 Task: Find connections with filter location Mūlki with filter topic #Homeofficewith filter profile language French with filter current company H.G. Infra Engineering Limited with filter school Sathyabama Institute of Science & Technology, Chennai with filter industry Engines and Power Transmission Equipment Manufacturing with filter service category Translation with filter keywords title Director of Storytelling
Action: Mouse moved to (692, 78)
Screenshot: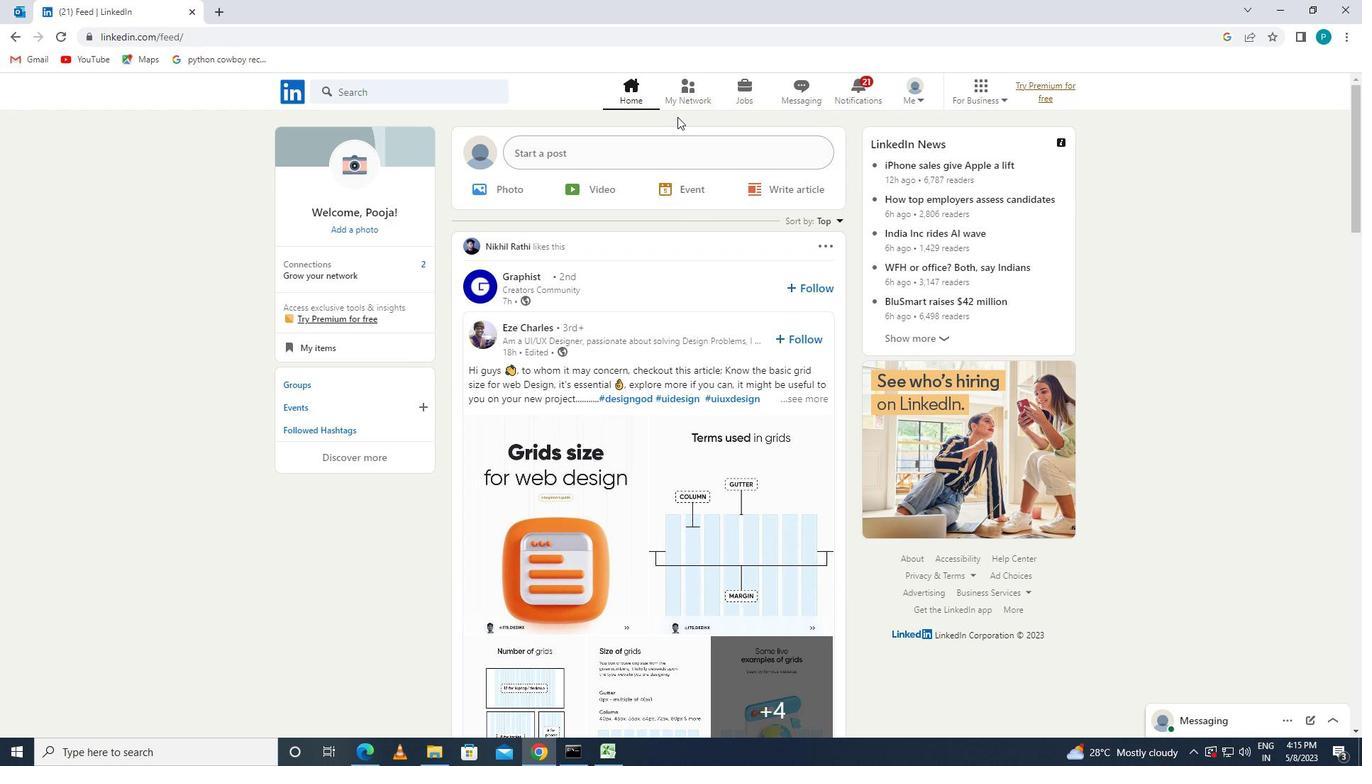 
Action: Mouse pressed left at (692, 78)
Screenshot: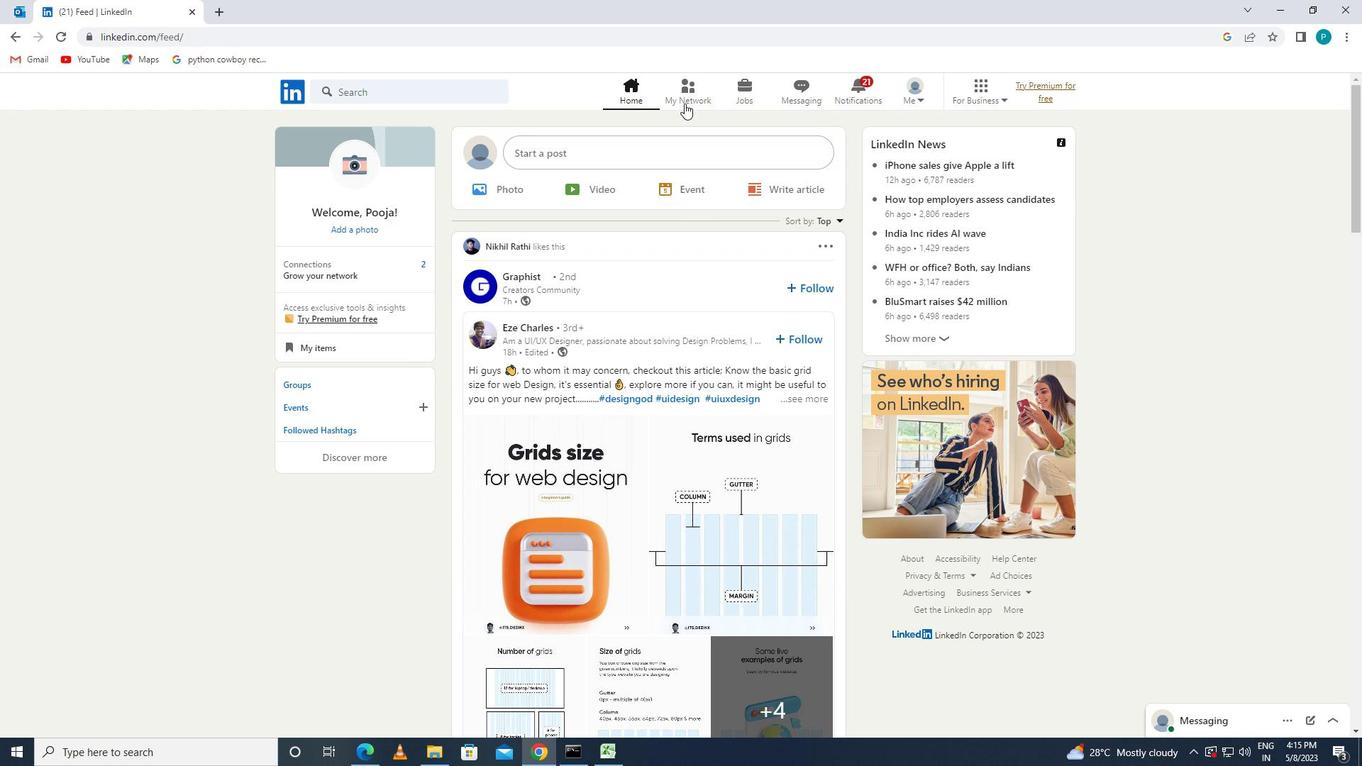 
Action: Mouse moved to (360, 161)
Screenshot: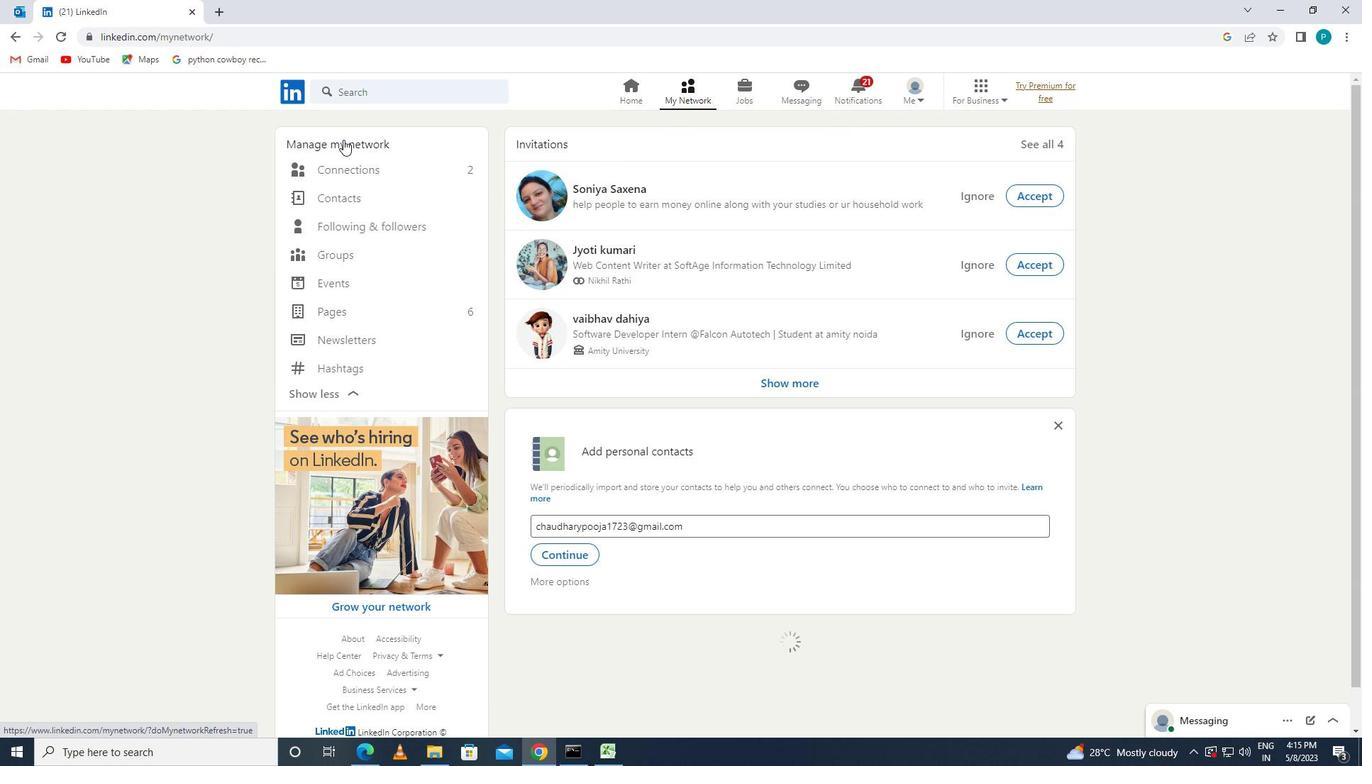 
Action: Mouse pressed left at (360, 161)
Screenshot: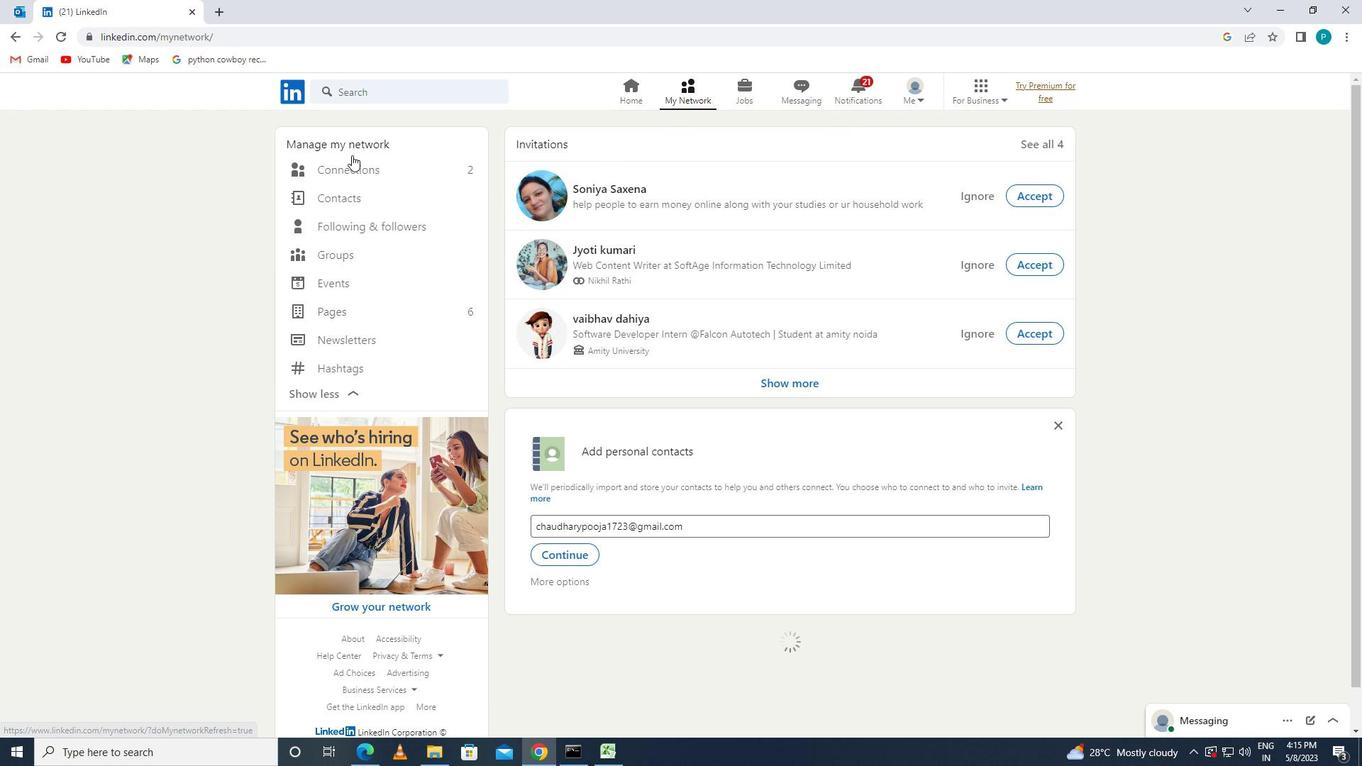 
Action: Mouse moved to (781, 168)
Screenshot: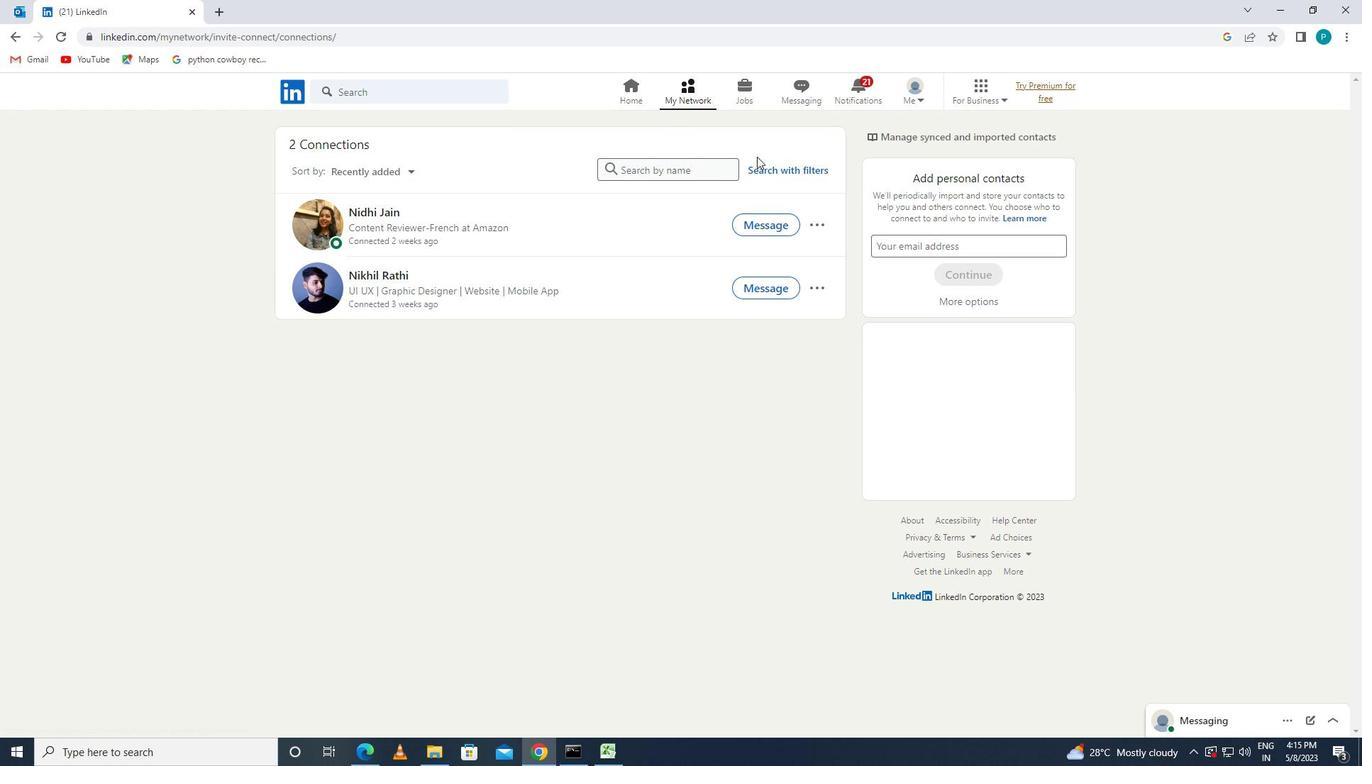
Action: Mouse pressed left at (781, 168)
Screenshot: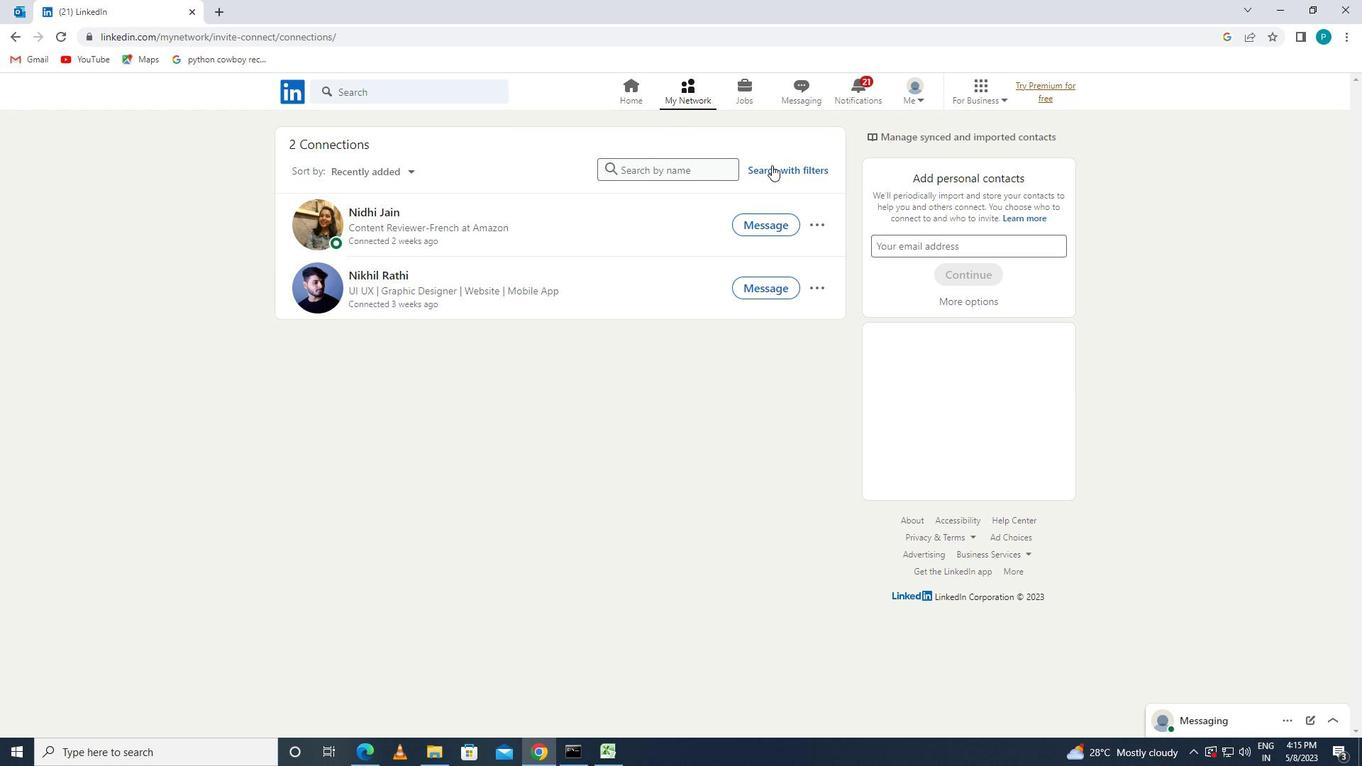 
Action: Mouse moved to (727, 129)
Screenshot: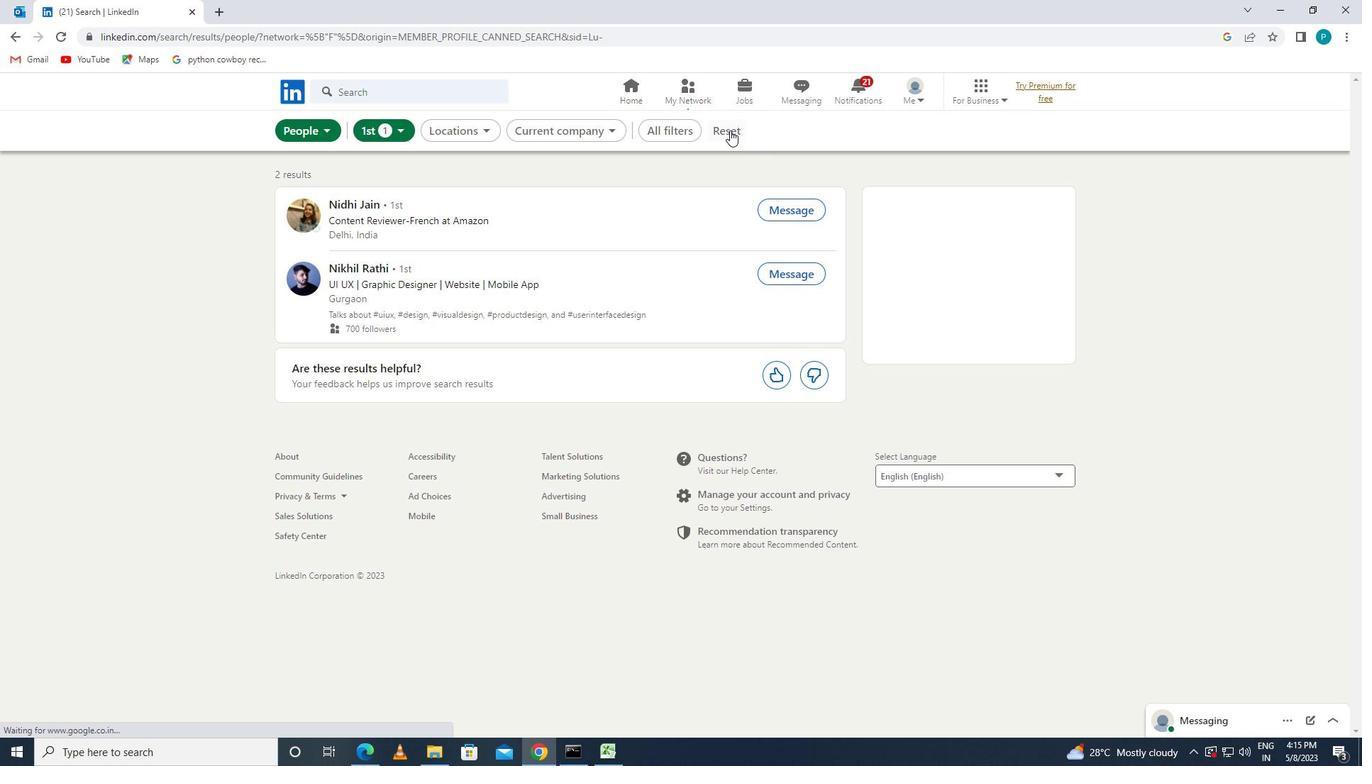
Action: Mouse pressed left at (727, 129)
Screenshot: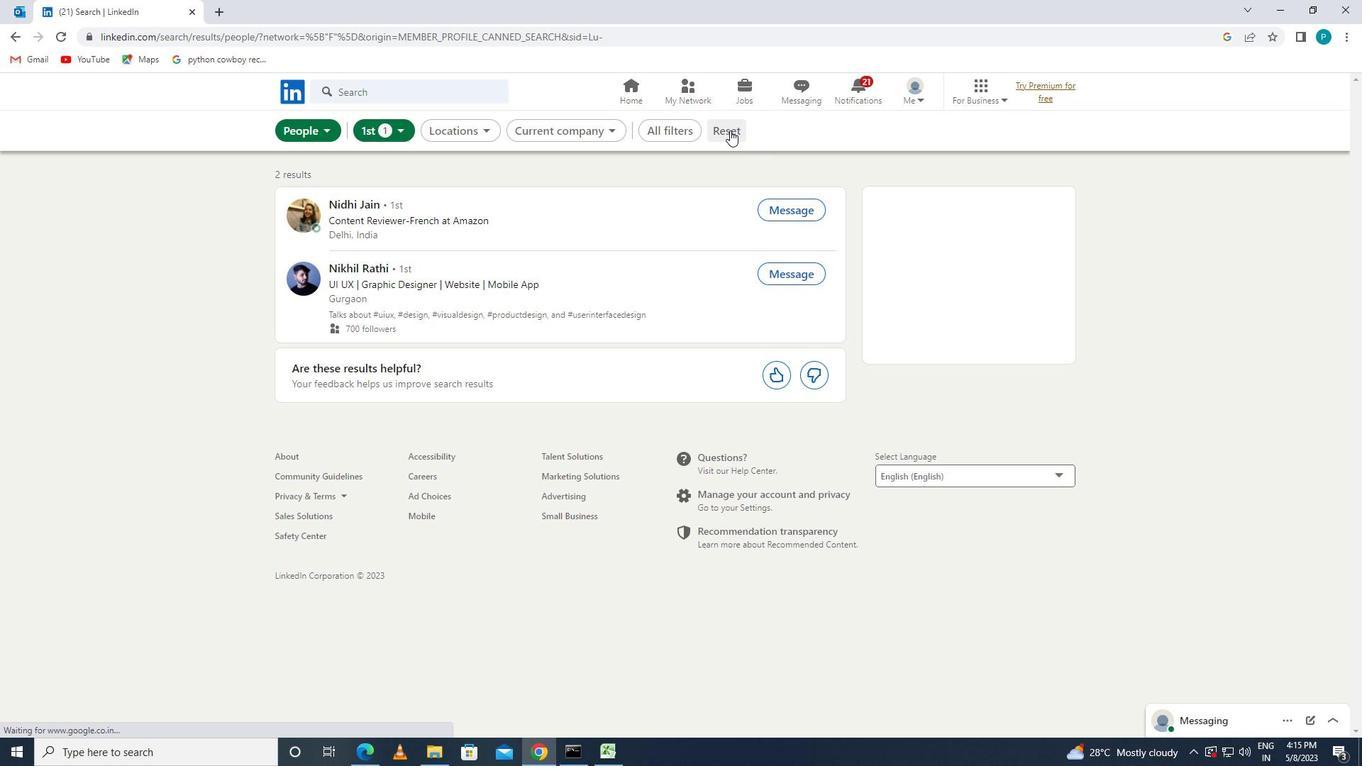 
Action: Mouse moved to (709, 122)
Screenshot: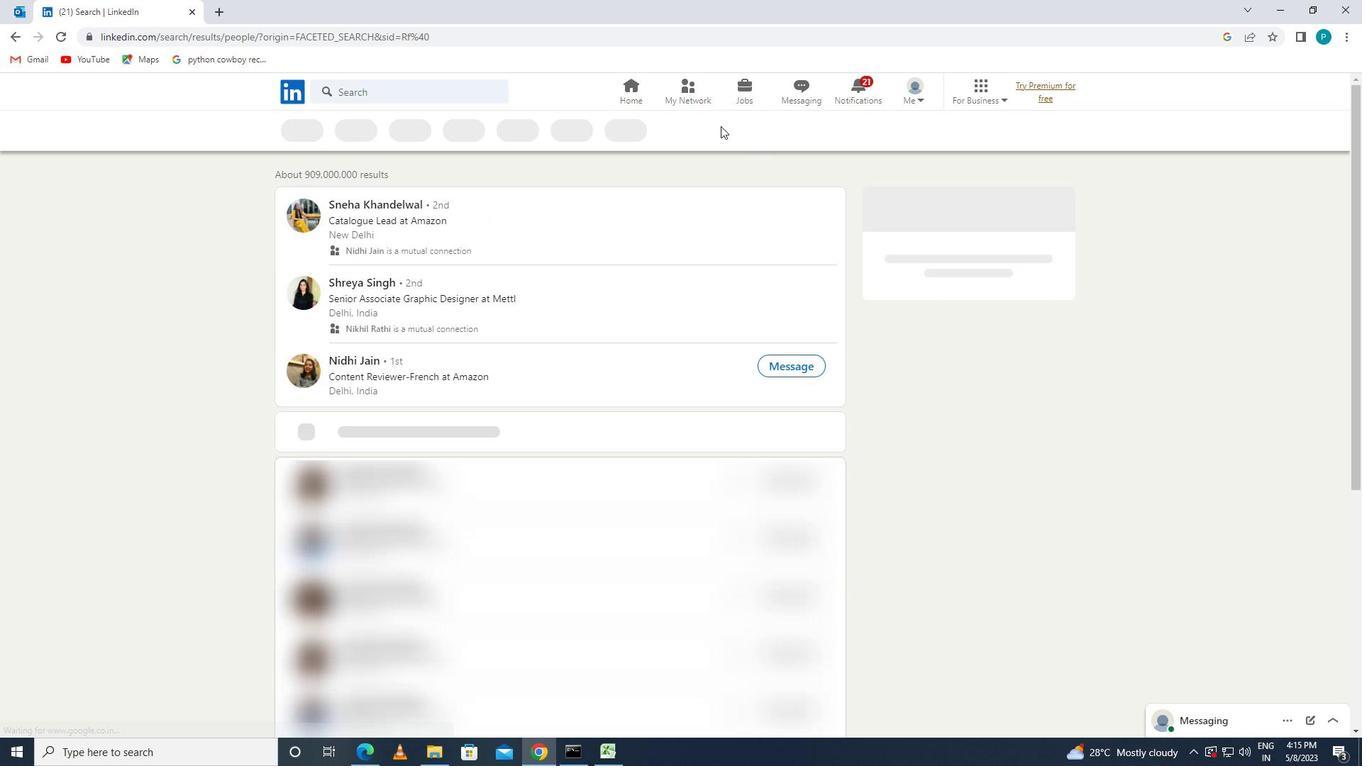 
Action: Mouse pressed left at (709, 122)
Screenshot: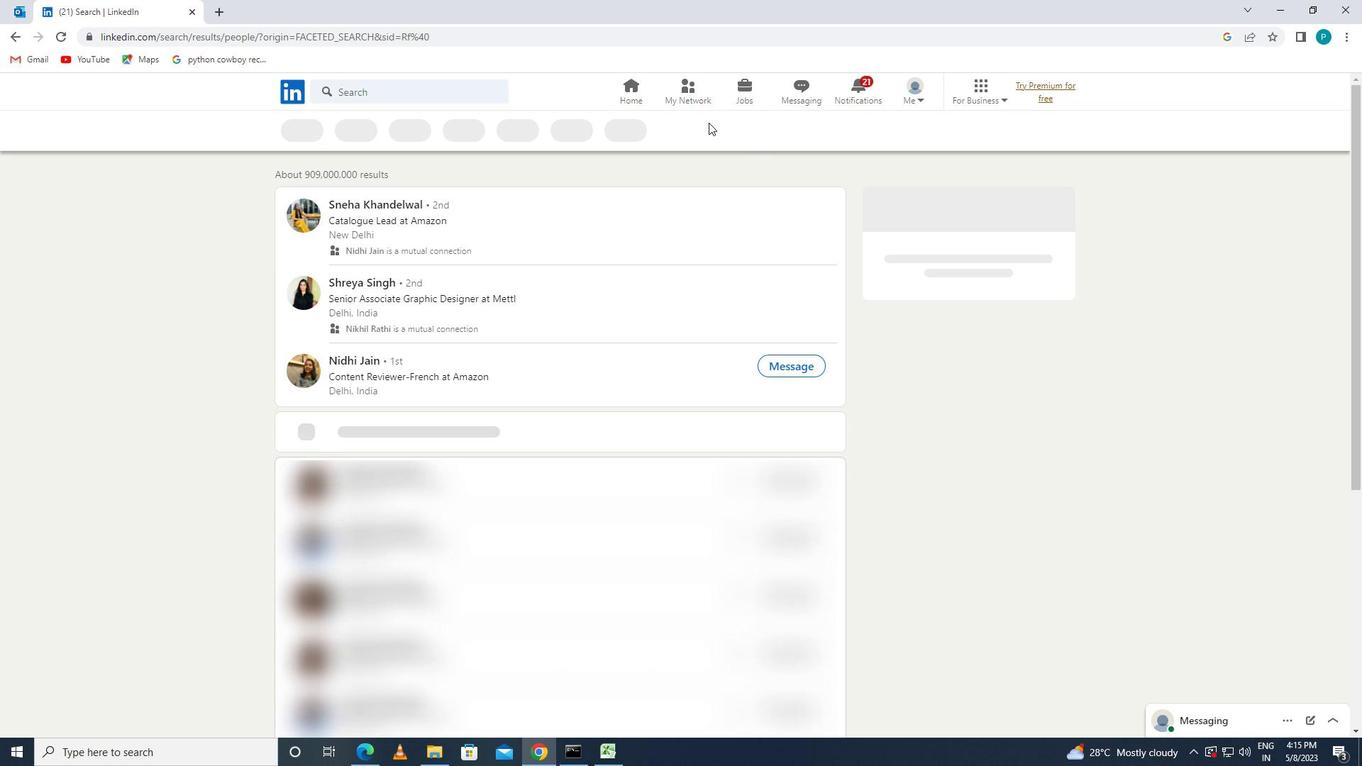 
Action: Mouse pressed left at (709, 122)
Screenshot: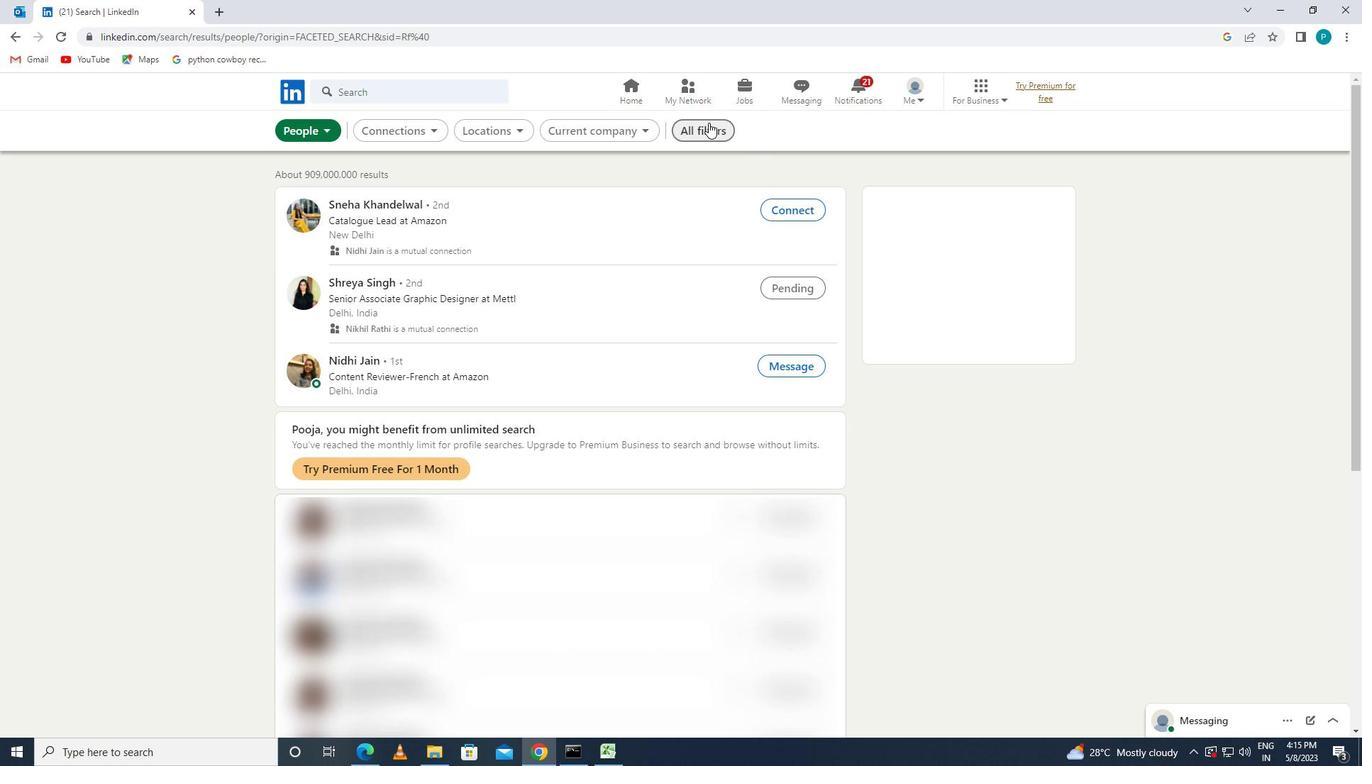 
Action: Mouse moved to (1221, 449)
Screenshot: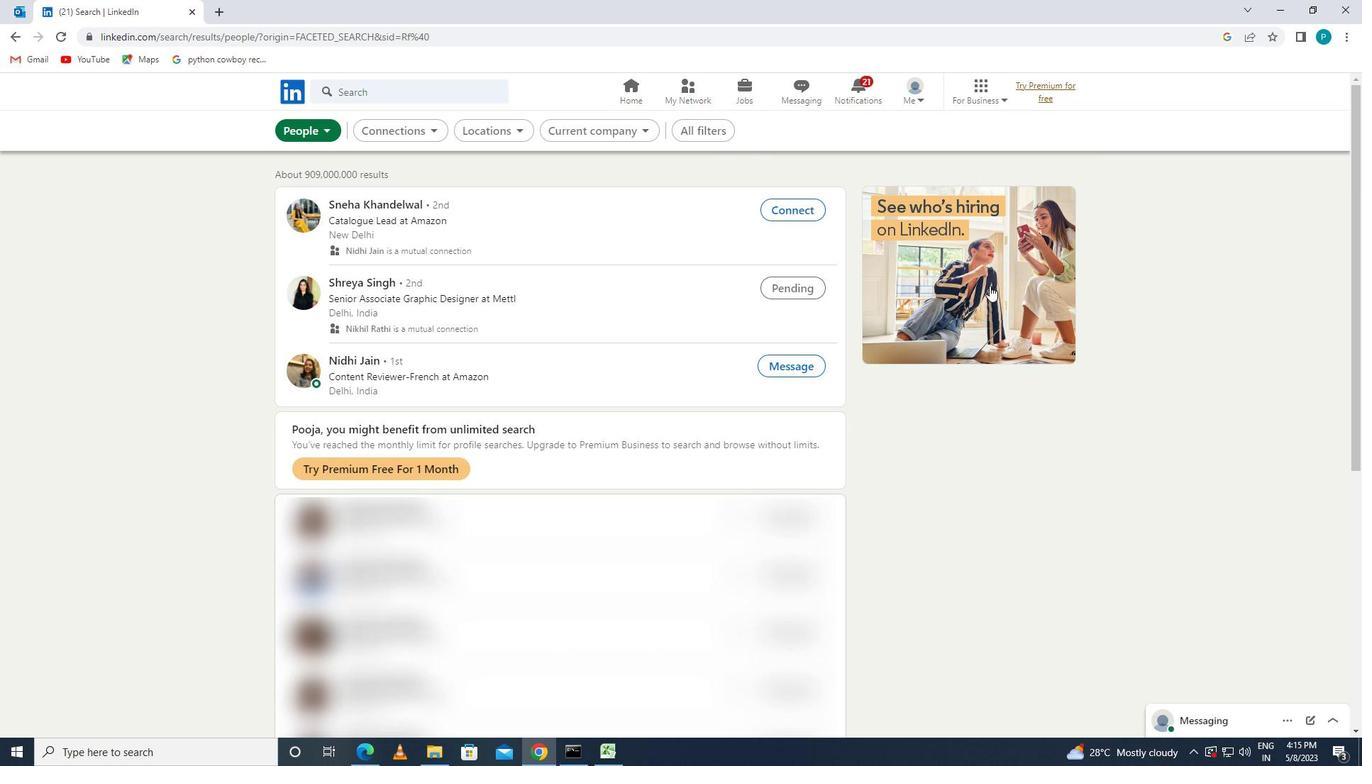 
Action: Mouse scrolled (1221, 449) with delta (0, 0)
Screenshot: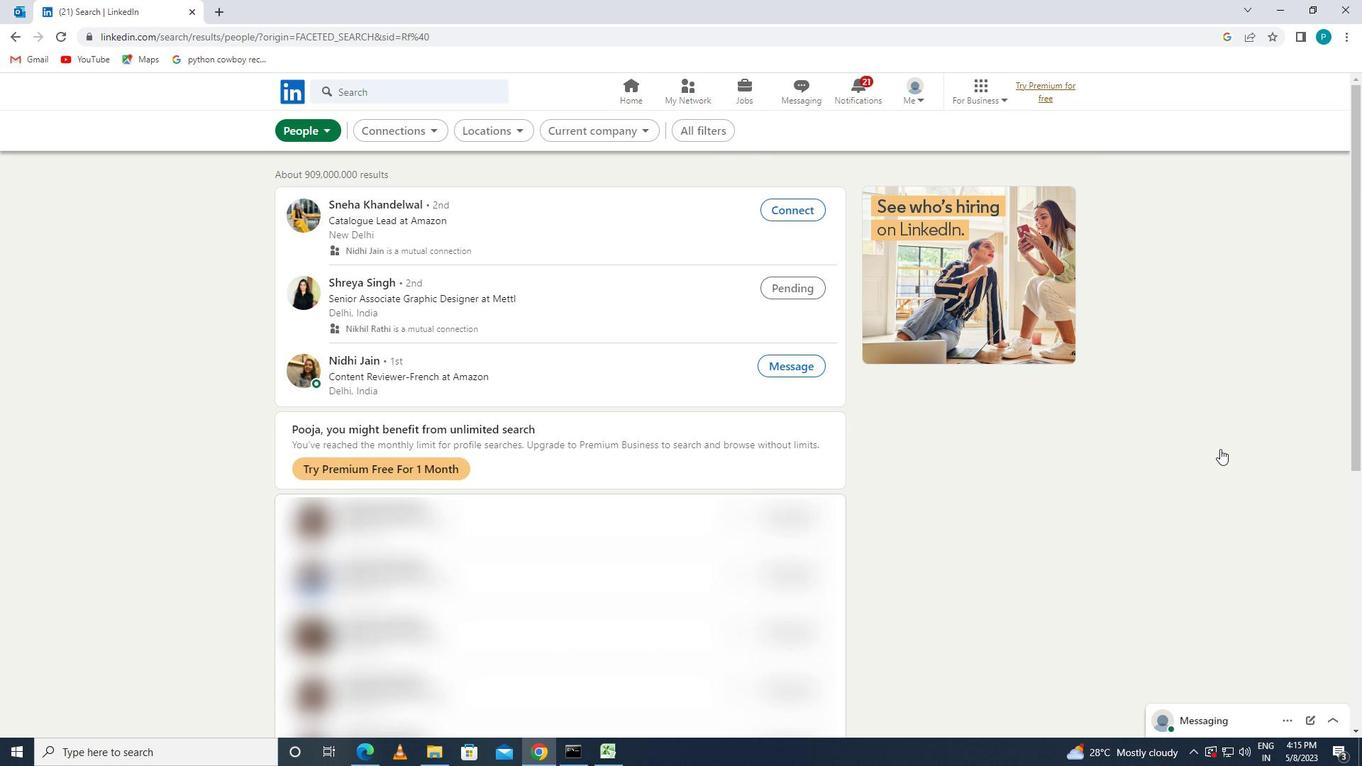 
Action: Mouse moved to (704, 134)
Screenshot: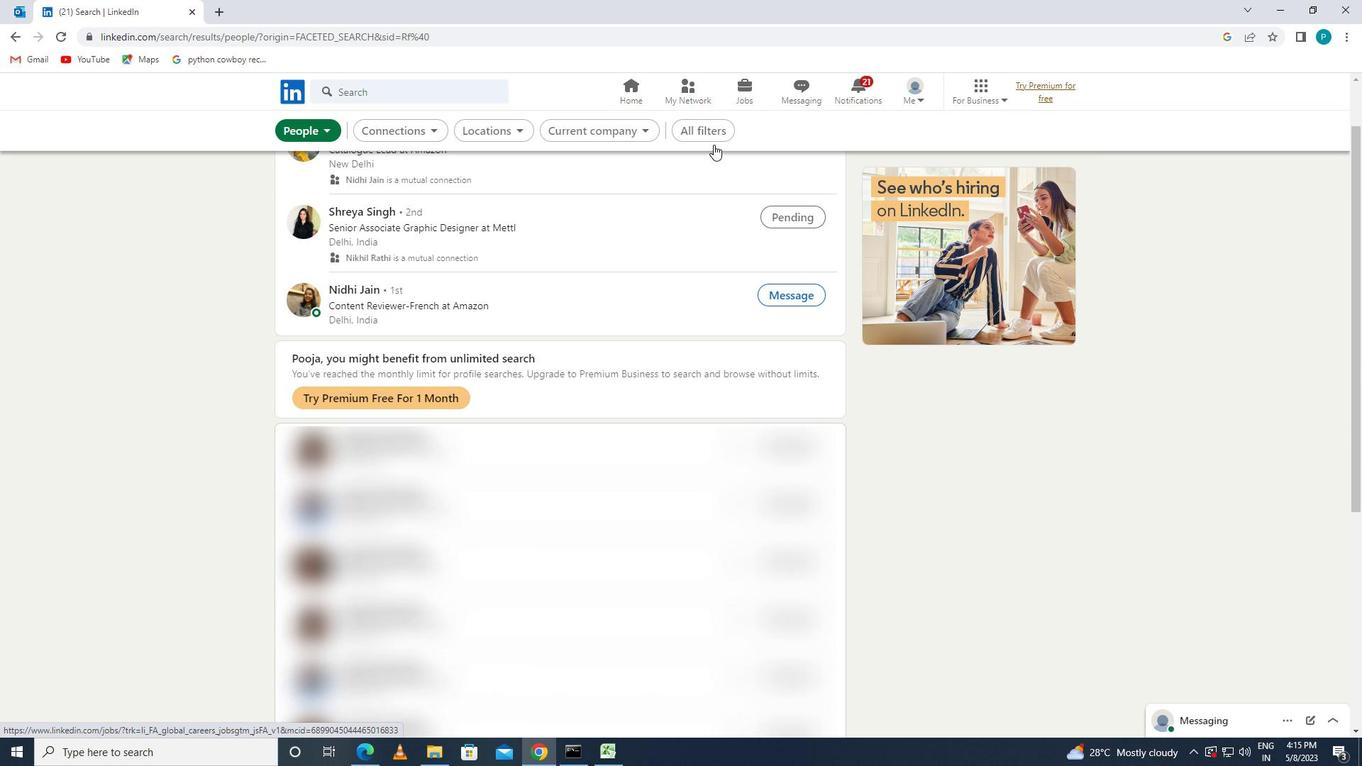 
Action: Mouse pressed left at (704, 134)
Screenshot: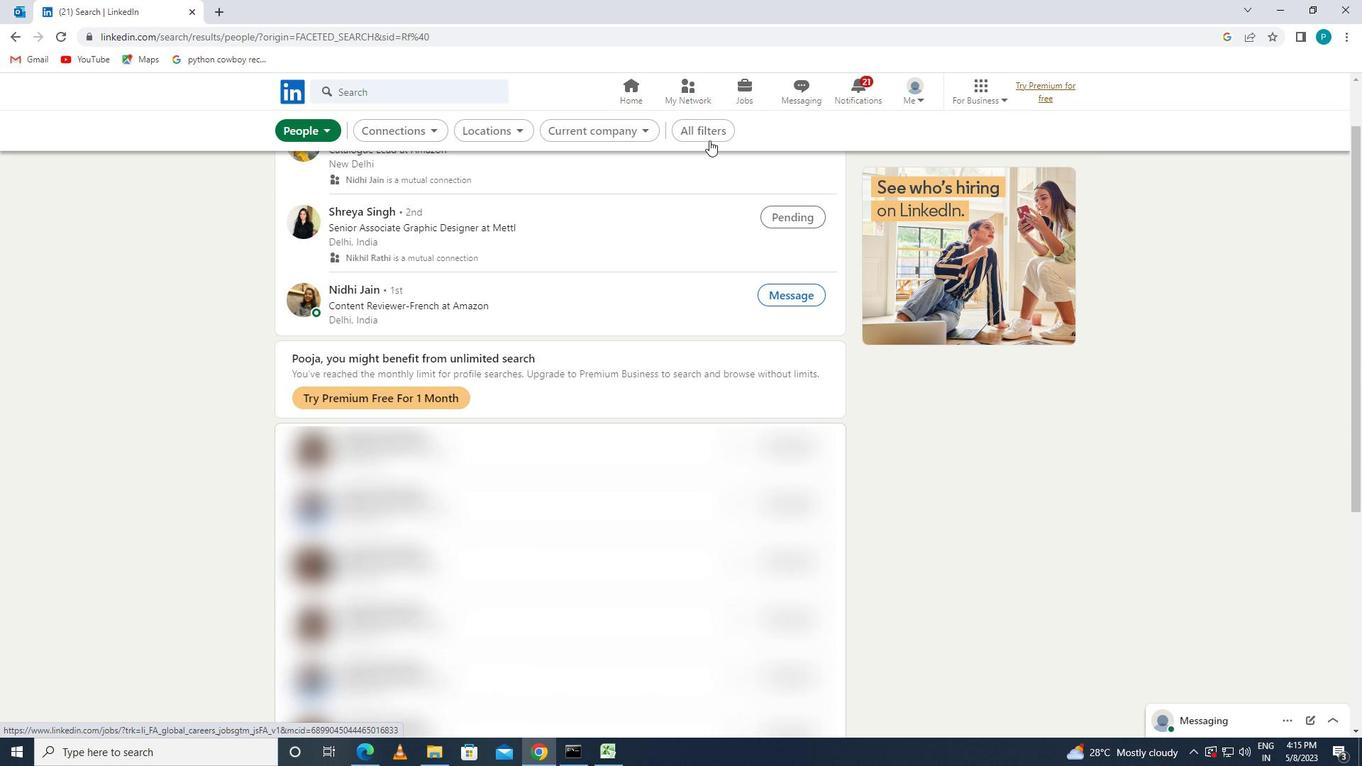
Action: Mouse moved to (1341, 456)
Screenshot: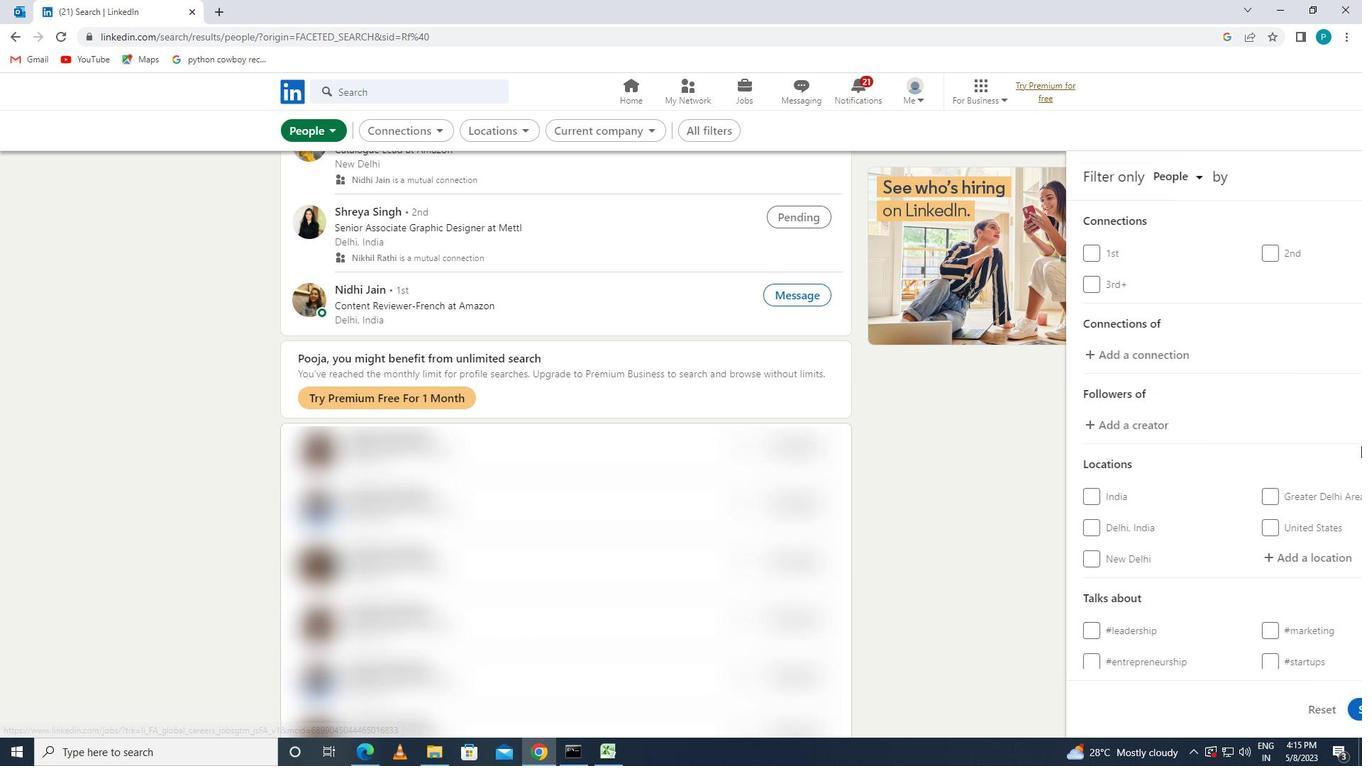 
Action: Mouse scrolled (1341, 455) with delta (0, 0)
Screenshot: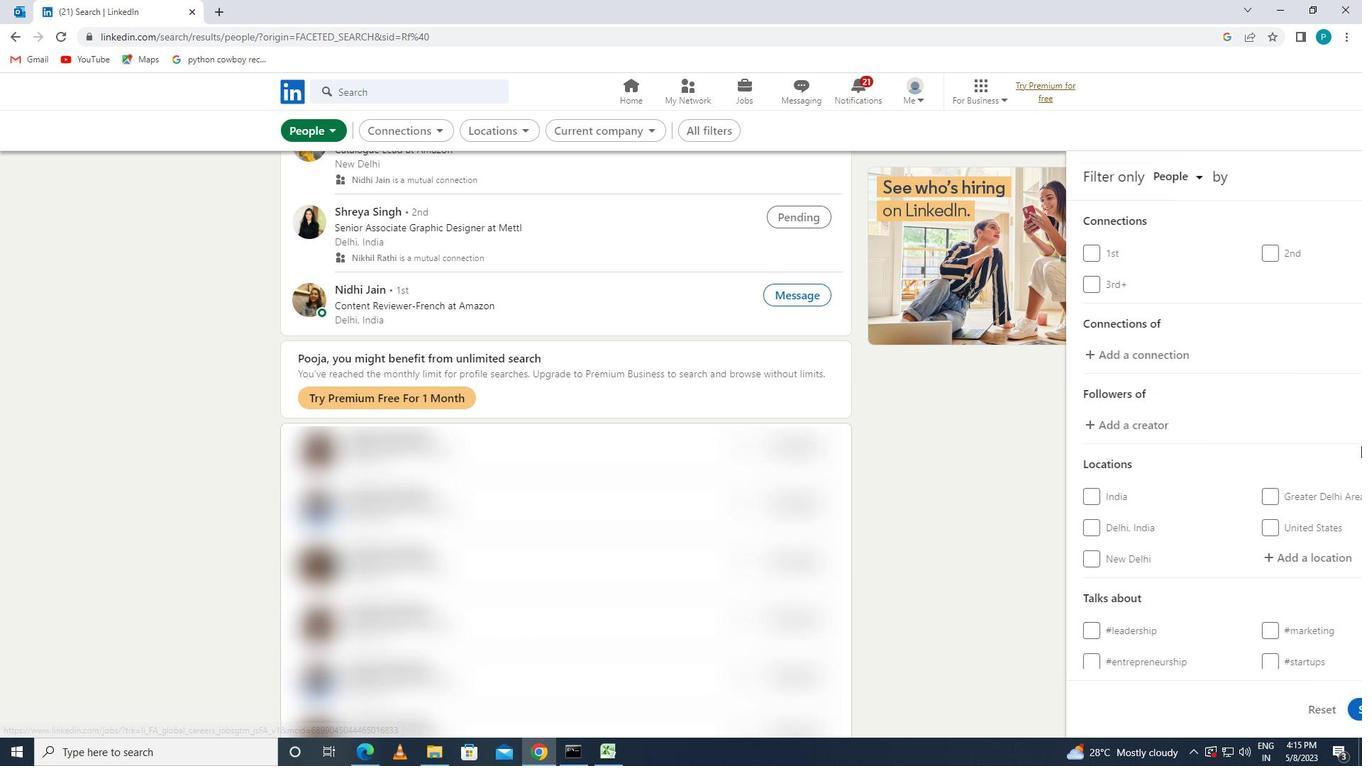 
Action: Mouse moved to (1338, 457)
Screenshot: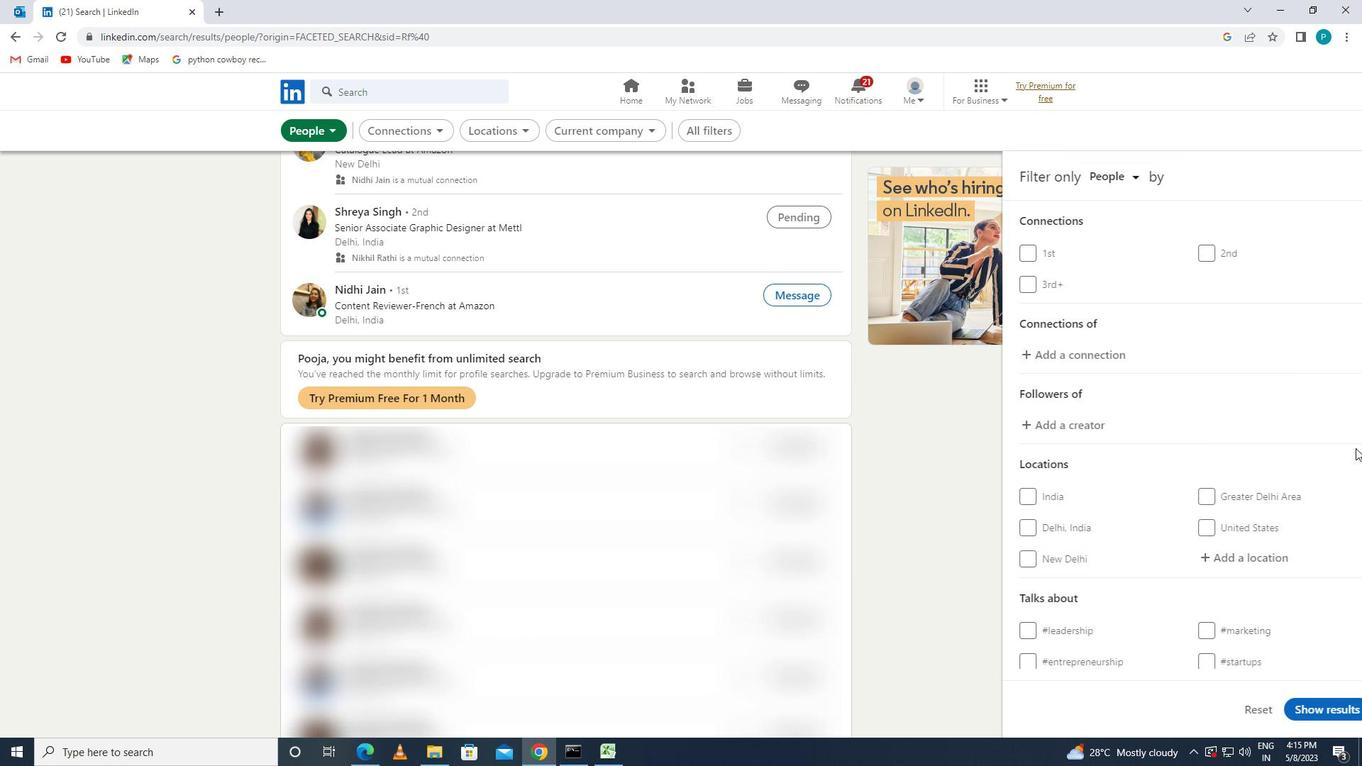
Action: Mouse scrolled (1338, 457) with delta (0, 0)
Screenshot: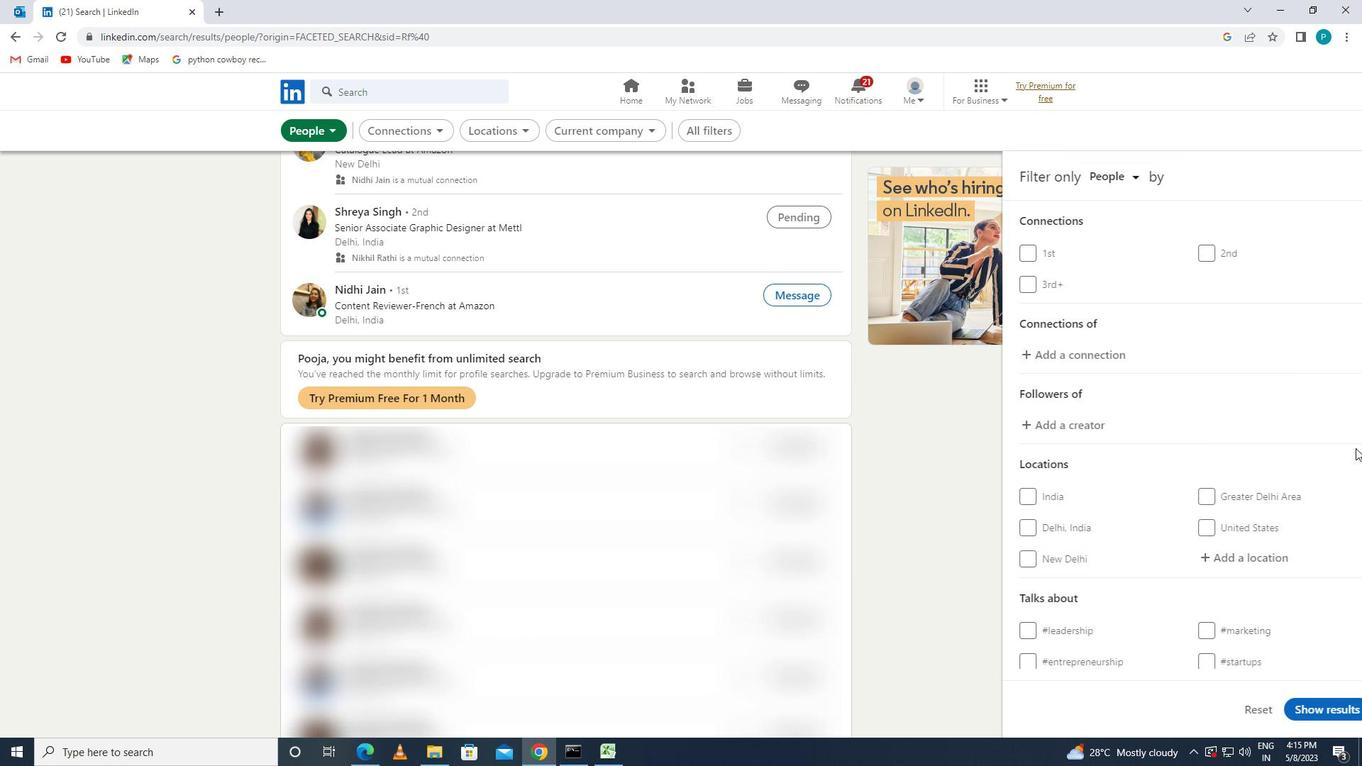 
Action: Mouse moved to (1244, 430)
Screenshot: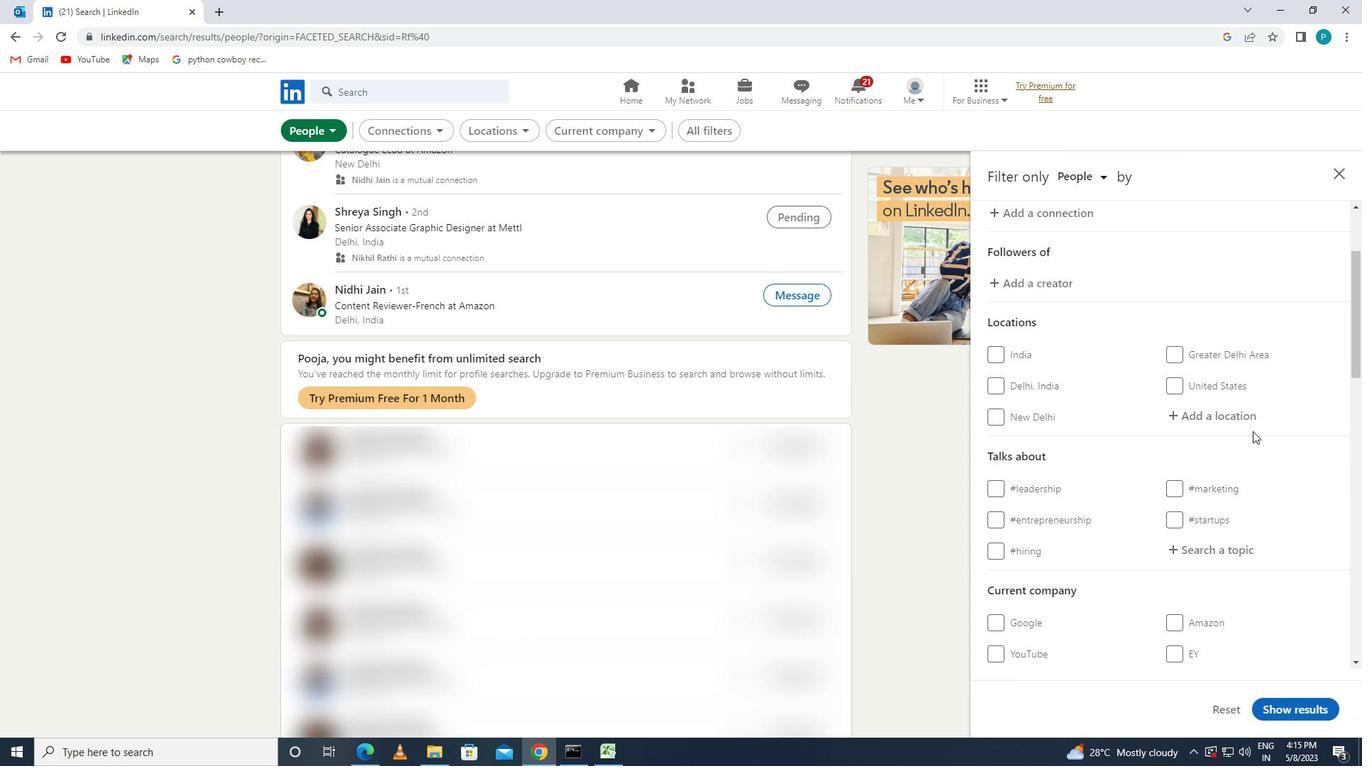 
Action: Mouse pressed left at (1244, 430)
Screenshot: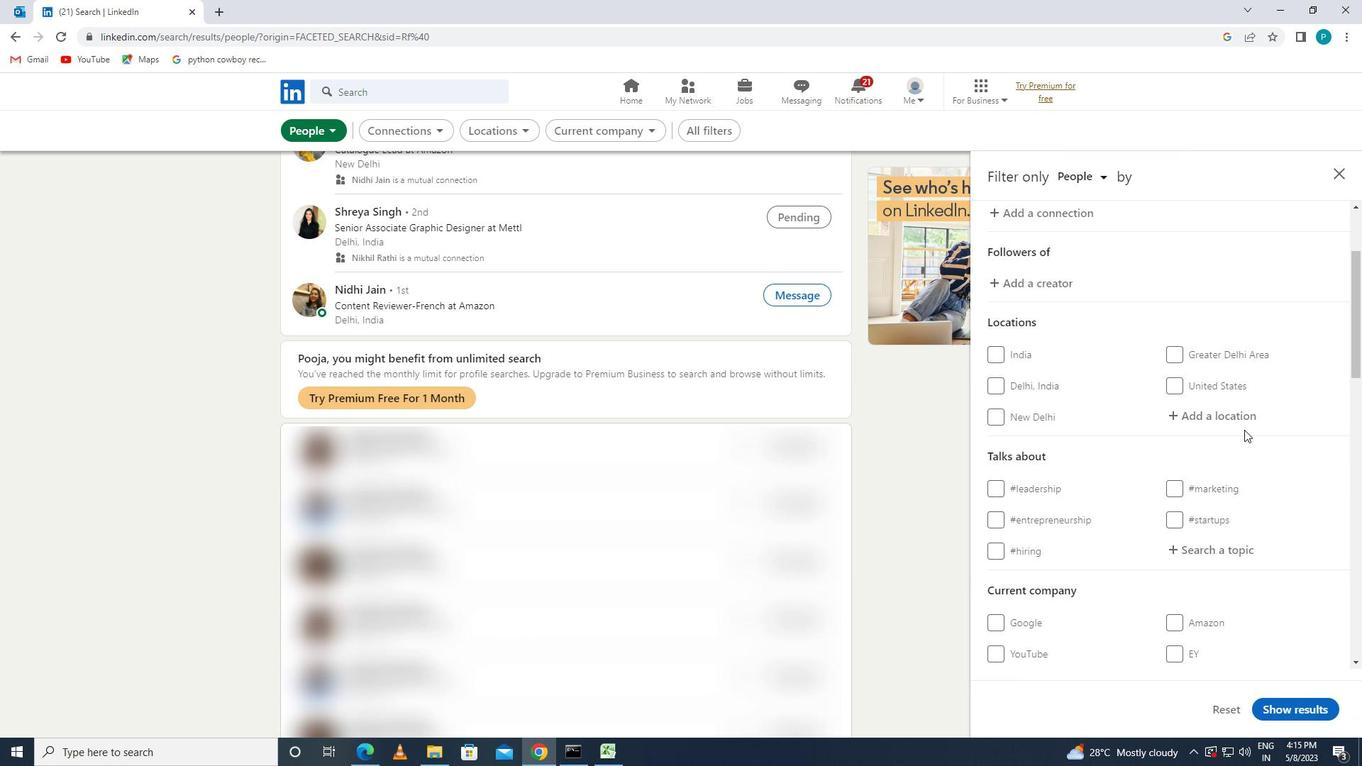 
Action: Mouse moved to (1227, 415)
Screenshot: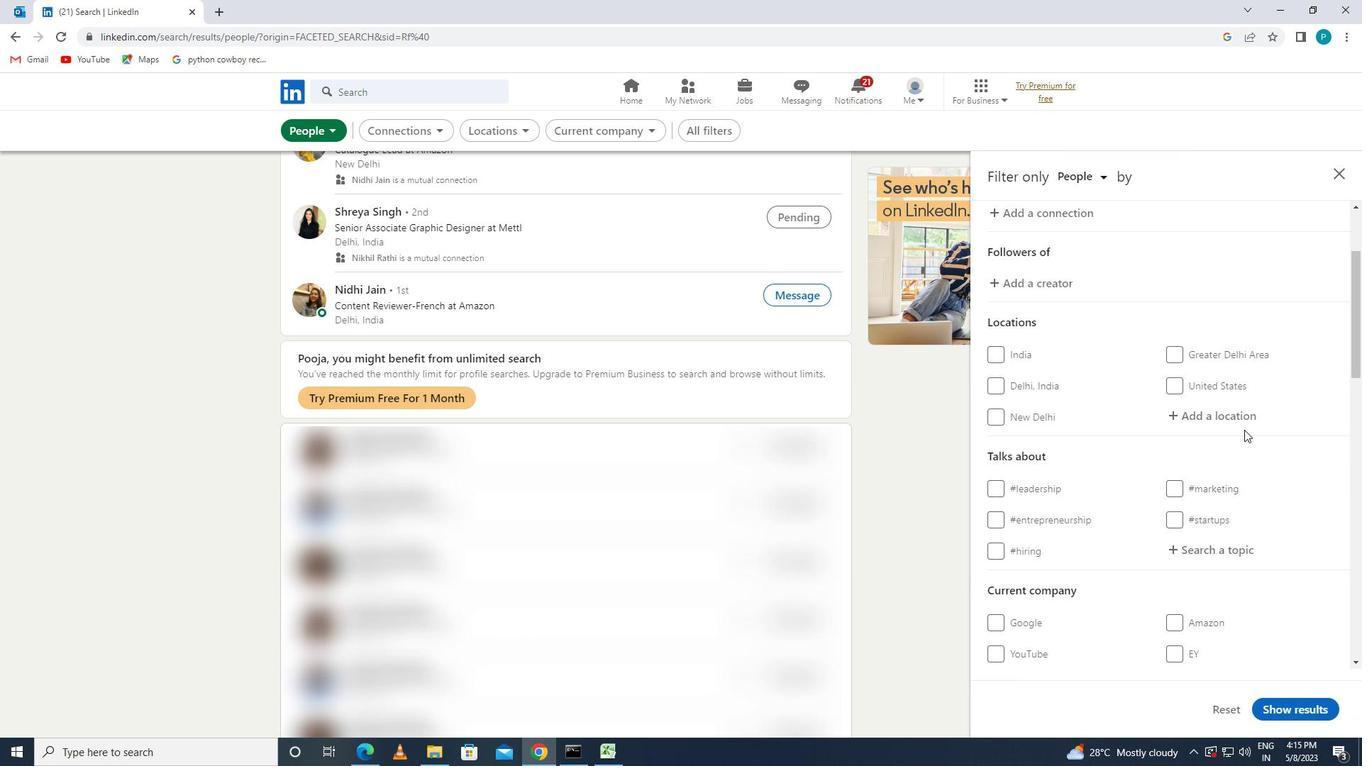 
Action: Mouse pressed left at (1227, 415)
Screenshot: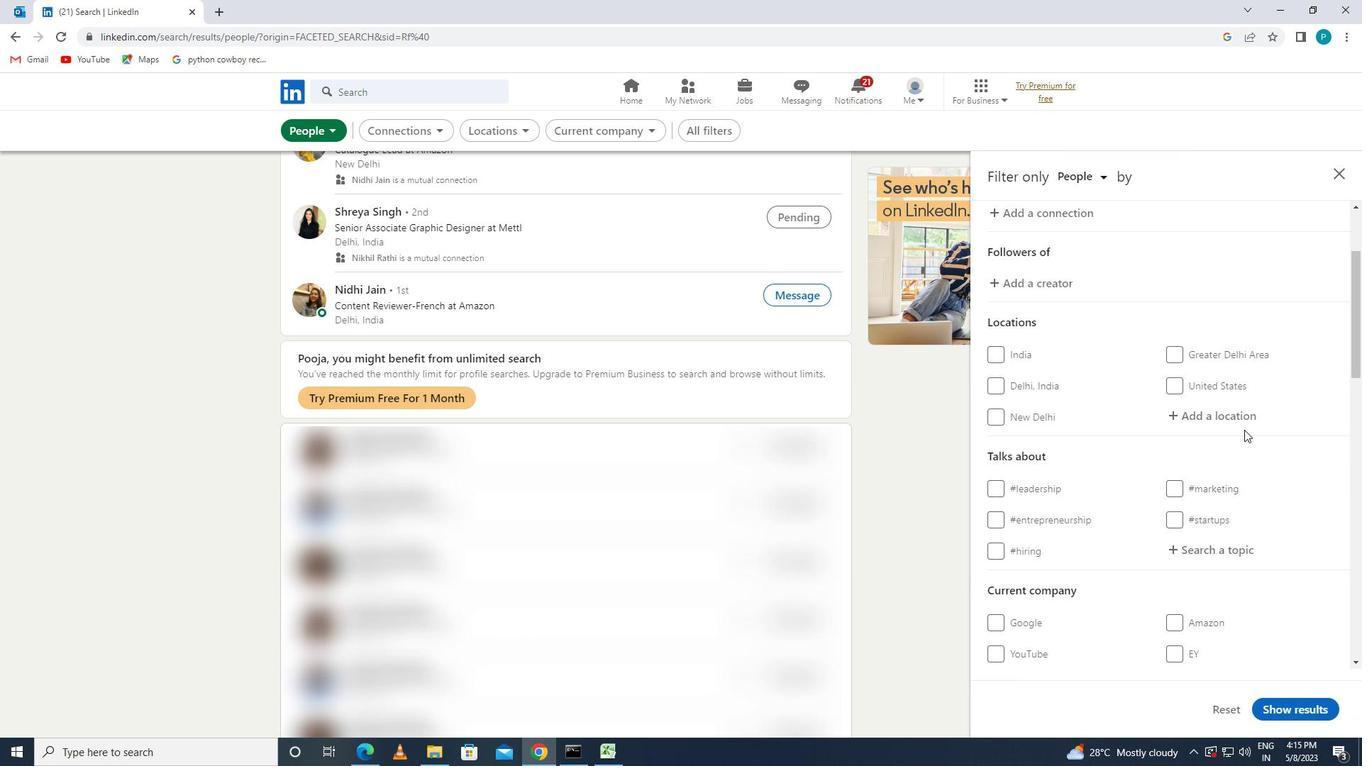 
Action: Mouse moved to (1225, 414)
Screenshot: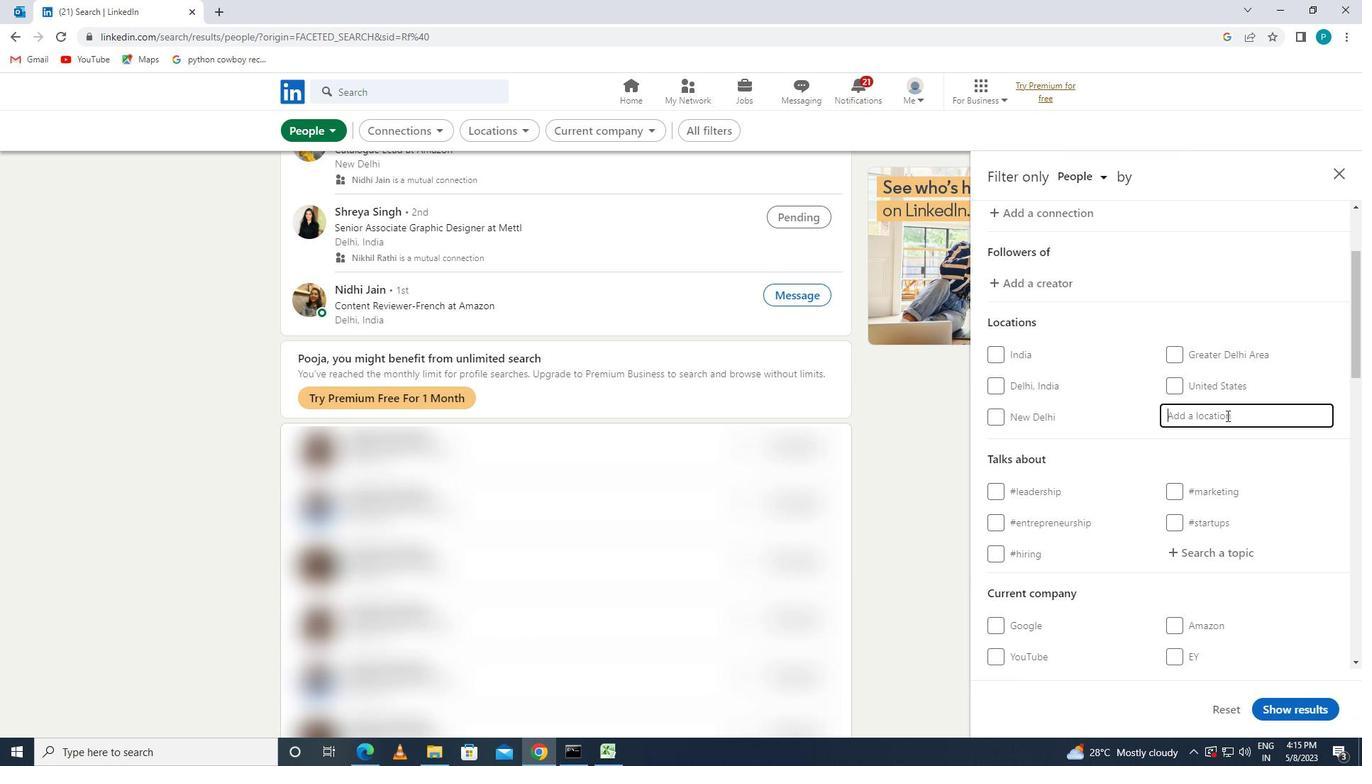 
Action: Key pressed <Key.caps_lock>m<Key.caps_lock>ulki
Screenshot: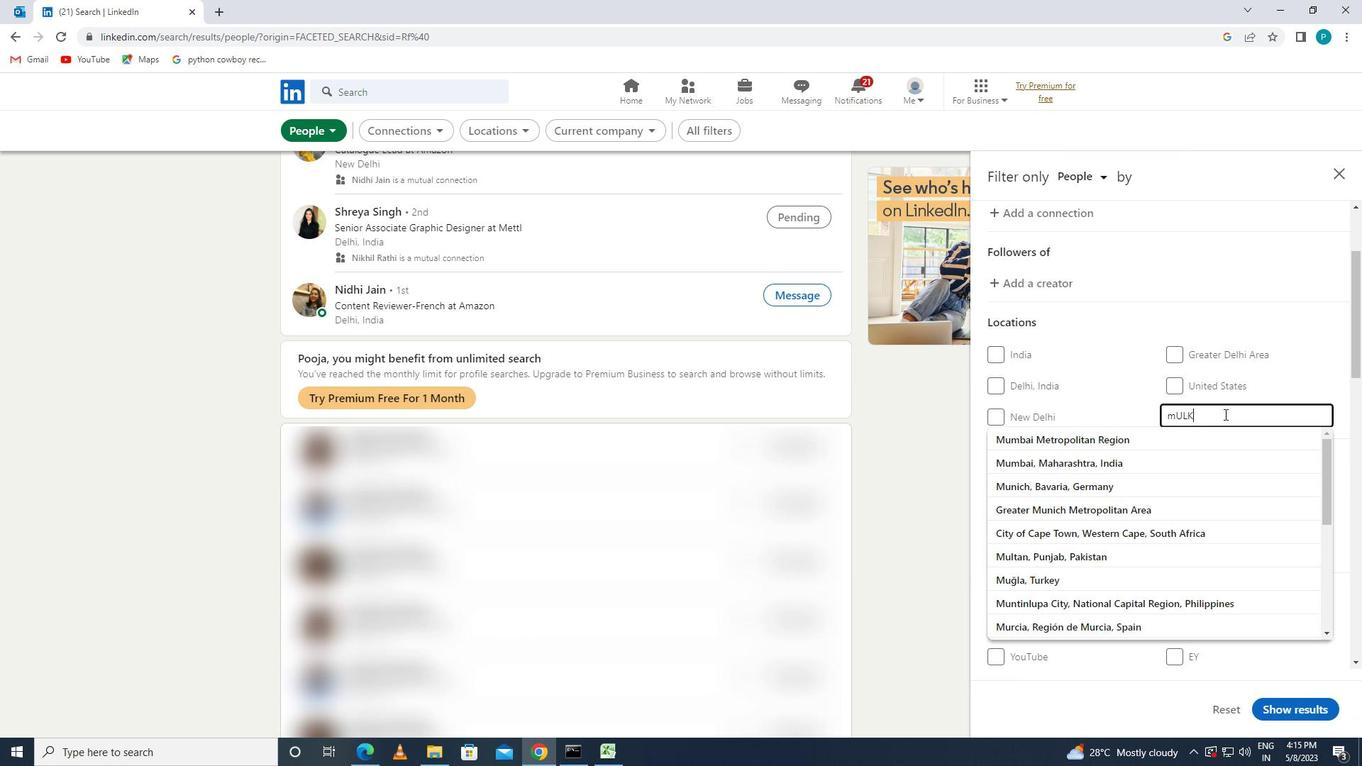 
Action: Mouse moved to (1202, 435)
Screenshot: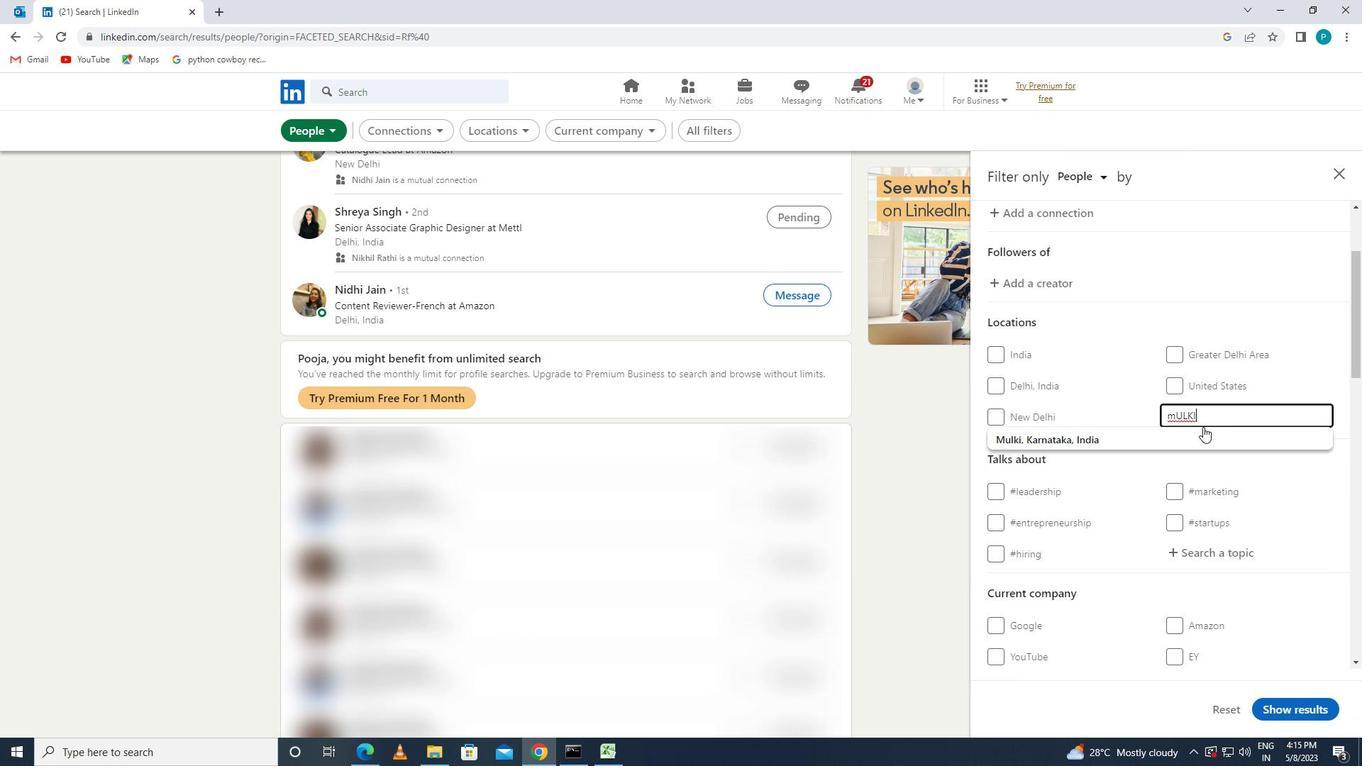 
Action: Mouse pressed left at (1202, 435)
Screenshot: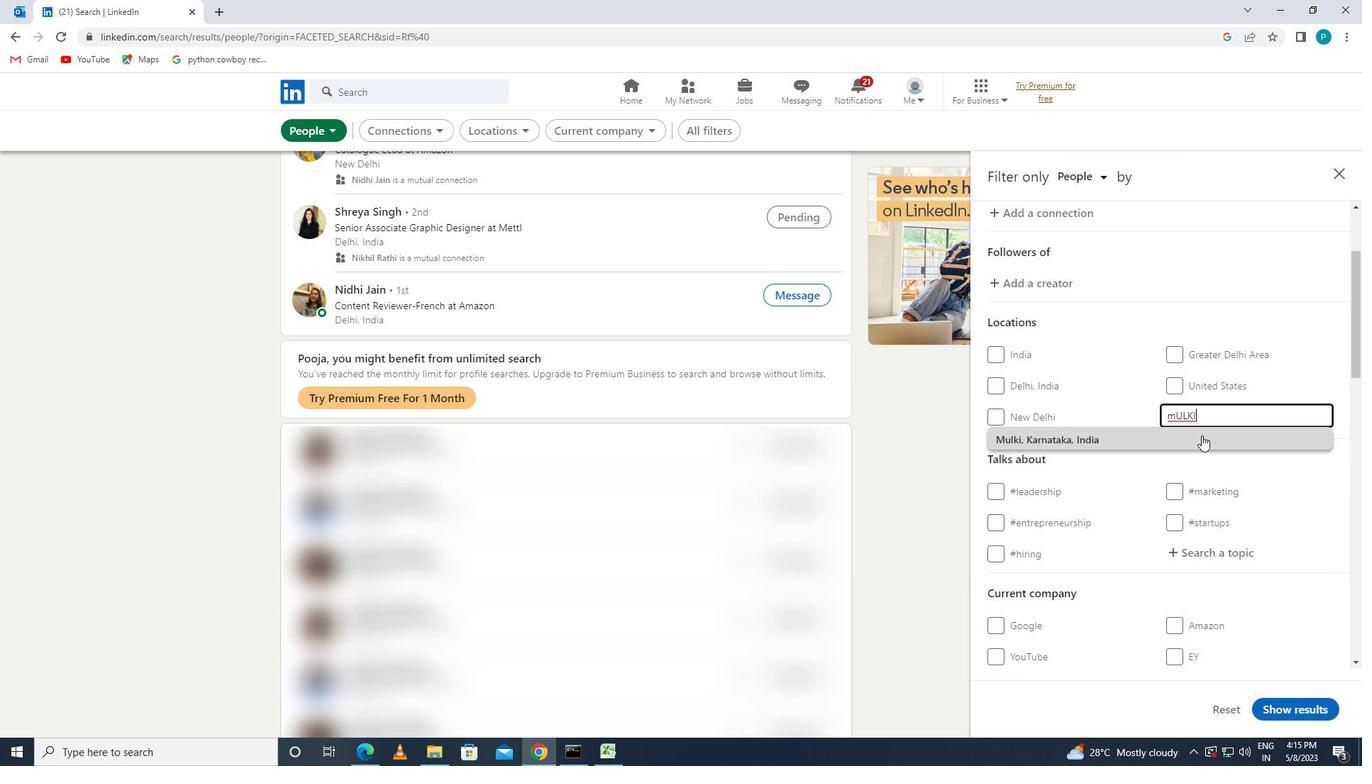 
Action: Mouse scrolled (1202, 435) with delta (0, 0)
Screenshot: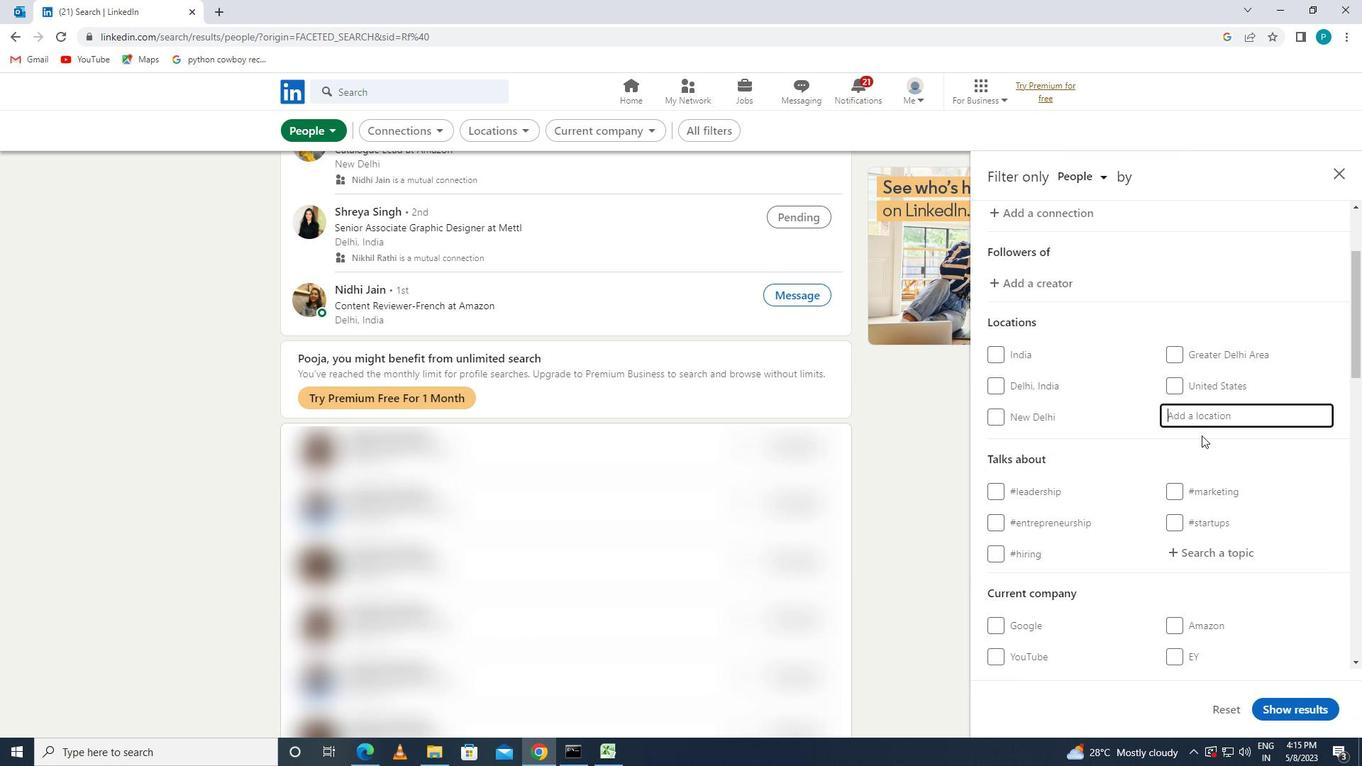 
Action: Mouse scrolled (1202, 435) with delta (0, 0)
Screenshot: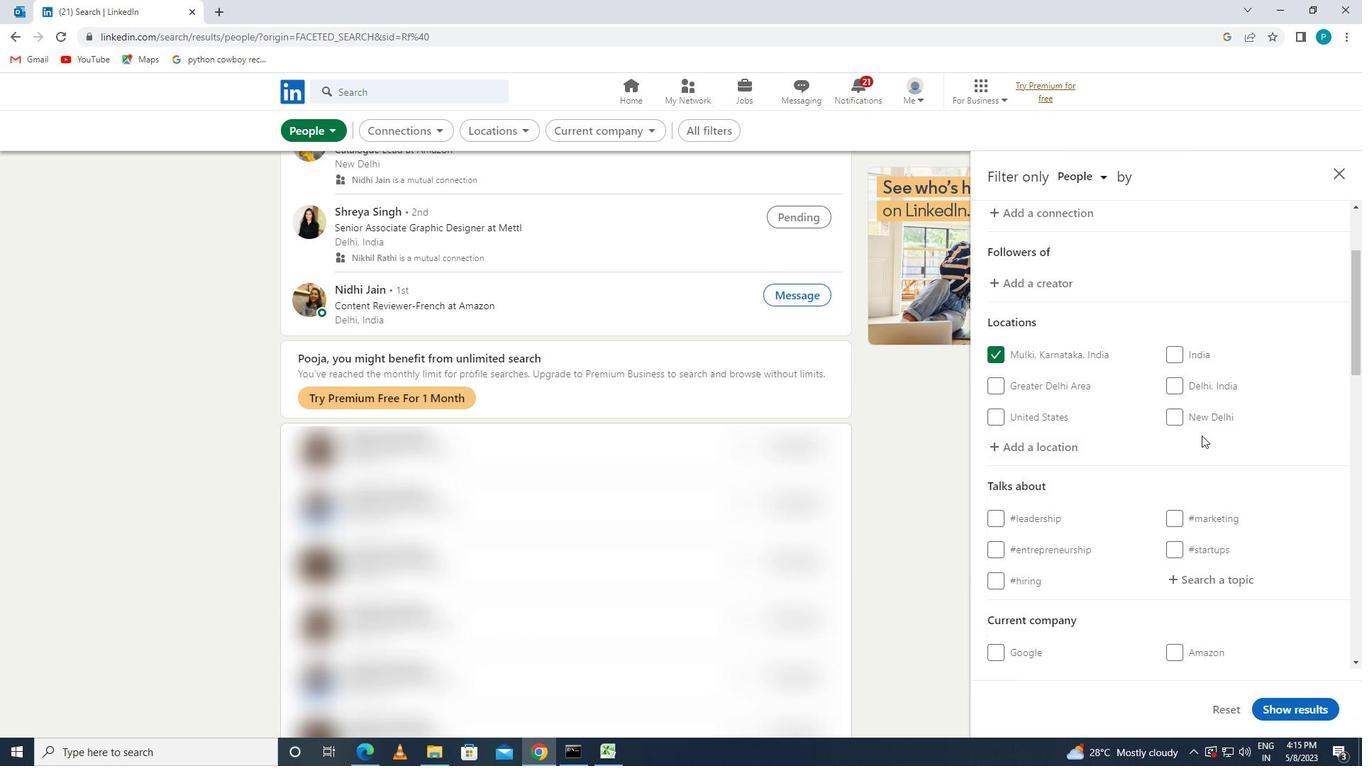 
Action: Mouse scrolled (1202, 435) with delta (0, 0)
Screenshot: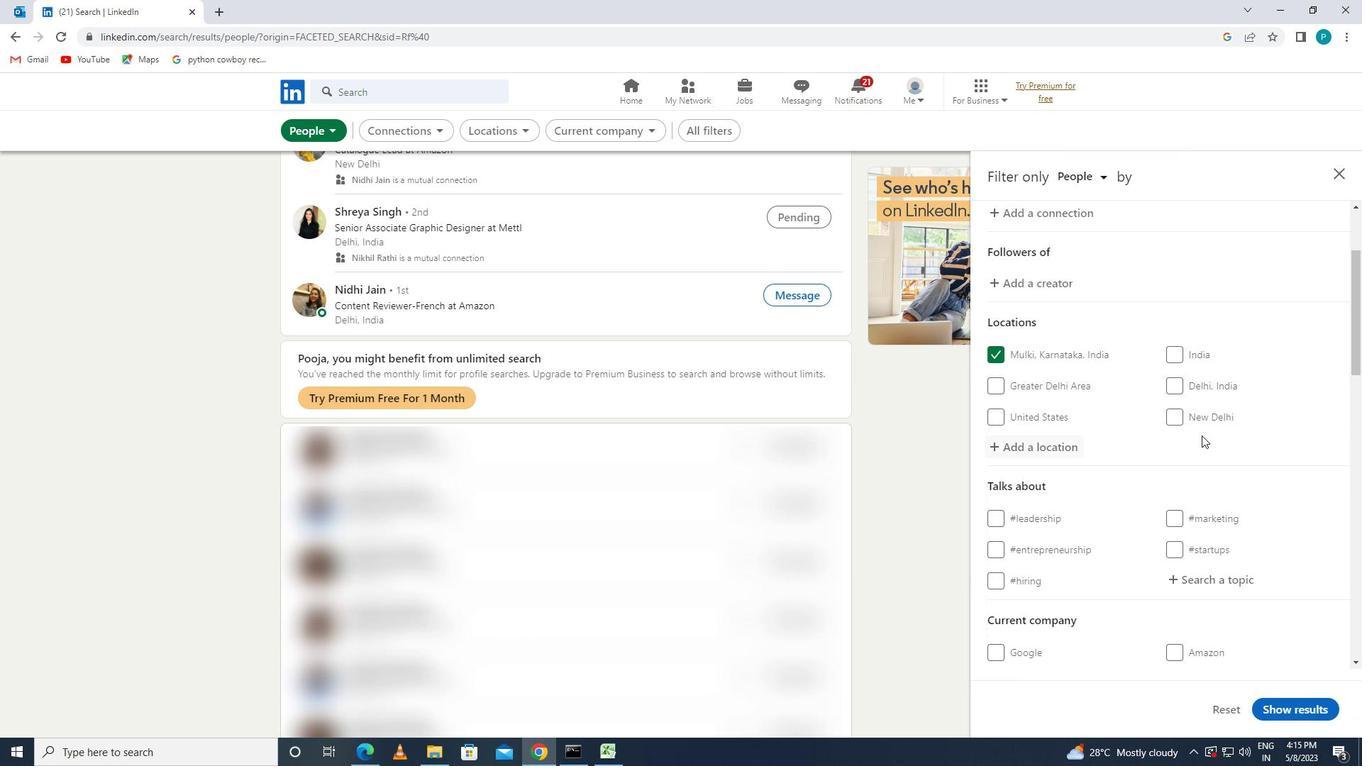 
Action: Mouse moved to (1181, 368)
Screenshot: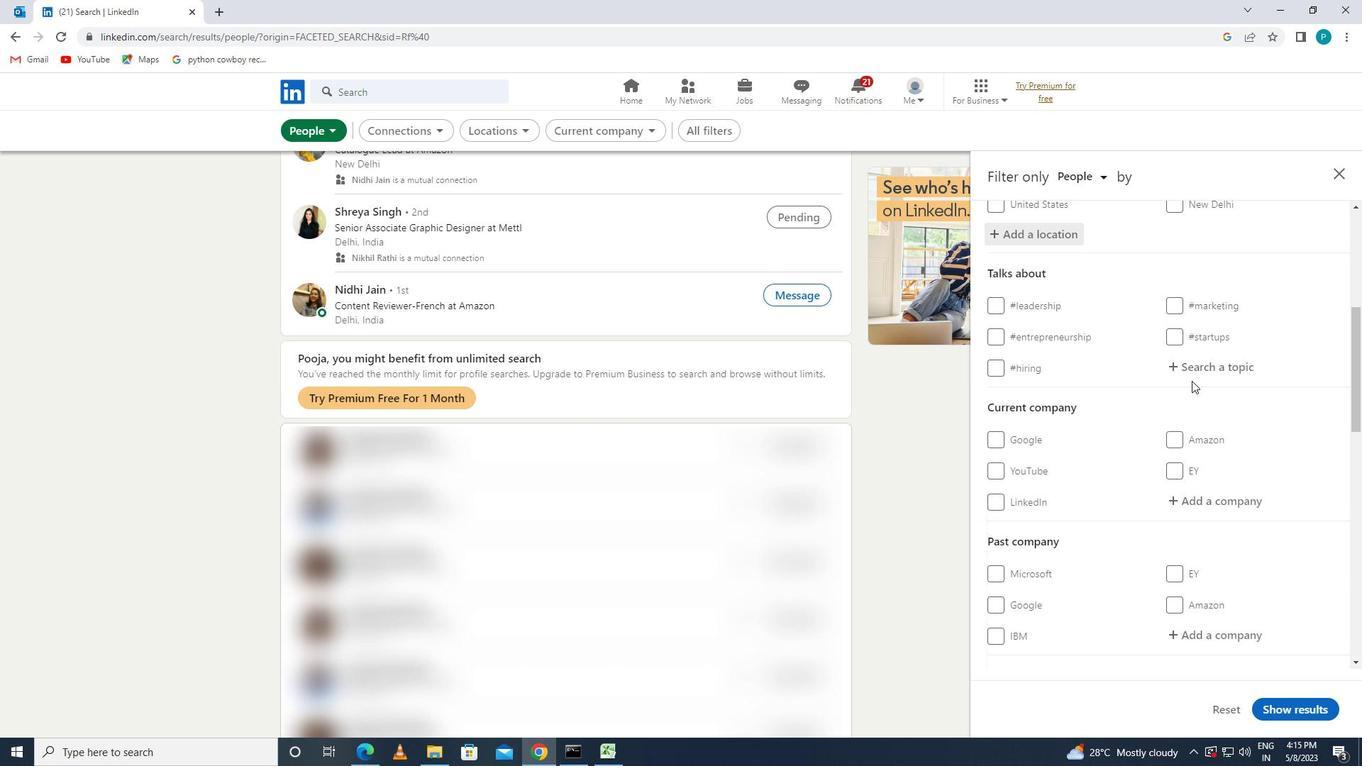 
Action: Mouse pressed left at (1181, 368)
Screenshot: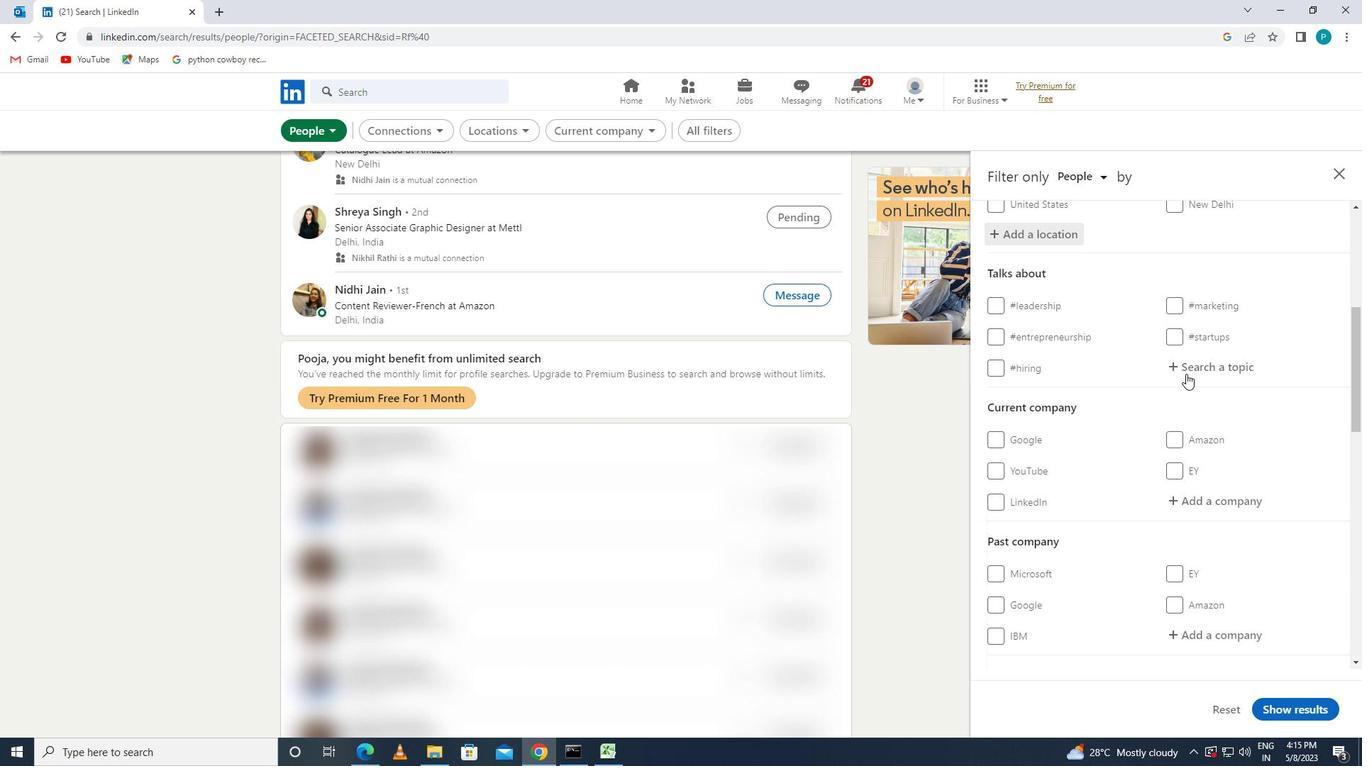 
Action: Key pressed <Key.shift><Key.shift><Key.shift>@<Key.backspace><Key.shift>#<Key.caps_lock>H<Key.caps_lock>OMEOFFICE<Key.backspace><Key.backspace><Key.backspace><Key.backspace><Key.backspace><Key.backspace><Key.backspace><Key.backspace><Key.backspace><Key.backspace>H<Key.caps_lock>OMEOFFICE
Screenshot: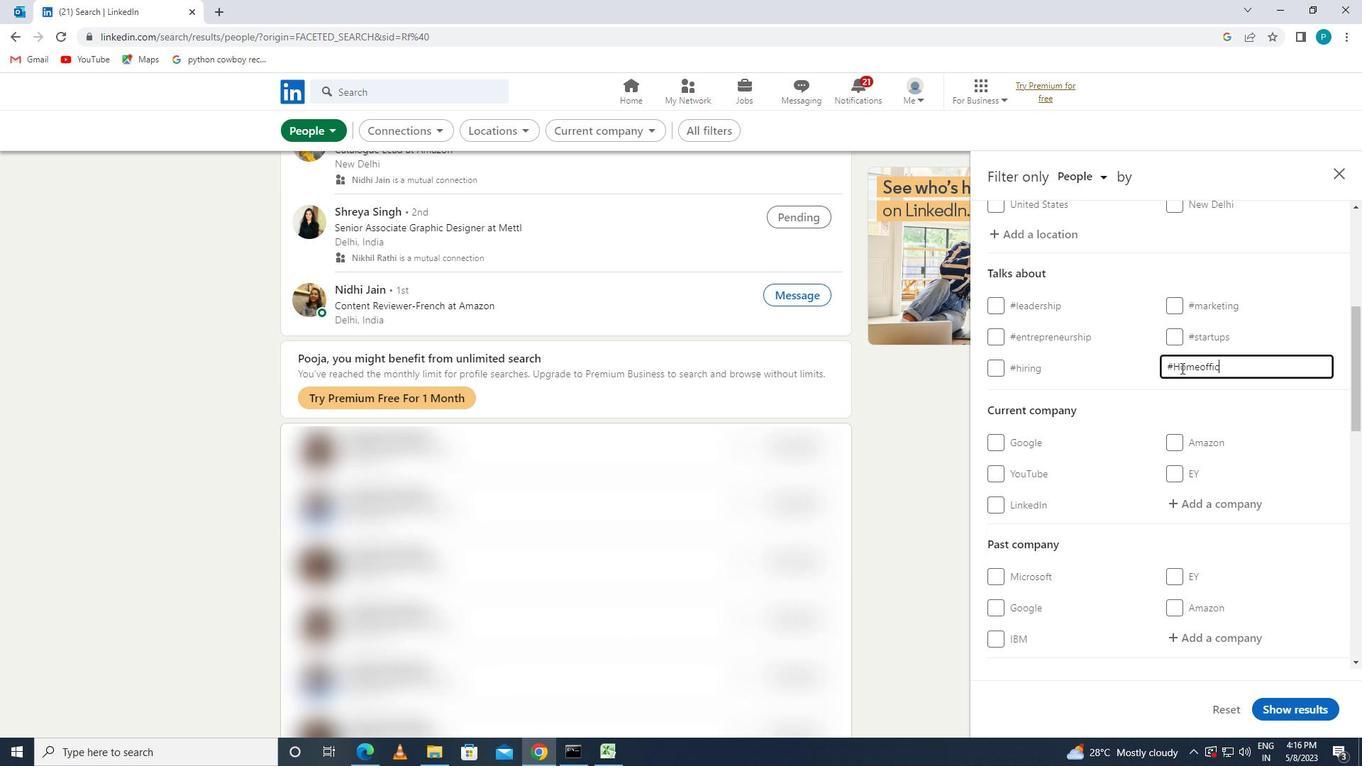 
Action: Mouse moved to (1181, 454)
Screenshot: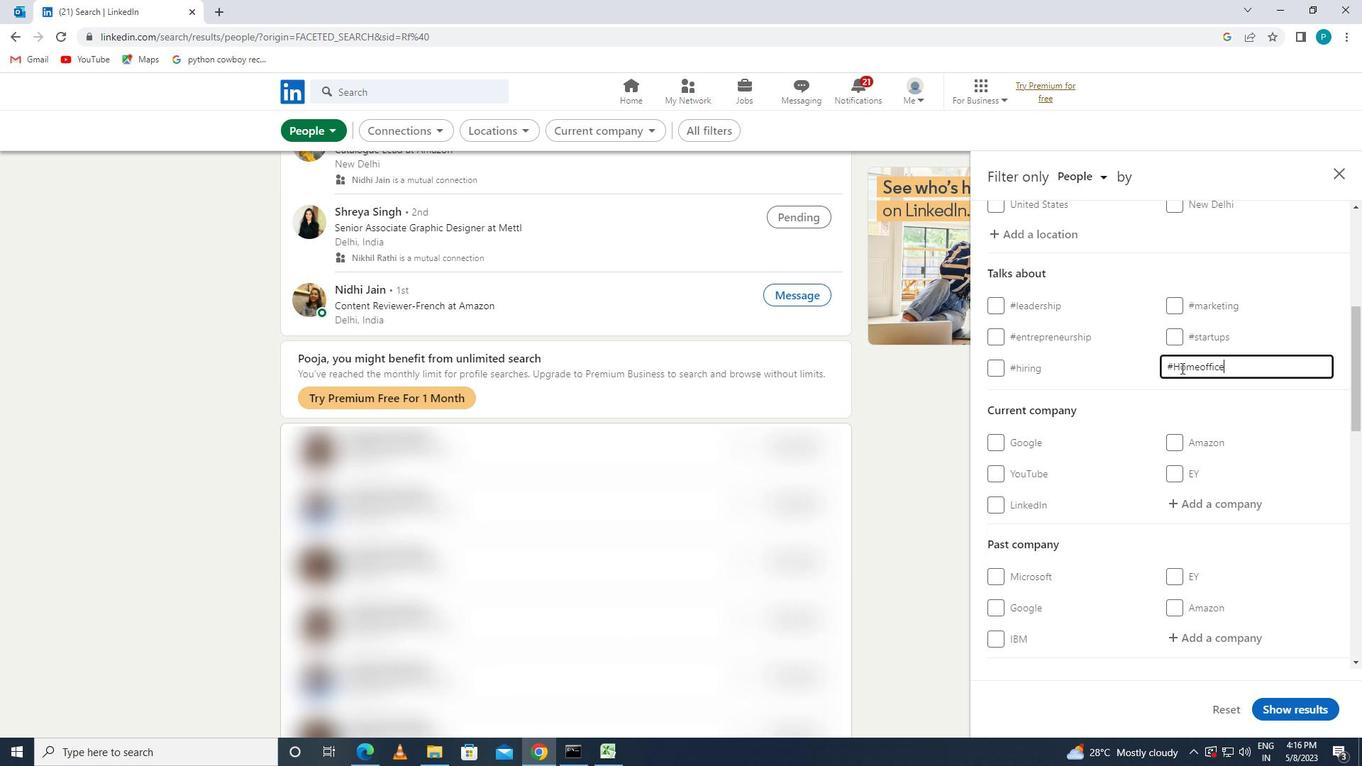 
Action: Mouse scrolled (1181, 454) with delta (0, 0)
Screenshot: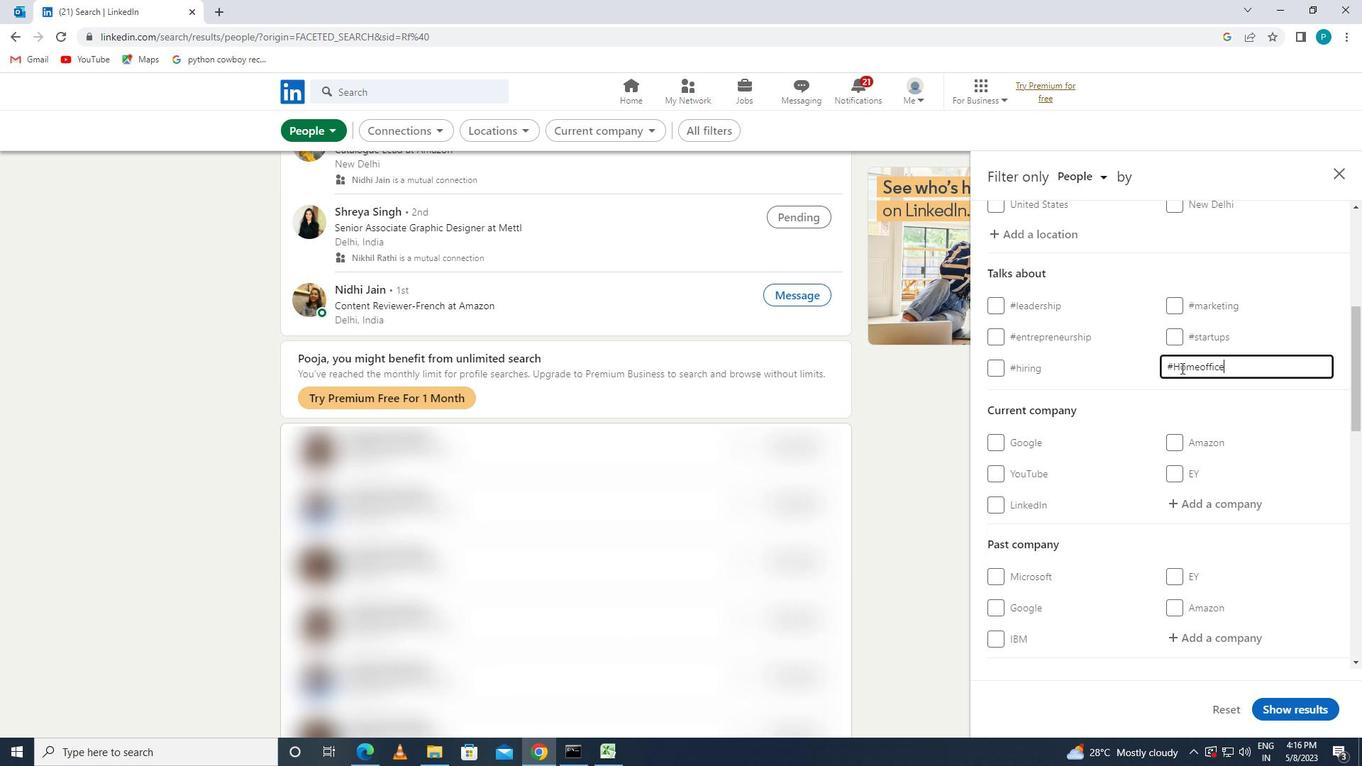 
Action: Mouse moved to (1178, 473)
Screenshot: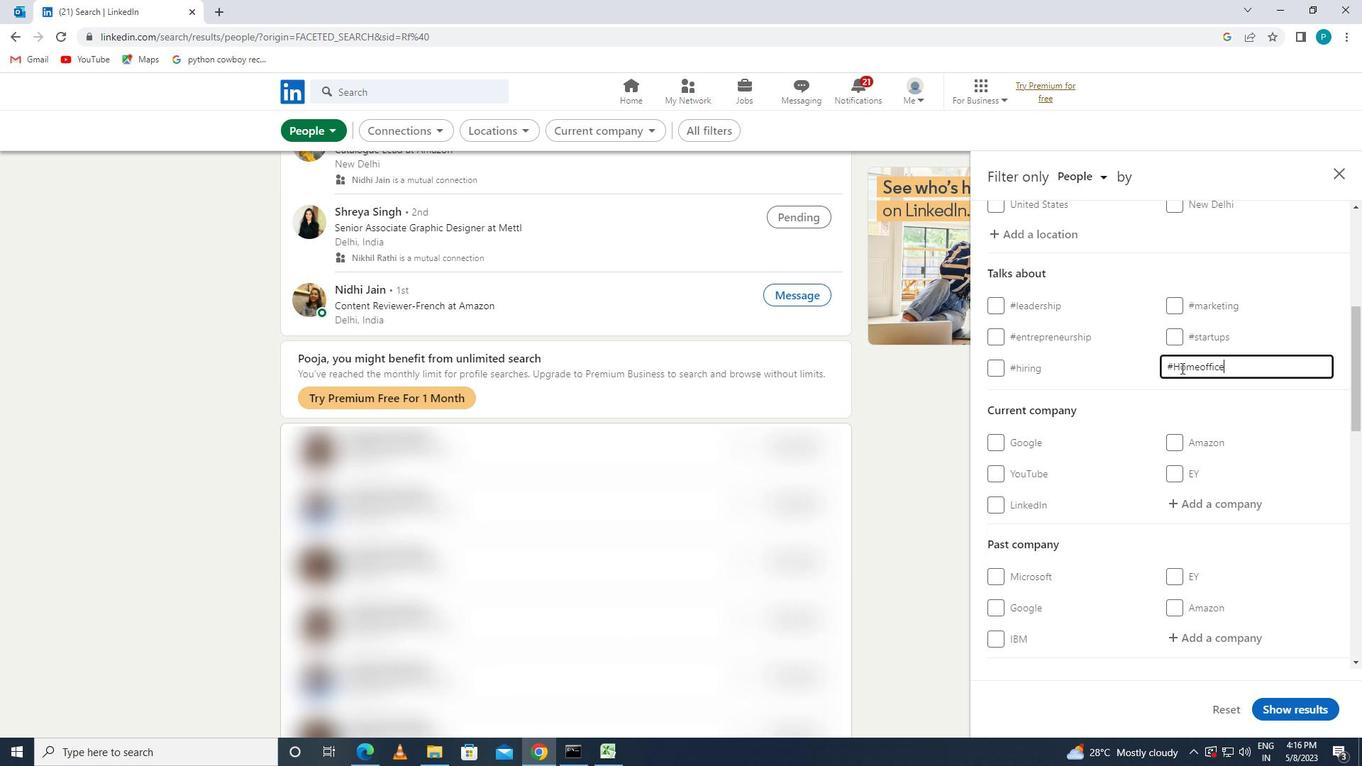 
Action: Mouse scrolled (1178, 472) with delta (0, 0)
Screenshot: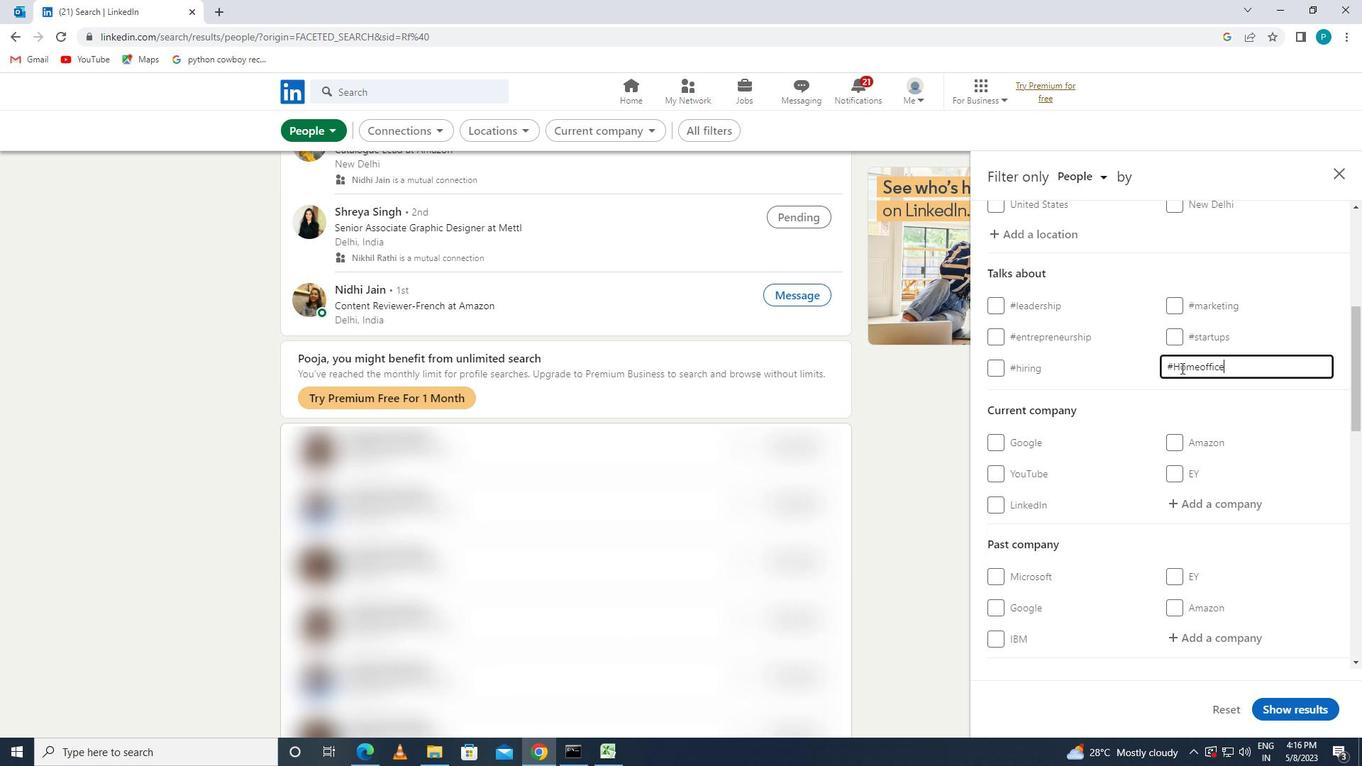 
Action: Mouse moved to (1171, 484)
Screenshot: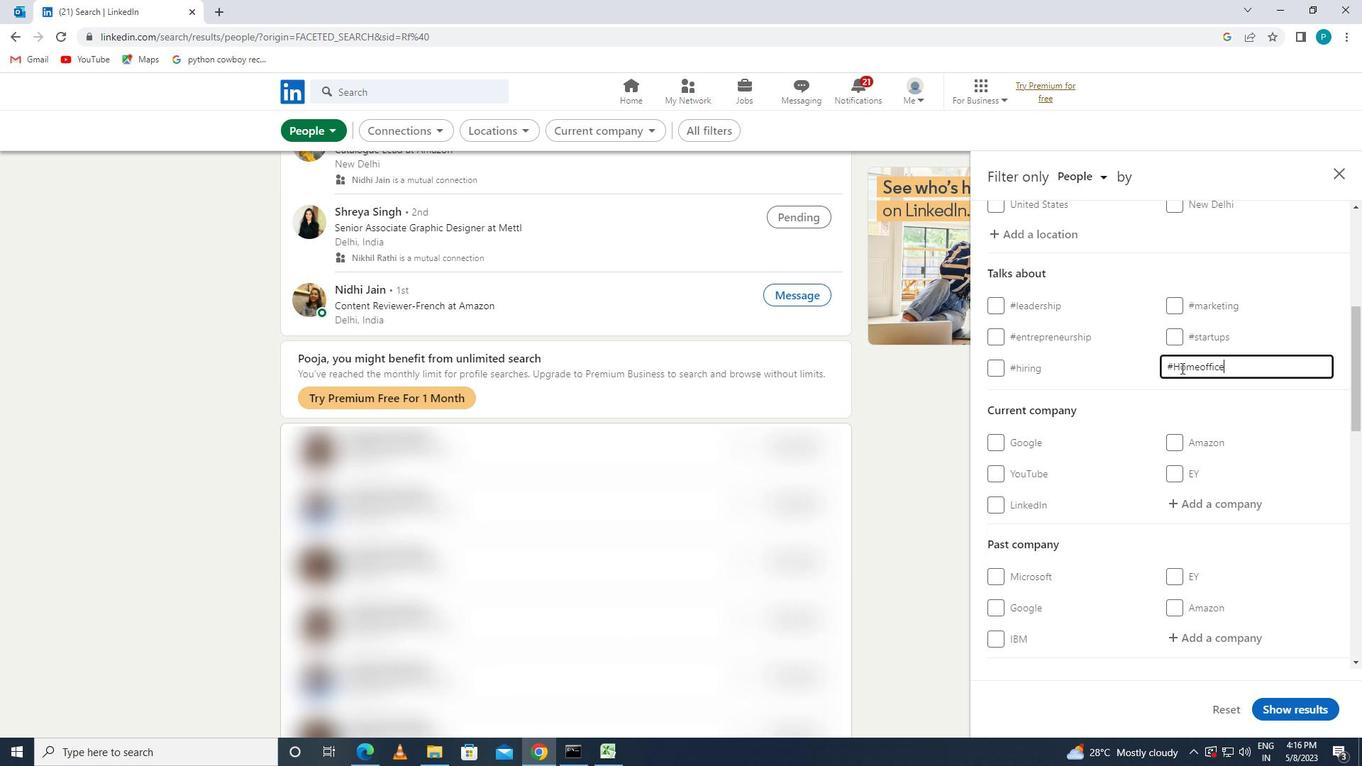 
Action: Mouse scrolled (1171, 484) with delta (0, 0)
Screenshot: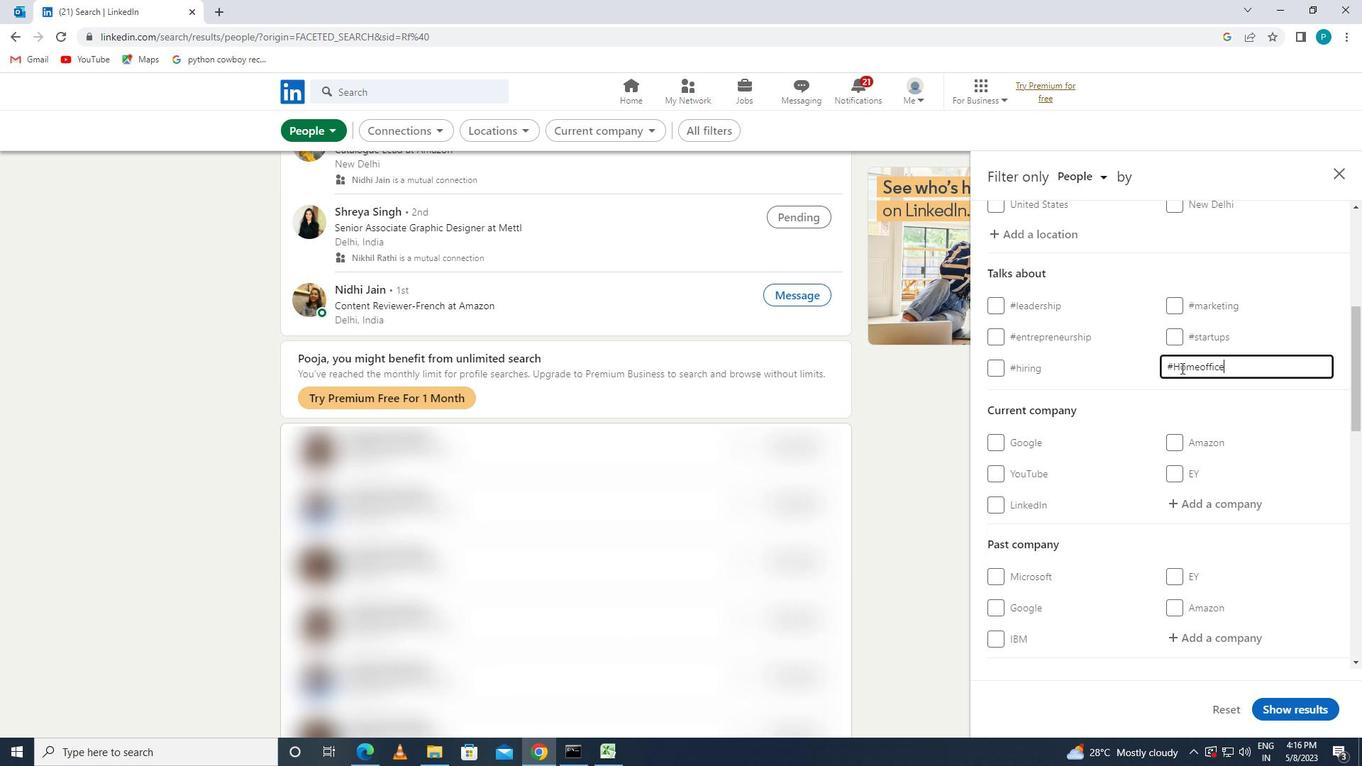 
Action: Mouse moved to (1166, 491)
Screenshot: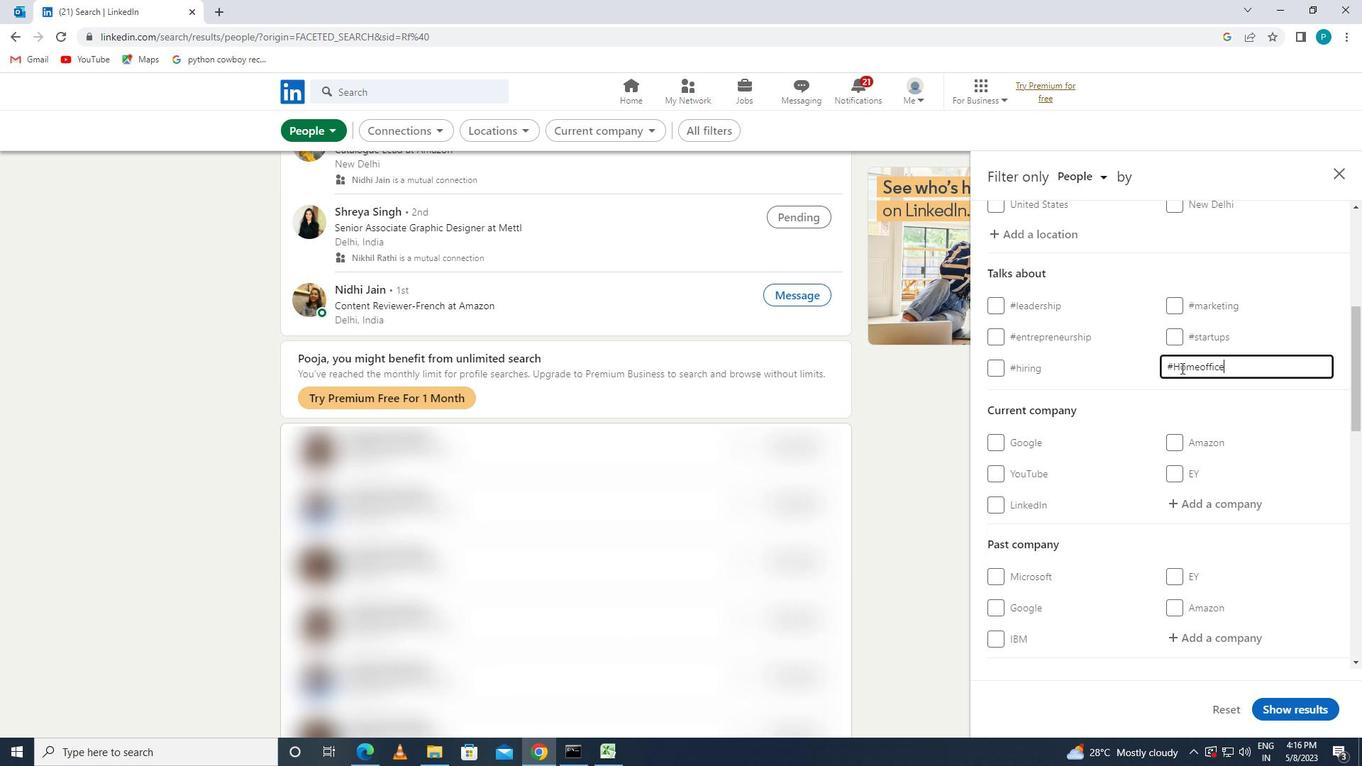 
Action: Mouse scrolled (1166, 490) with delta (0, 0)
Screenshot: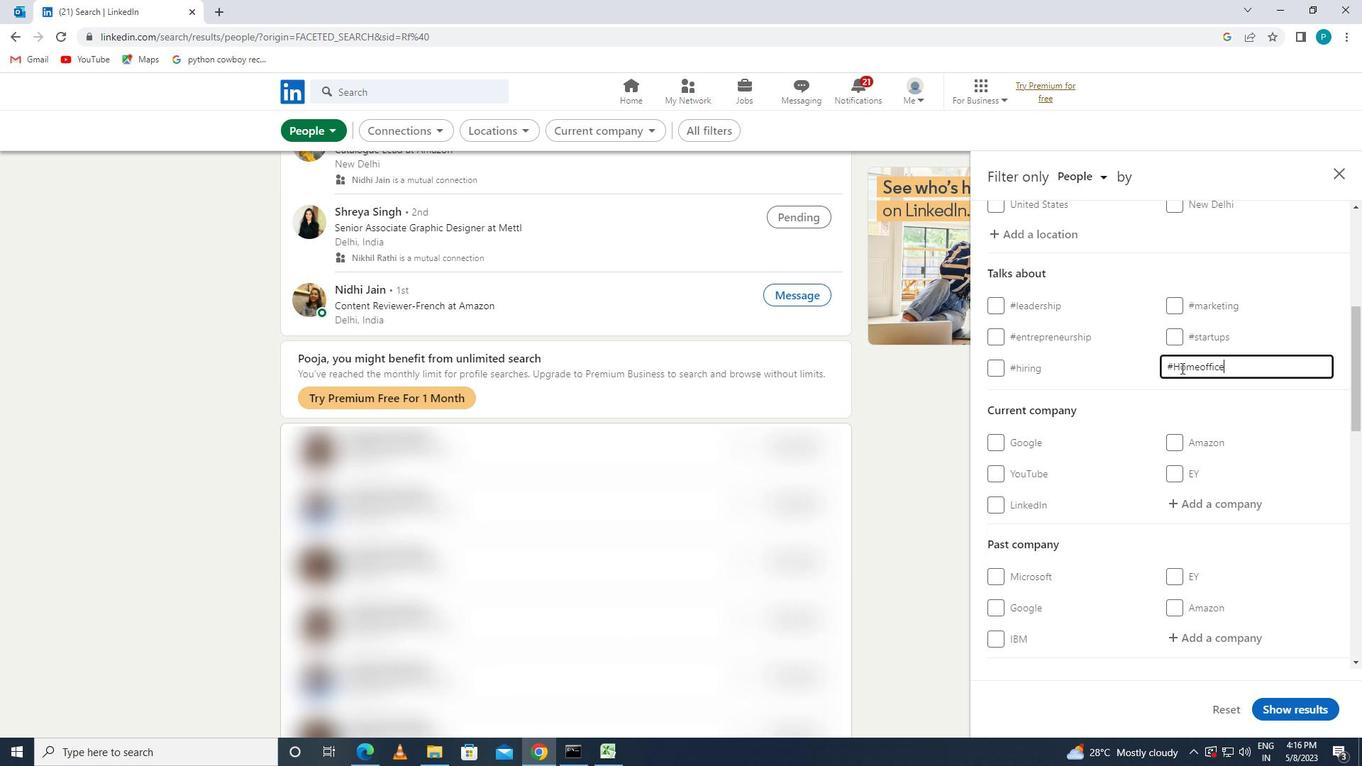 
Action: Mouse moved to (1124, 505)
Screenshot: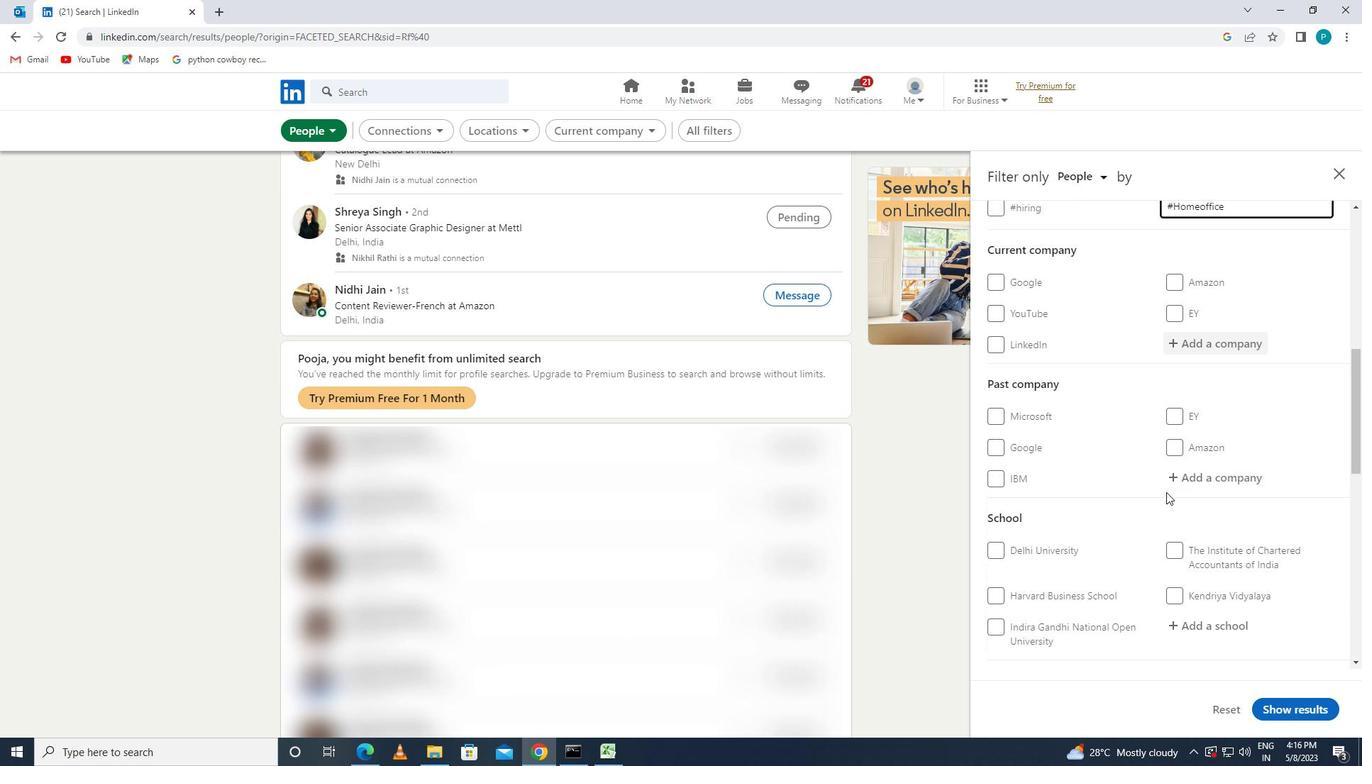 
Action: Mouse scrolled (1124, 504) with delta (0, 0)
Screenshot: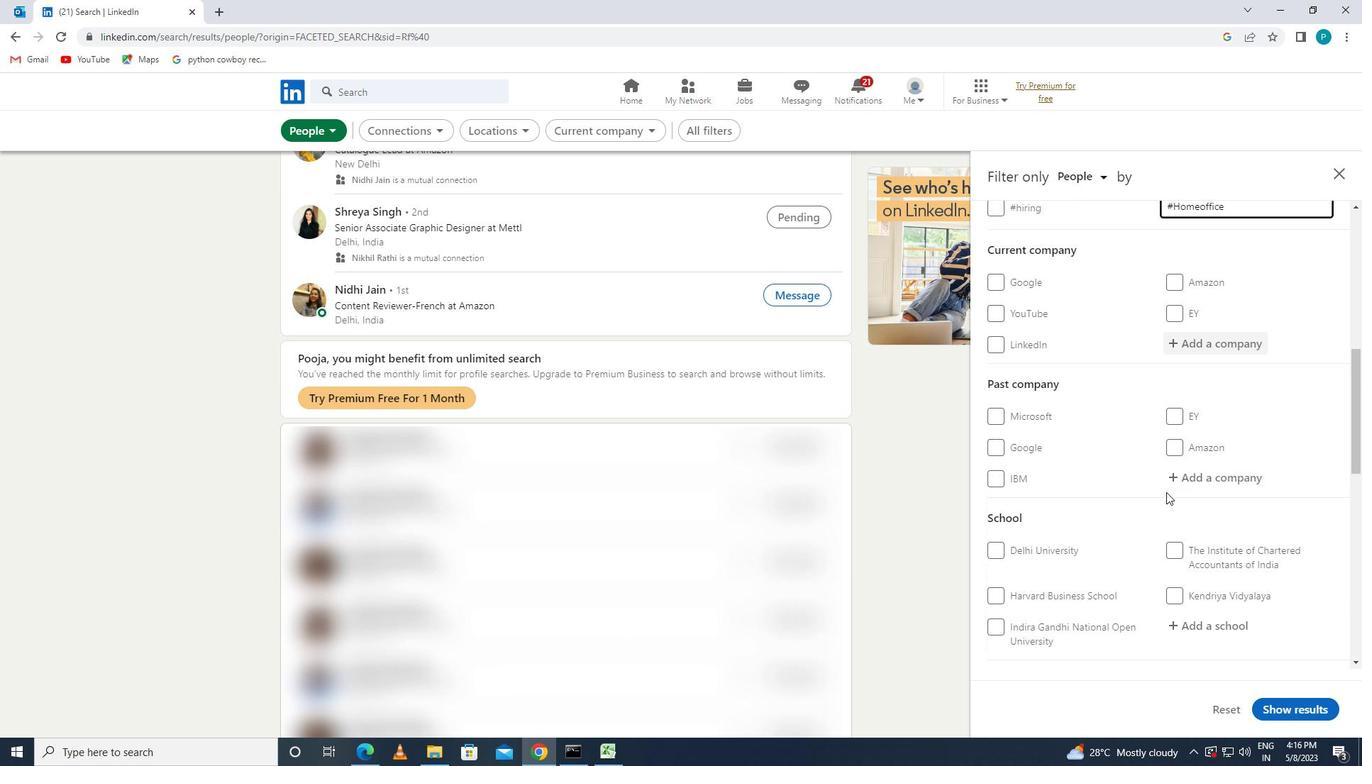 
Action: Mouse moved to (1122, 505)
Screenshot: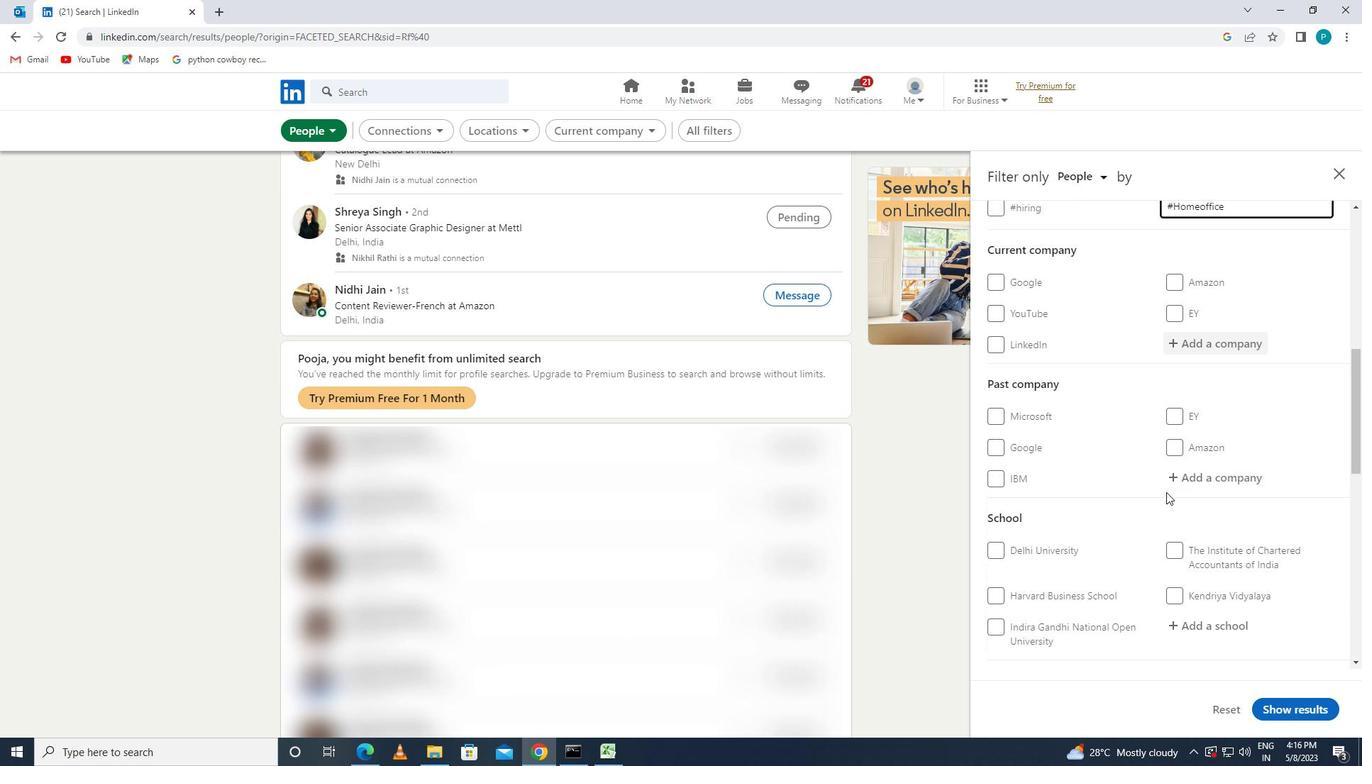 
Action: Mouse scrolled (1122, 504) with delta (0, 0)
Screenshot: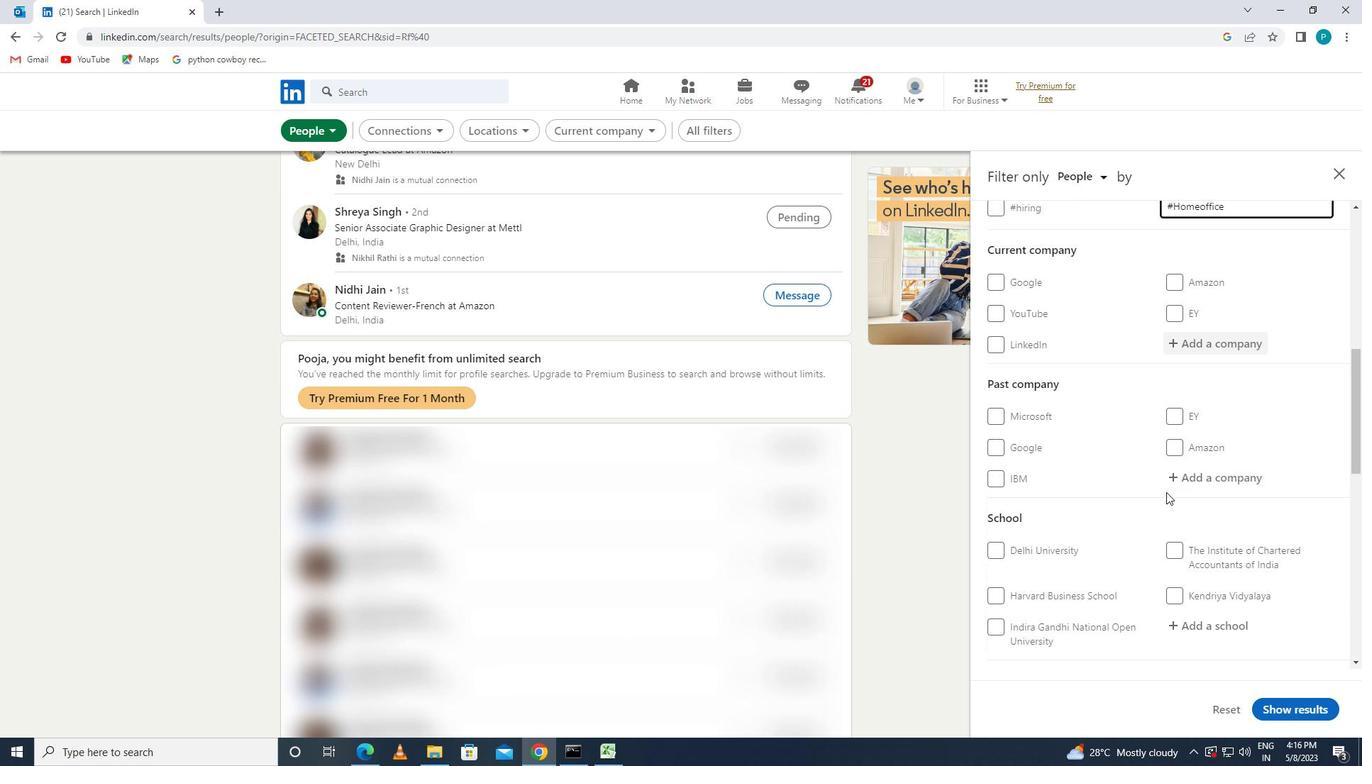 
Action: Mouse moved to (1122, 505)
Screenshot: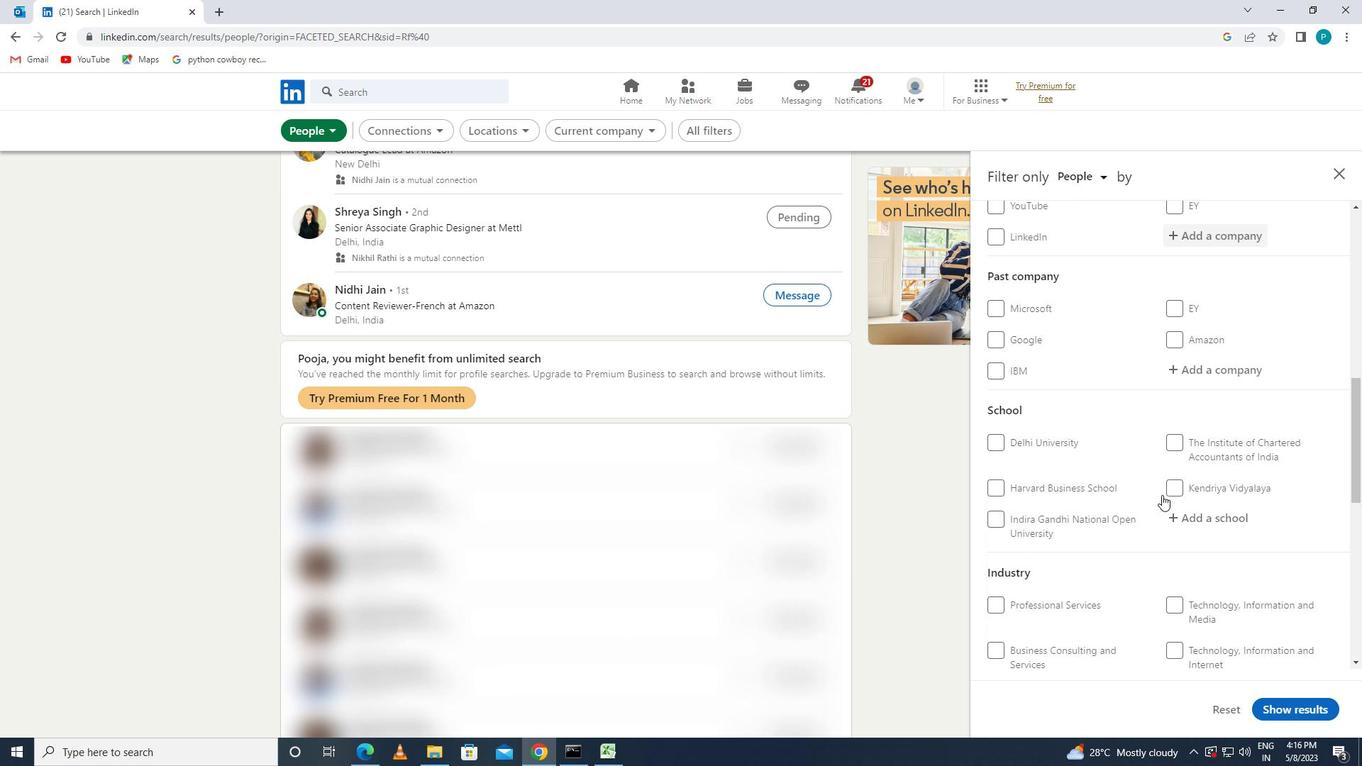 
Action: Mouse scrolled (1122, 504) with delta (0, 0)
Screenshot: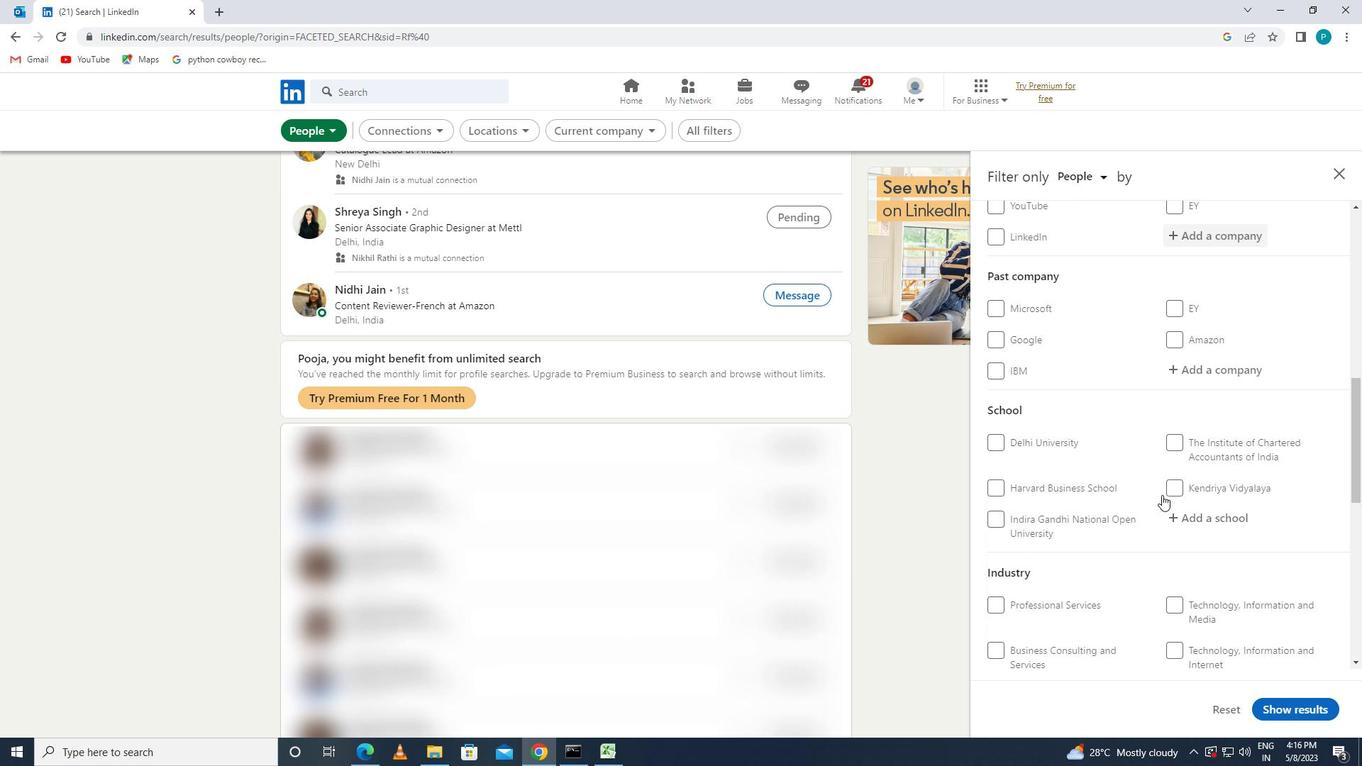 
Action: Mouse moved to (1117, 505)
Screenshot: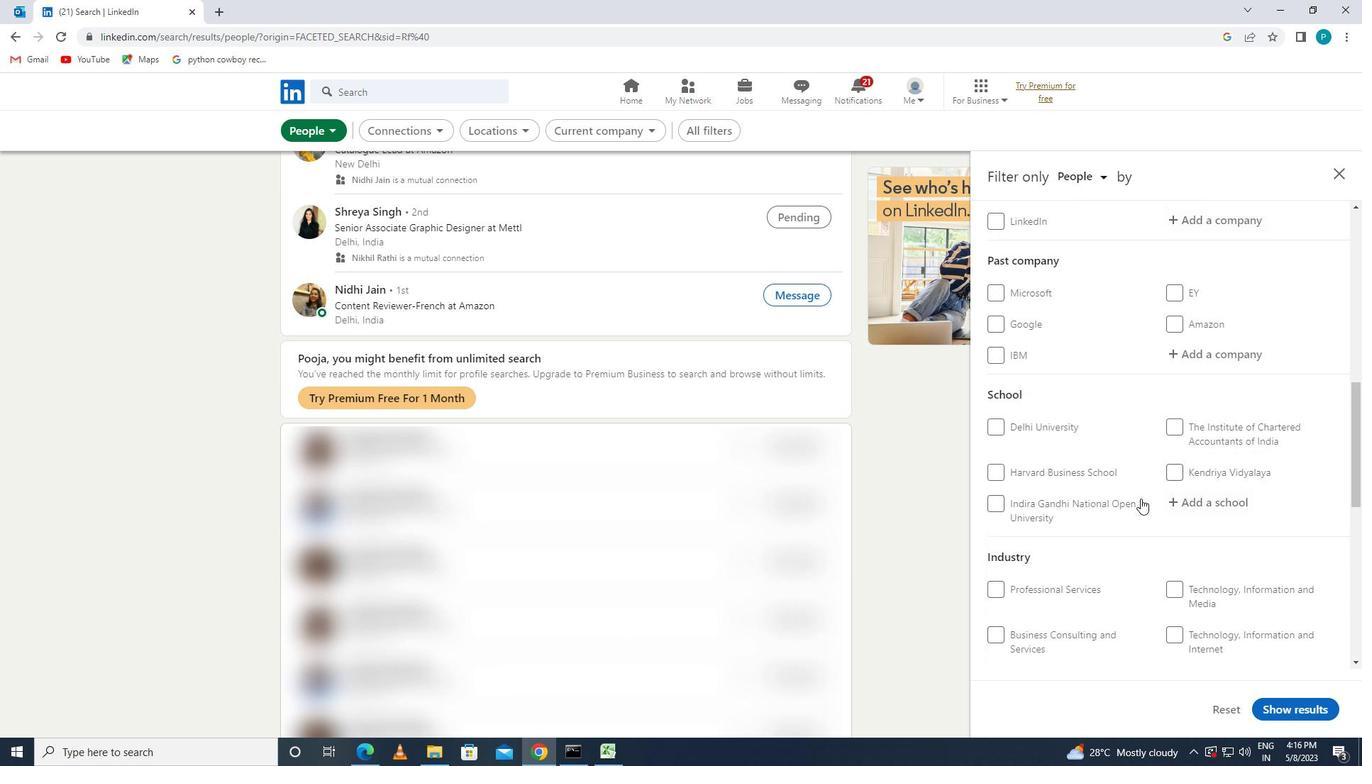 
Action: Mouse scrolled (1117, 504) with delta (0, 0)
Screenshot: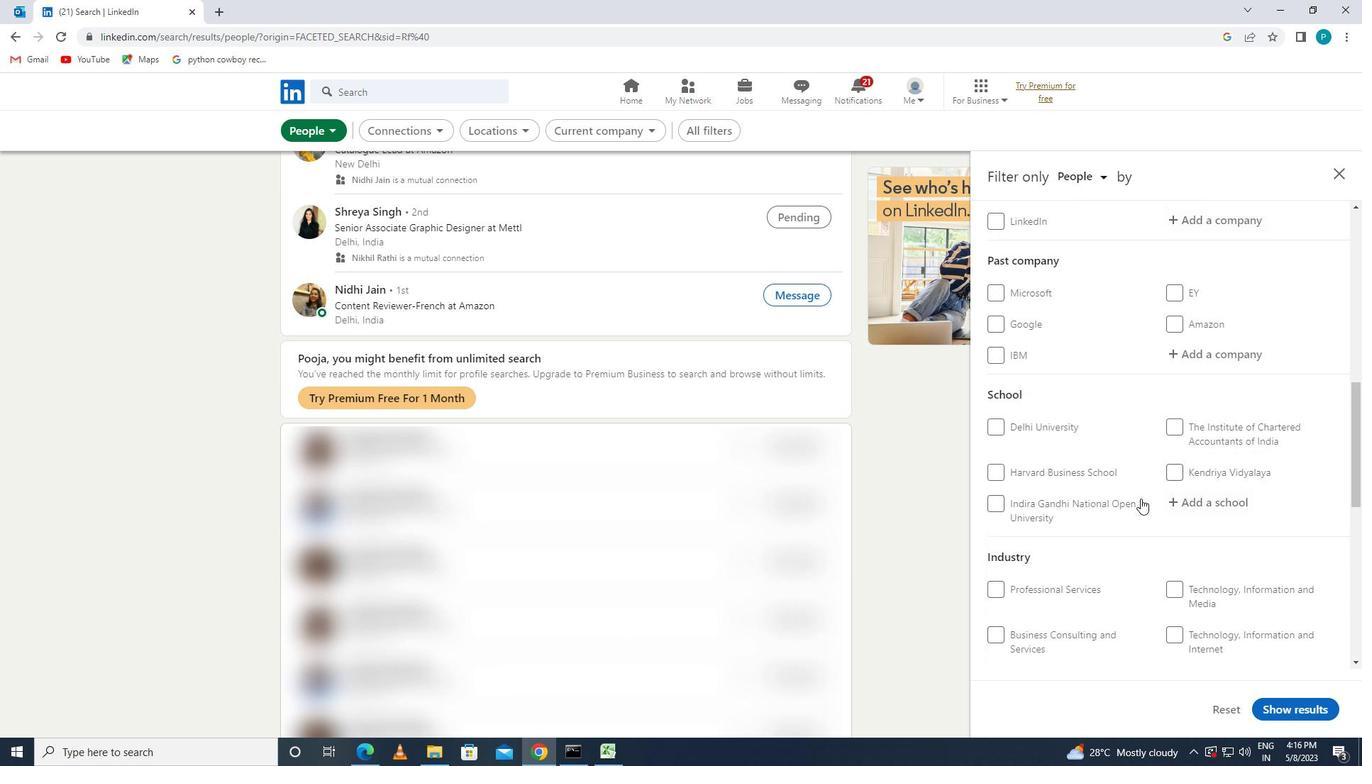 
Action: Mouse moved to (1017, 495)
Screenshot: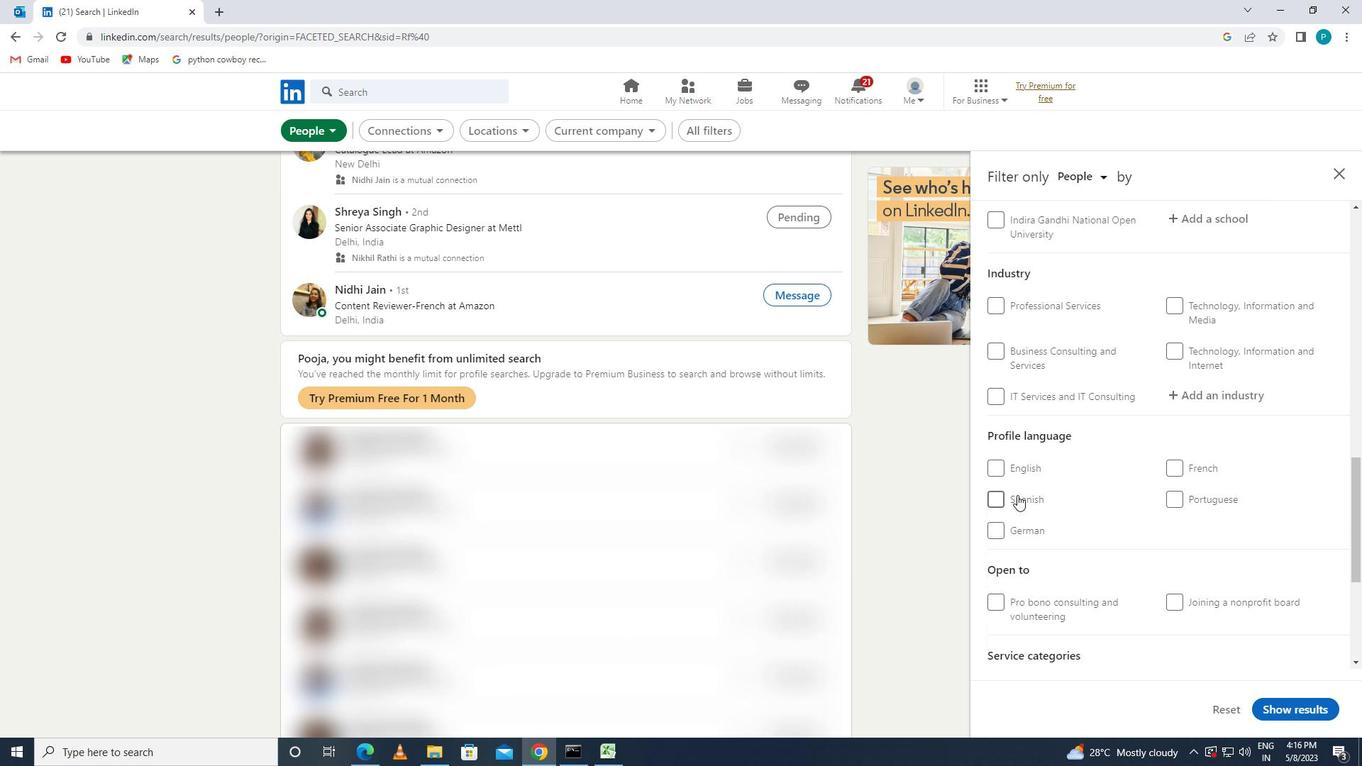 
Action: Mouse pressed left at (1017, 495)
Screenshot: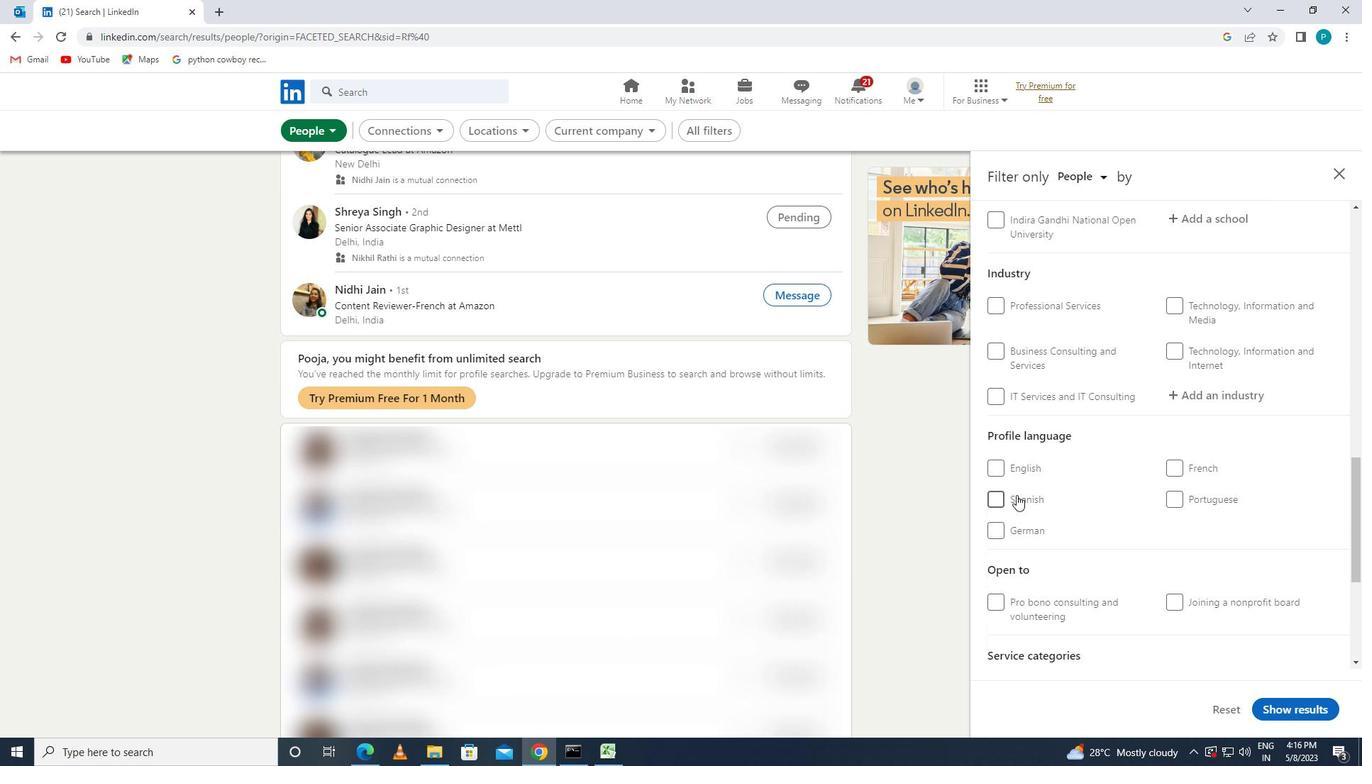 
Action: Mouse pressed left at (1017, 495)
Screenshot: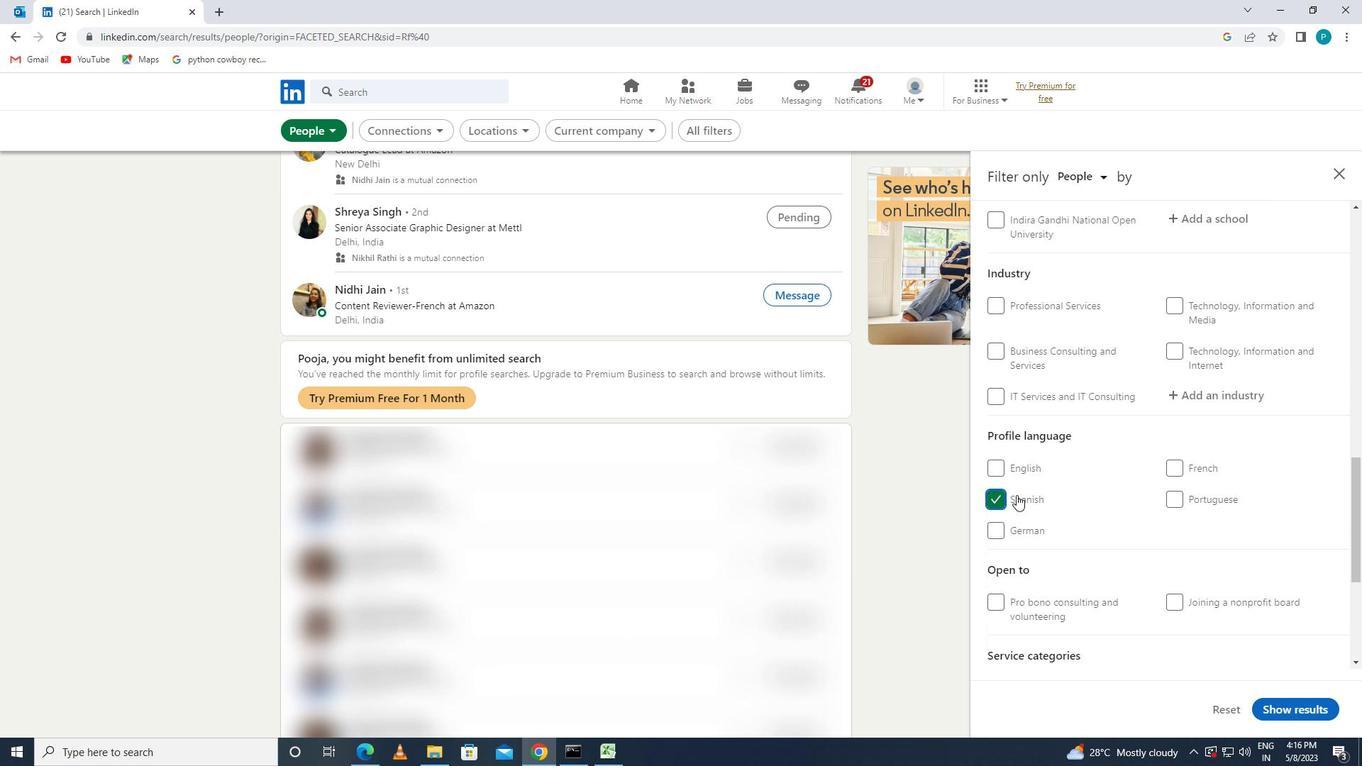 
Action: Mouse moved to (1190, 464)
Screenshot: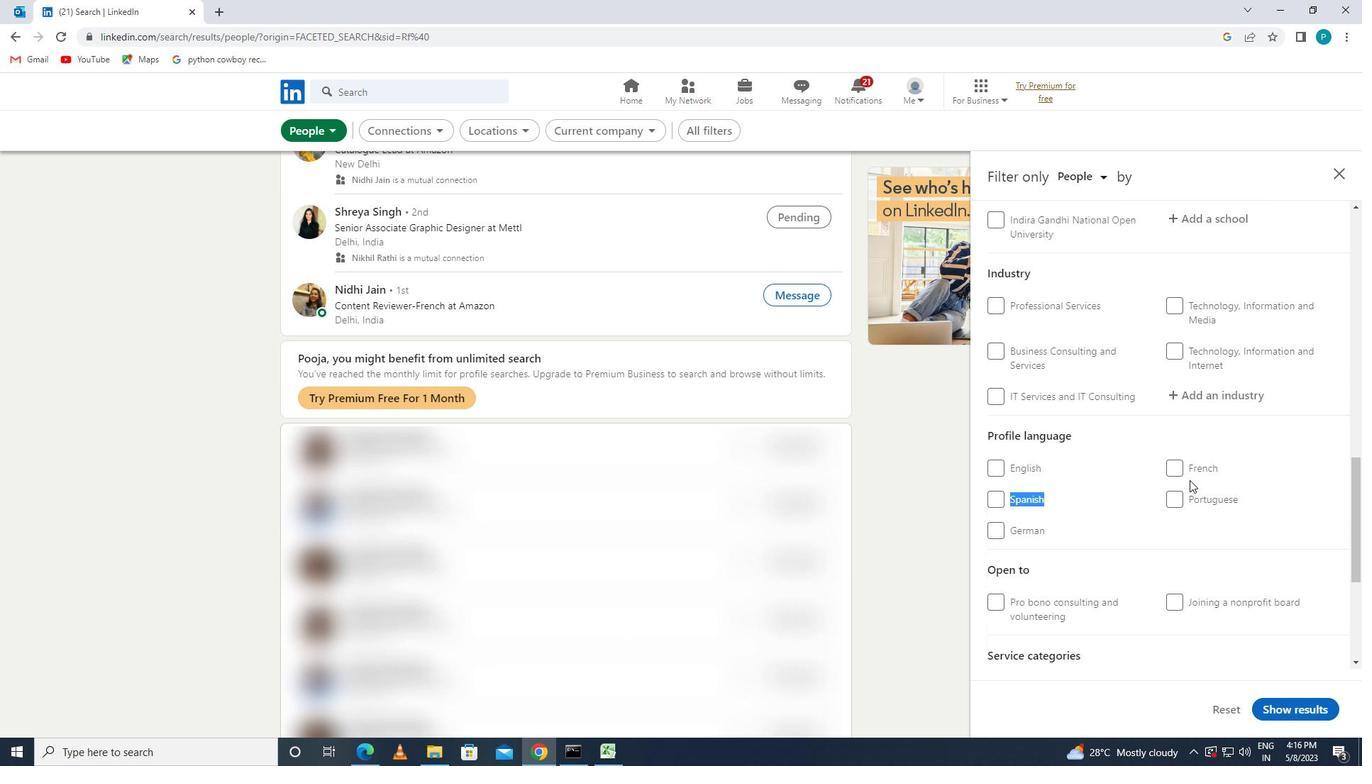 
Action: Mouse pressed left at (1190, 464)
Screenshot: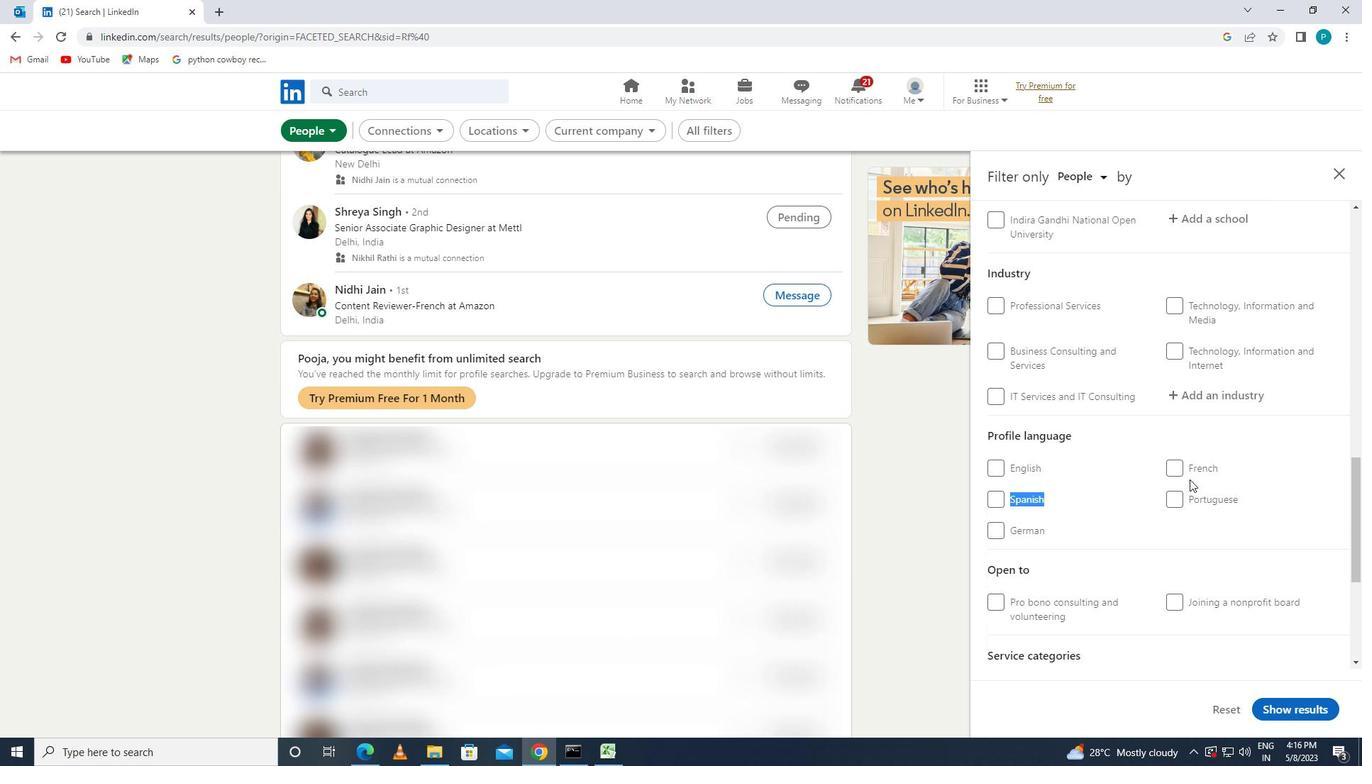 
Action: Mouse moved to (1301, 410)
Screenshot: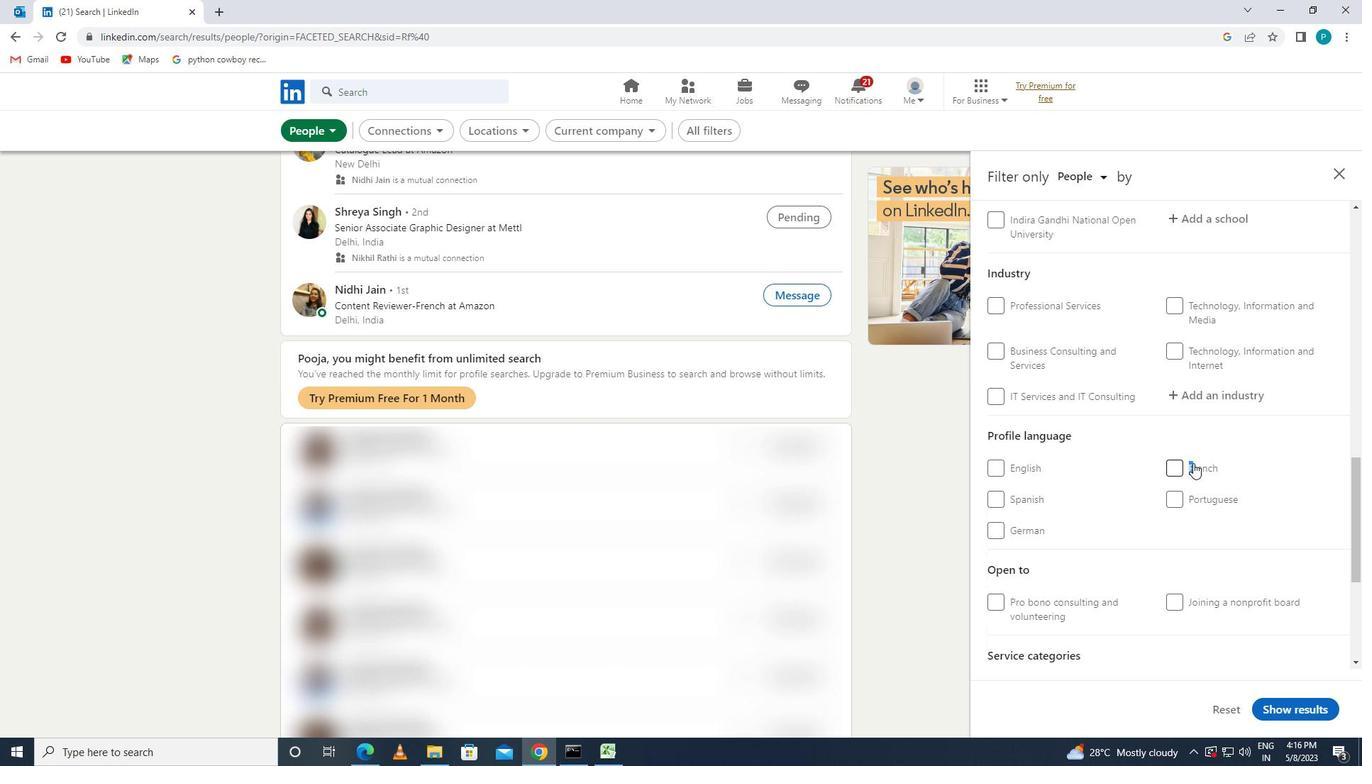 
Action: Mouse scrolled (1301, 411) with delta (0, 0)
Screenshot: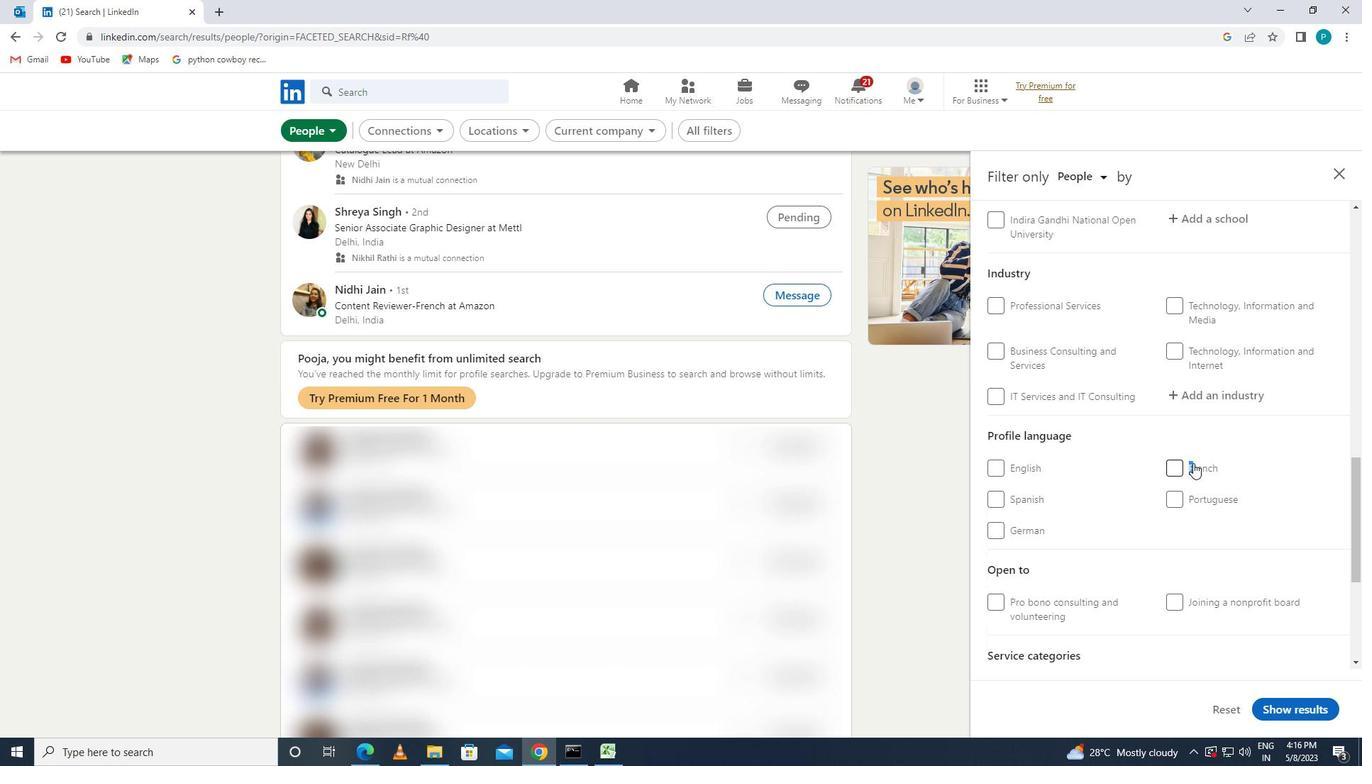 
Action: Mouse moved to (1301, 408)
Screenshot: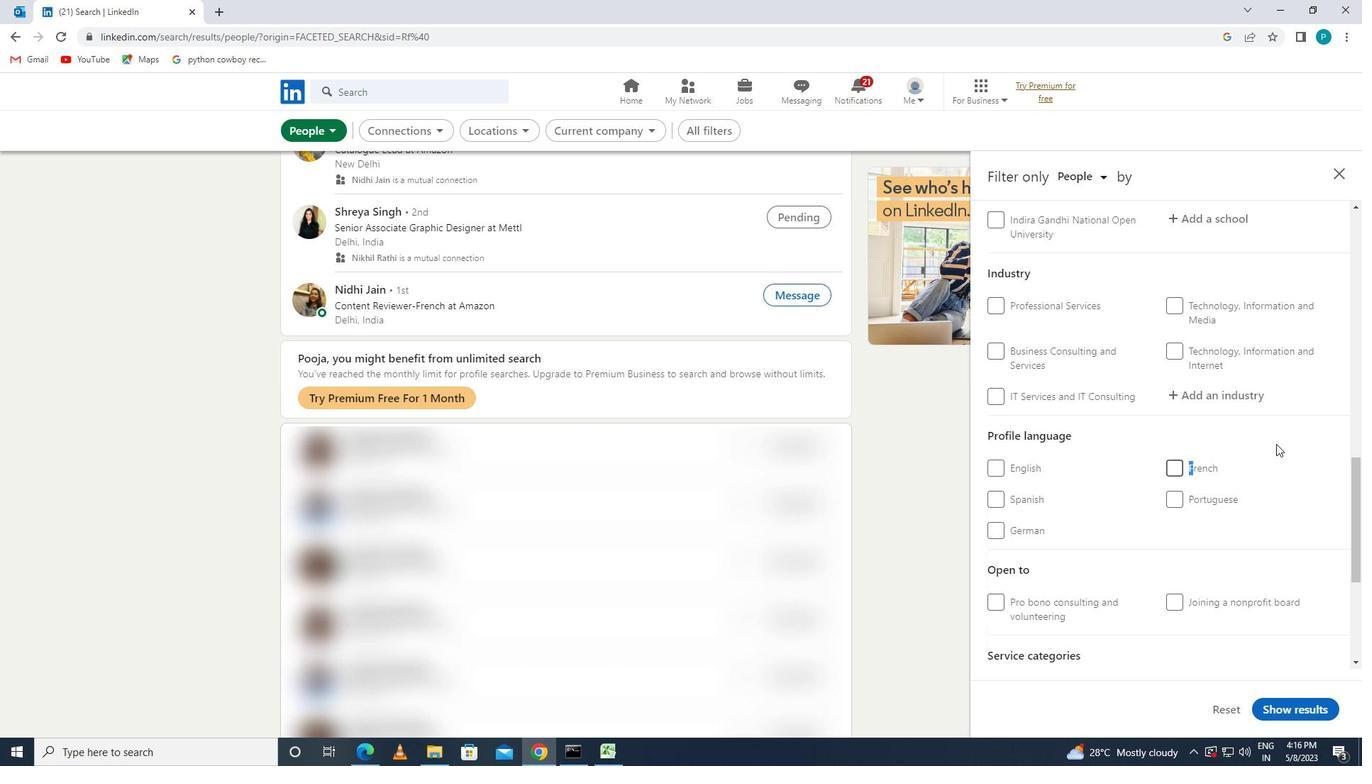 
Action: Mouse scrolled (1301, 409) with delta (0, 0)
Screenshot: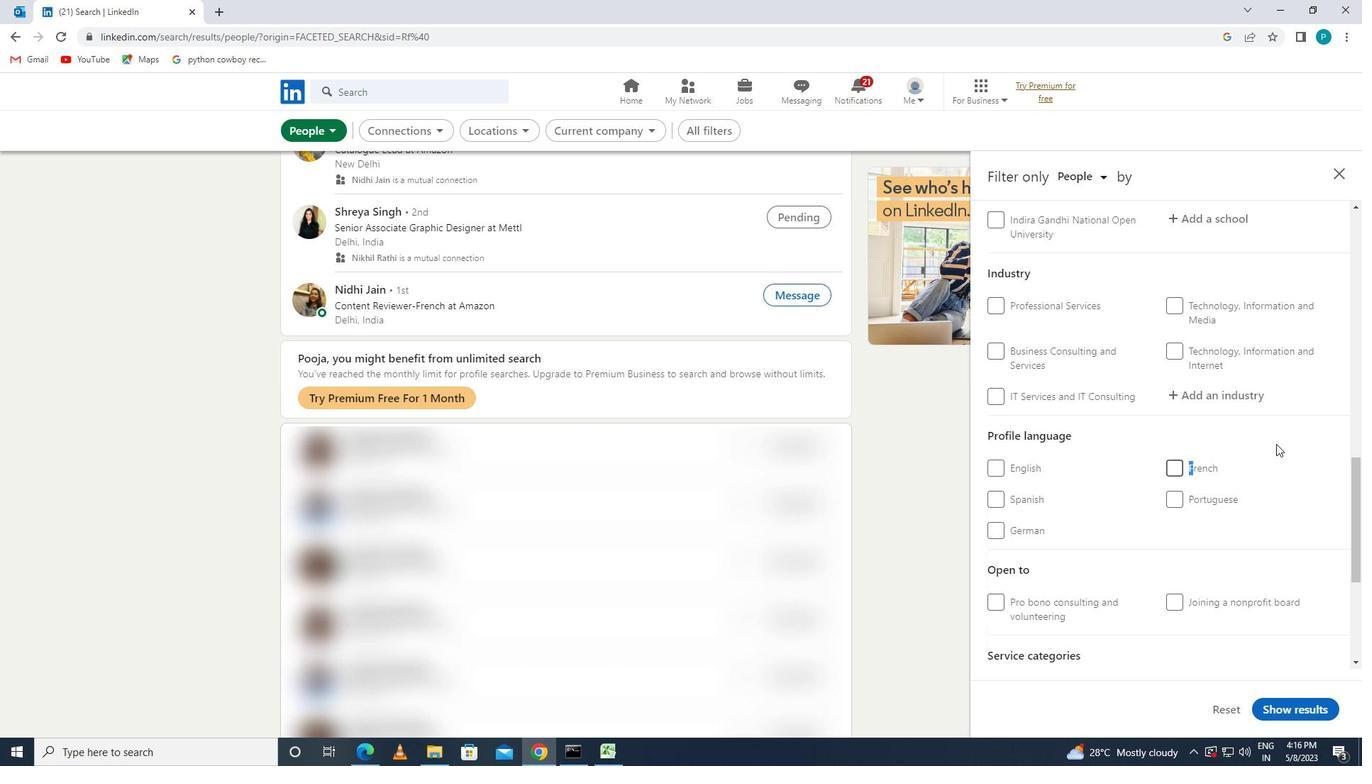 
Action: Mouse moved to (1301, 405)
Screenshot: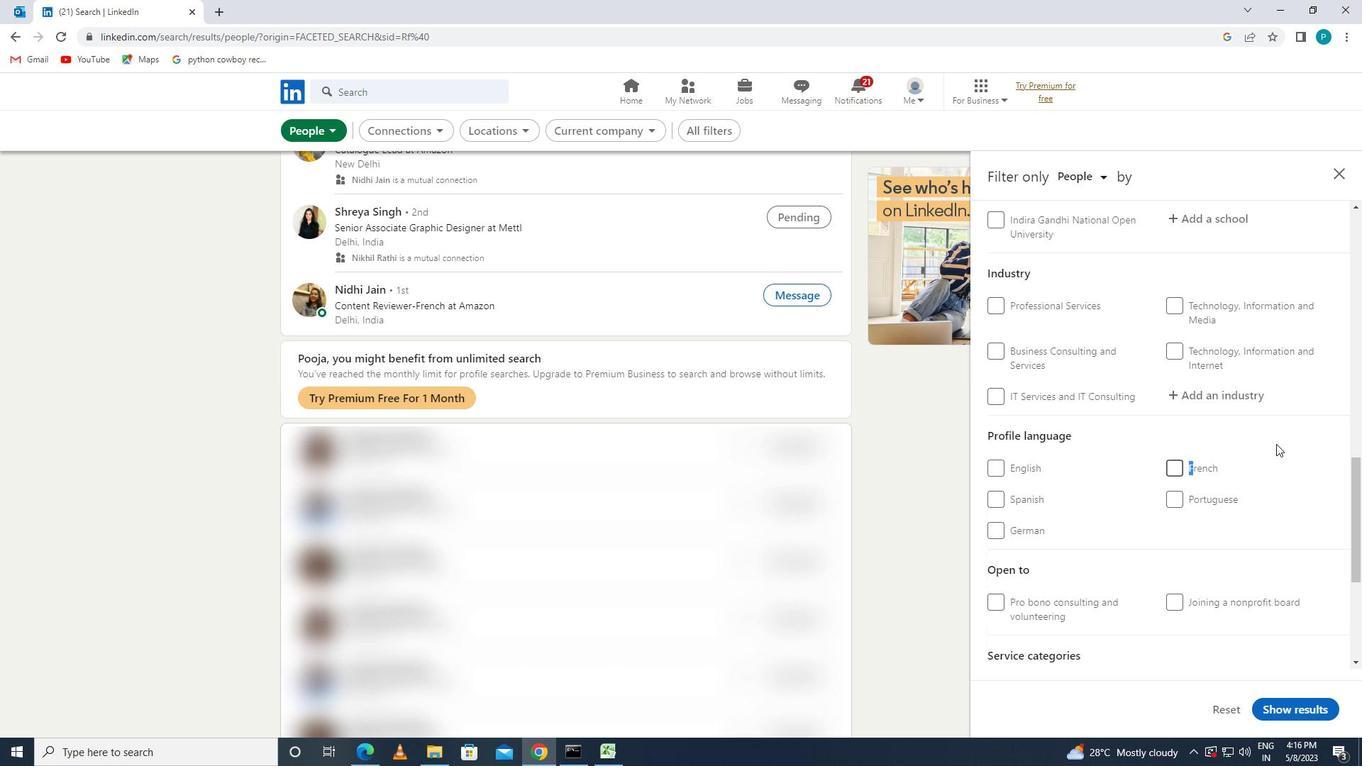 
Action: Mouse scrolled (1301, 405) with delta (0, 0)
Screenshot: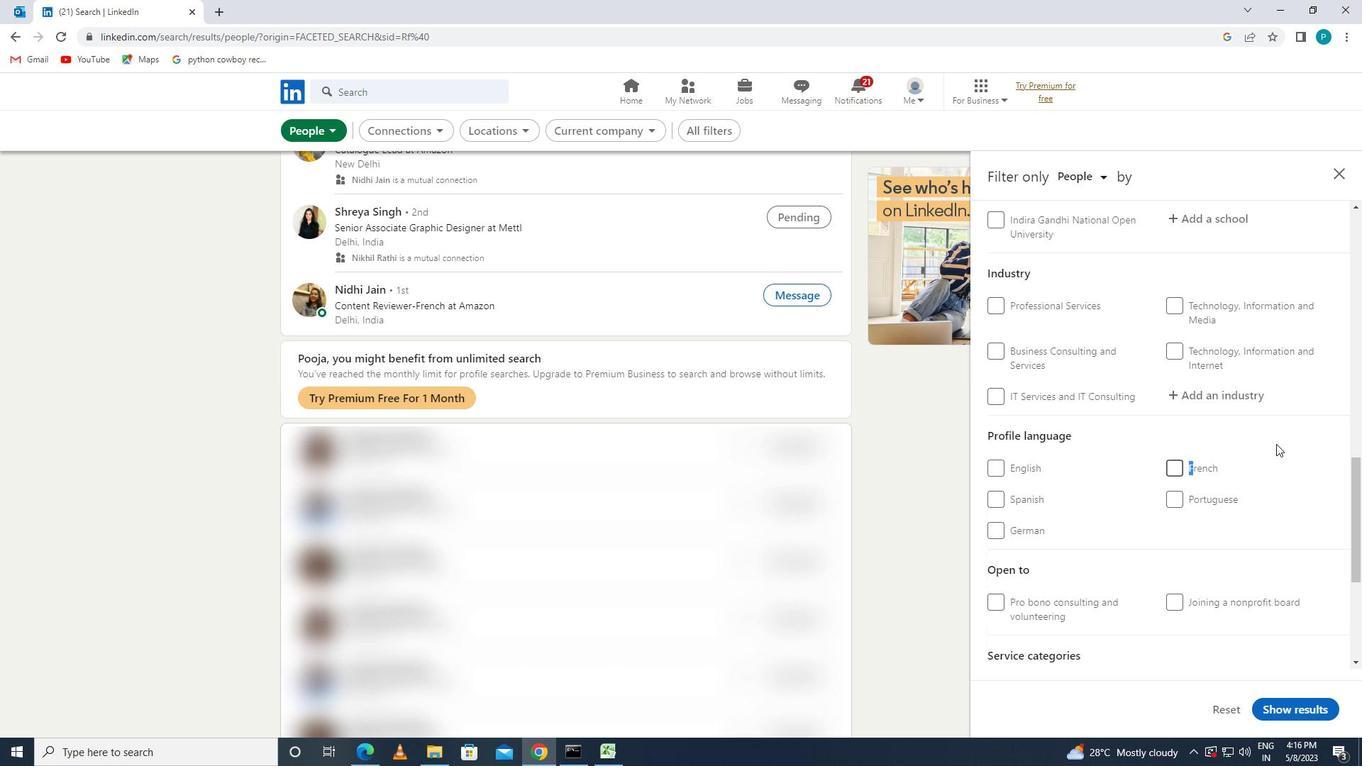 
Action: Mouse moved to (1190, 587)
Screenshot: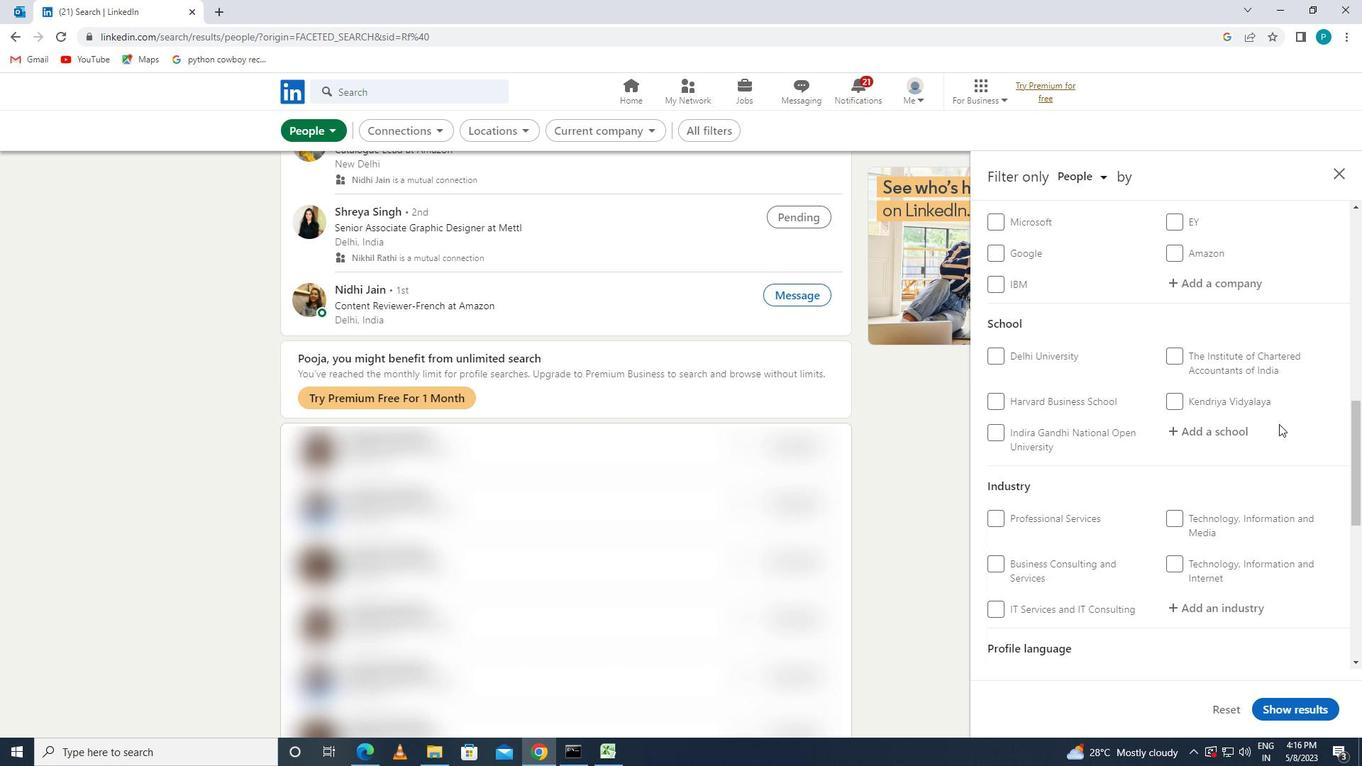 
Action: Mouse scrolled (1190, 586) with delta (0, 0)
Screenshot: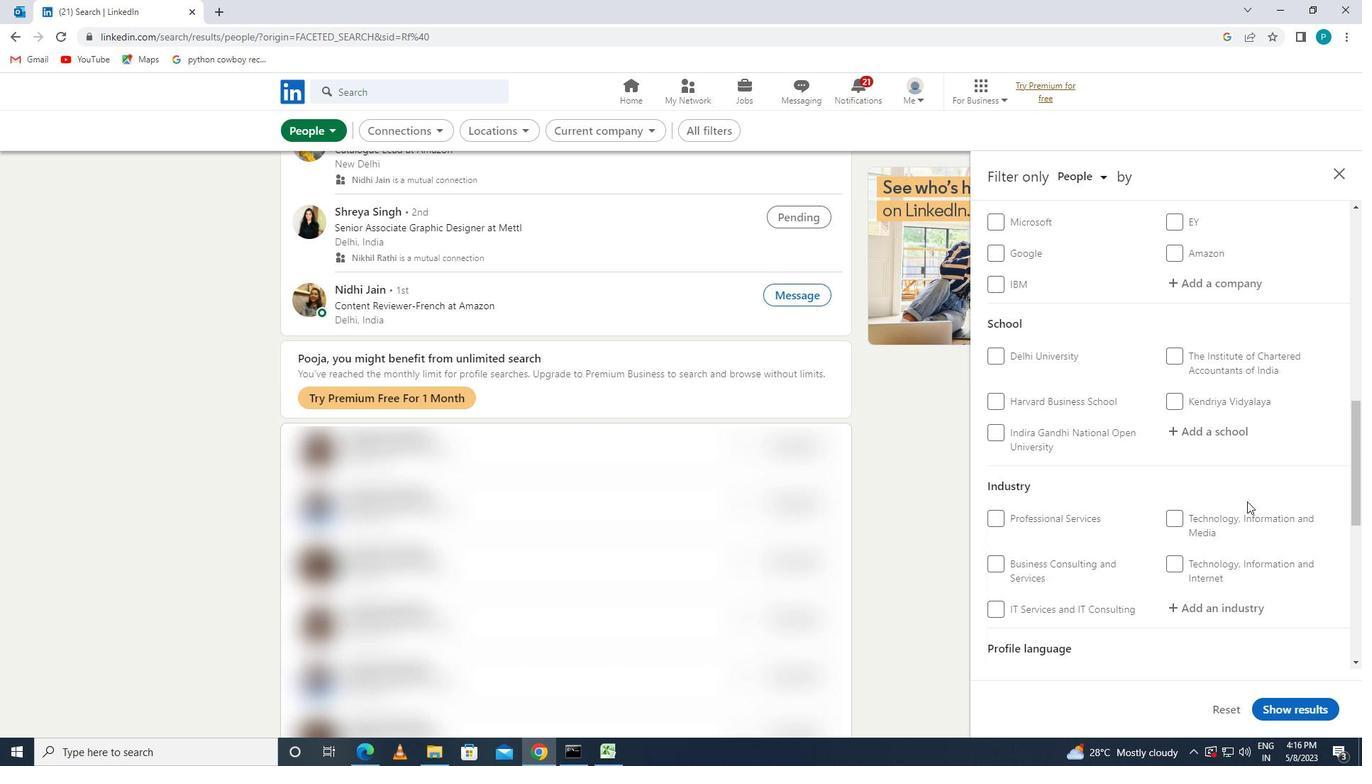 
Action: Mouse scrolled (1190, 586) with delta (0, 0)
Screenshot: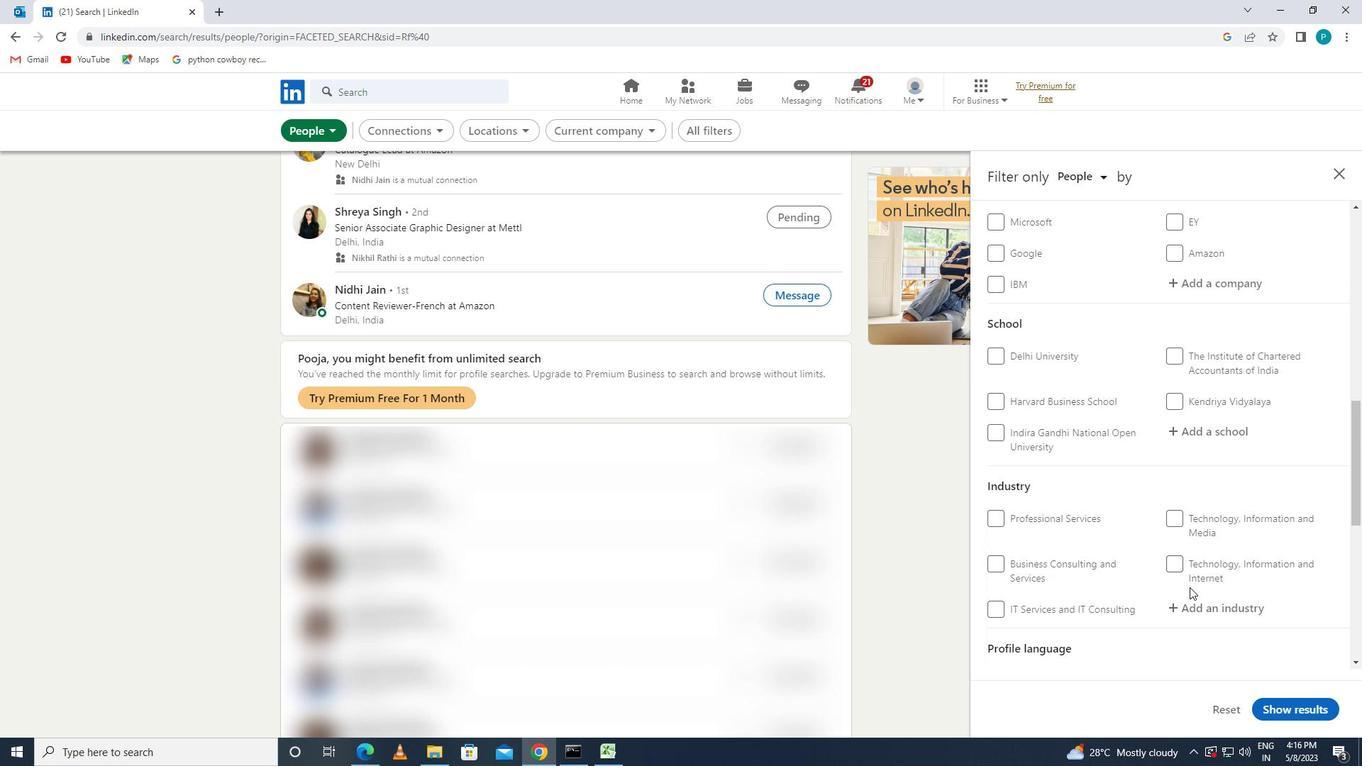 
Action: Mouse scrolled (1190, 586) with delta (0, 0)
Screenshot: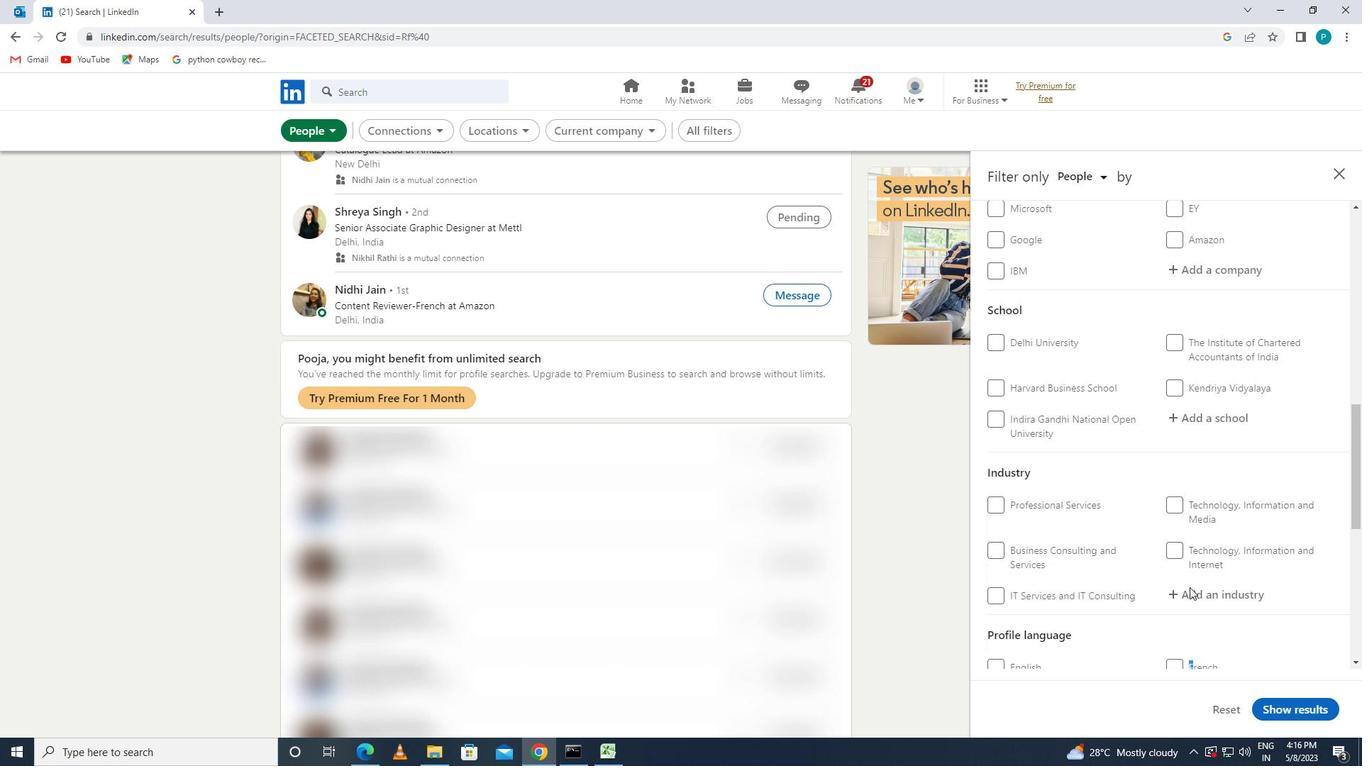 
Action: Mouse moved to (1171, 480)
Screenshot: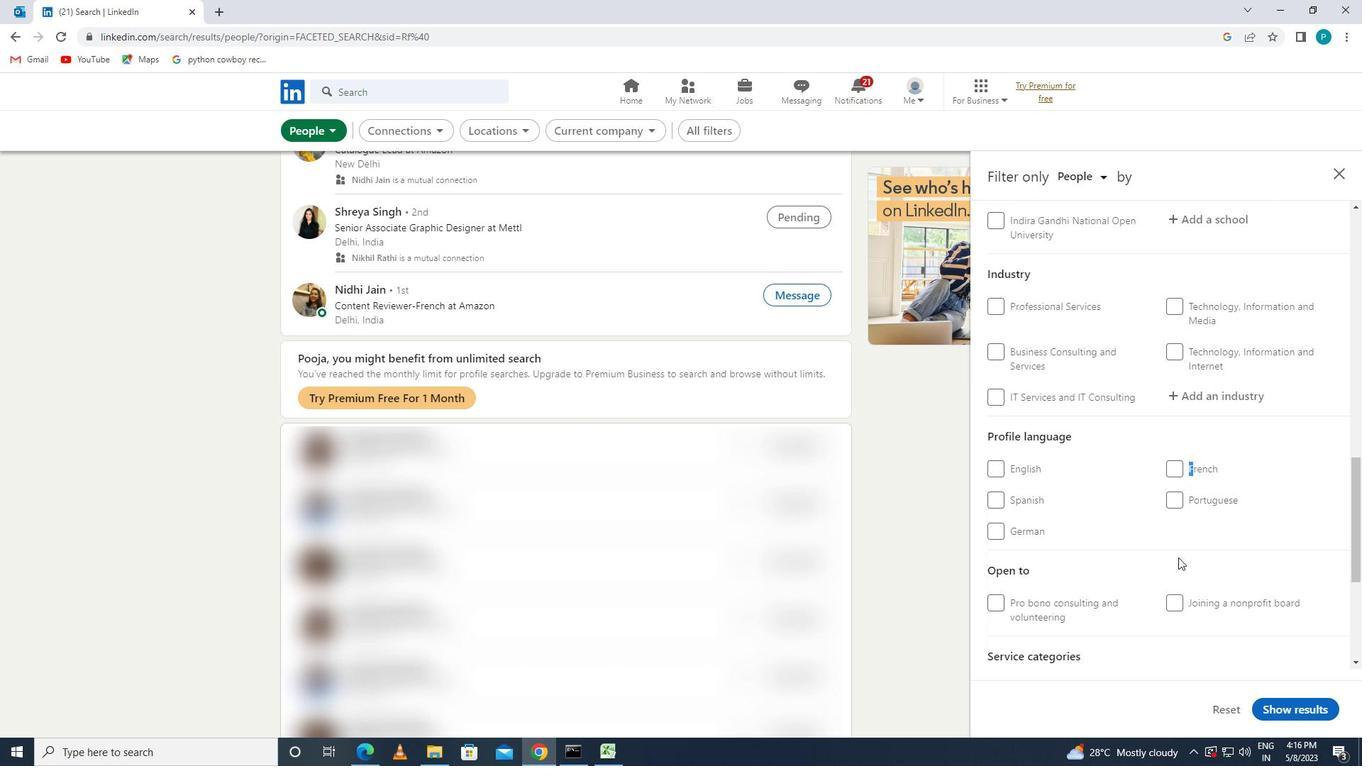 
Action: Mouse pressed left at (1171, 480)
Screenshot: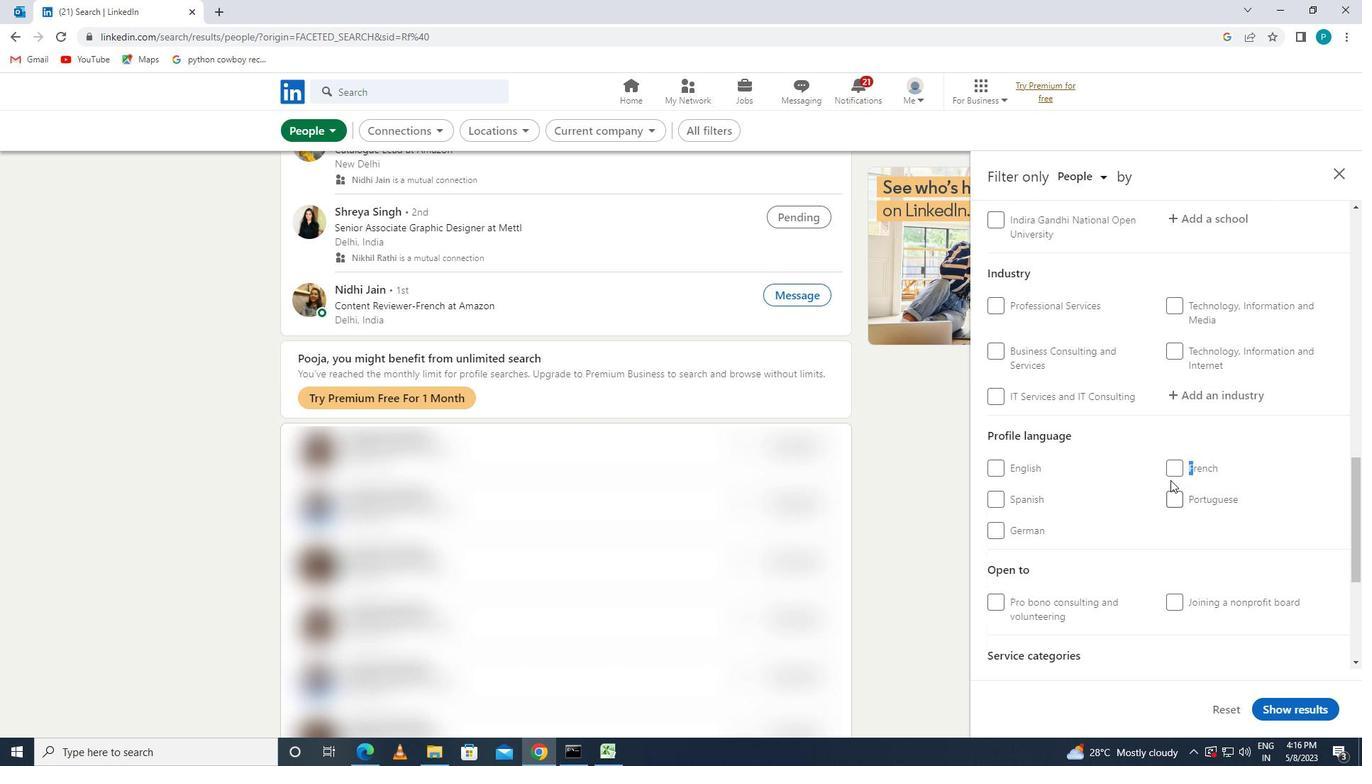 
Action: Mouse moved to (1171, 473)
Screenshot: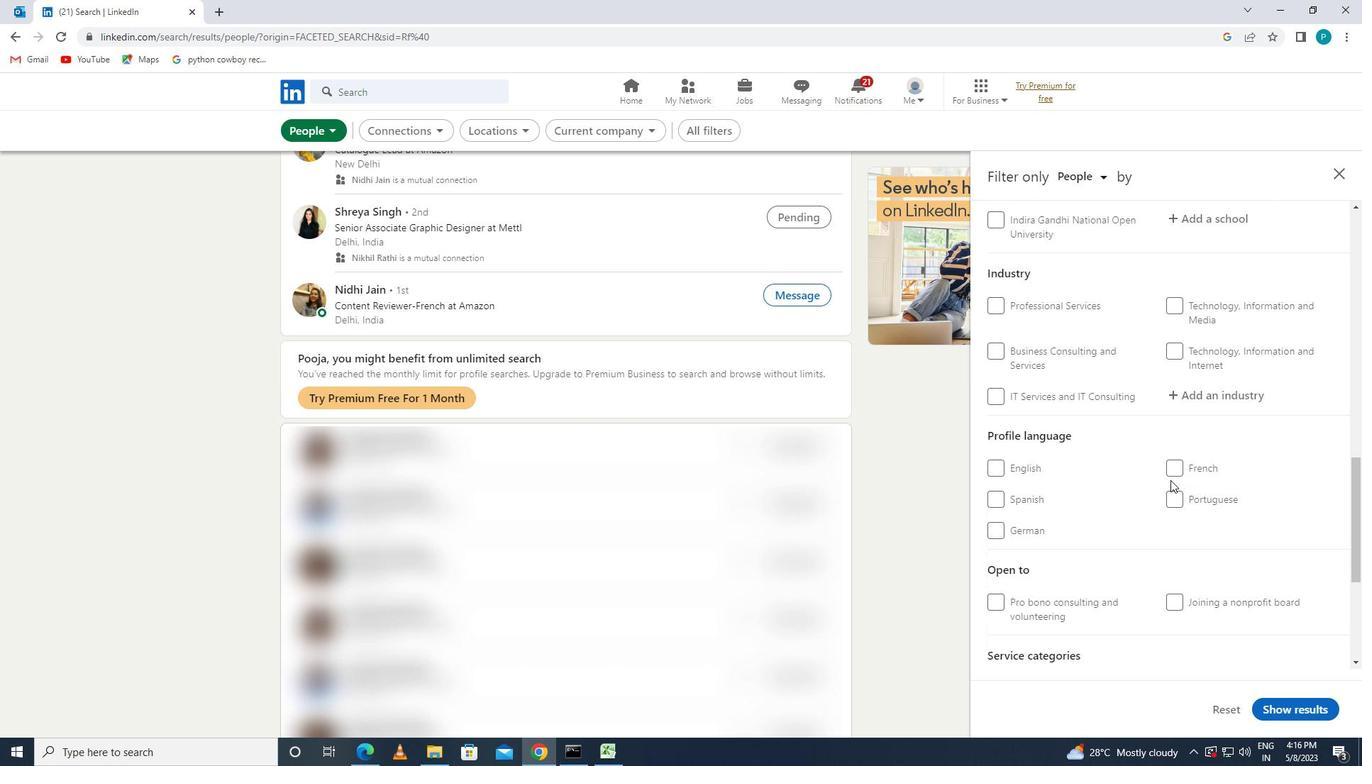 
Action: Mouse pressed left at (1171, 473)
Screenshot: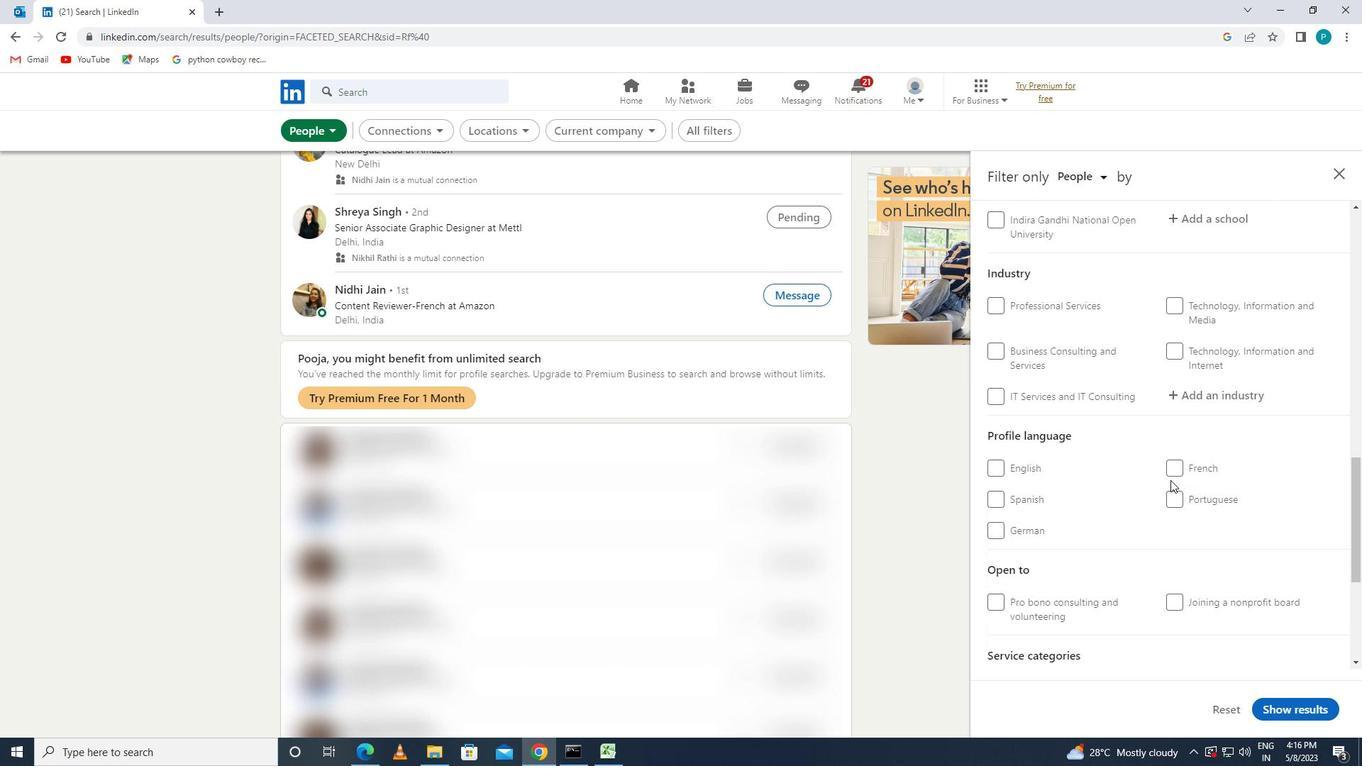 
Action: Mouse moved to (1232, 474)
Screenshot: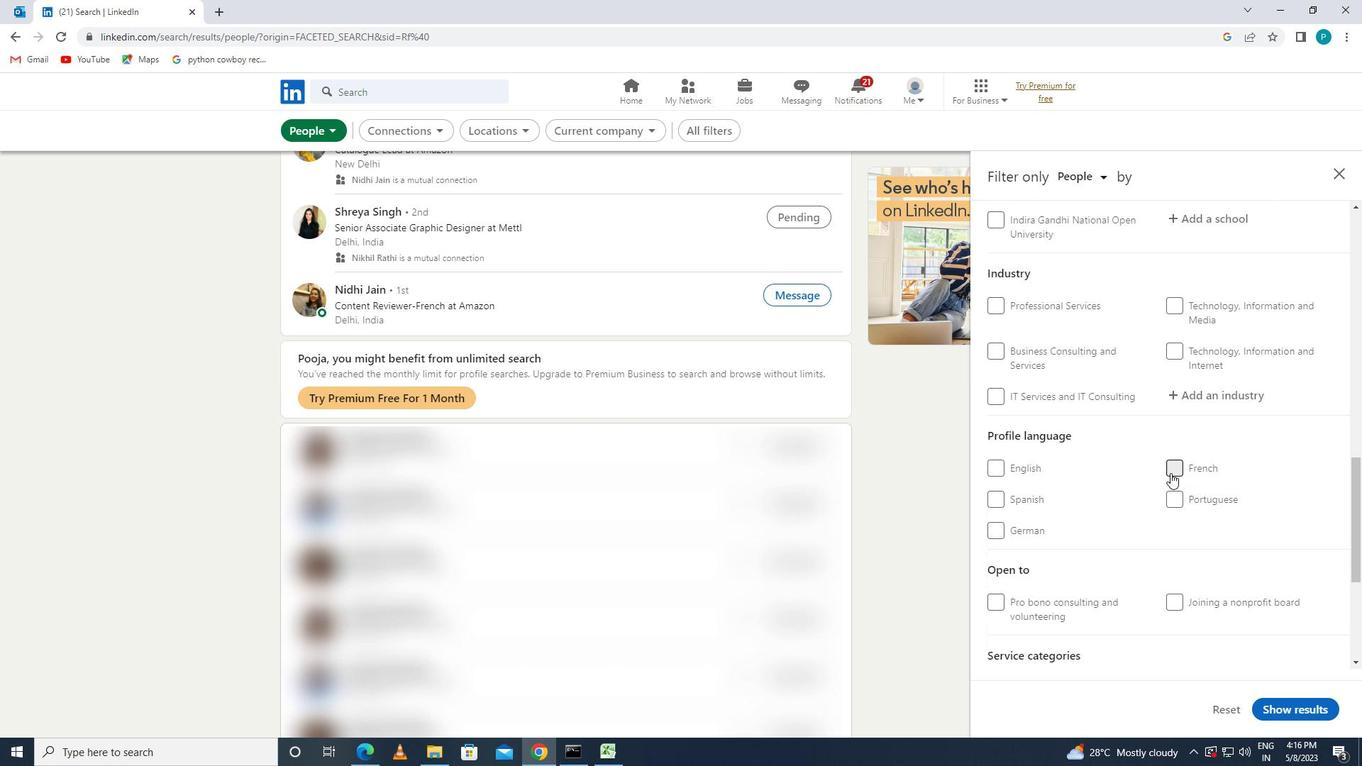 
Action: Mouse scrolled (1232, 474) with delta (0, 0)
Screenshot: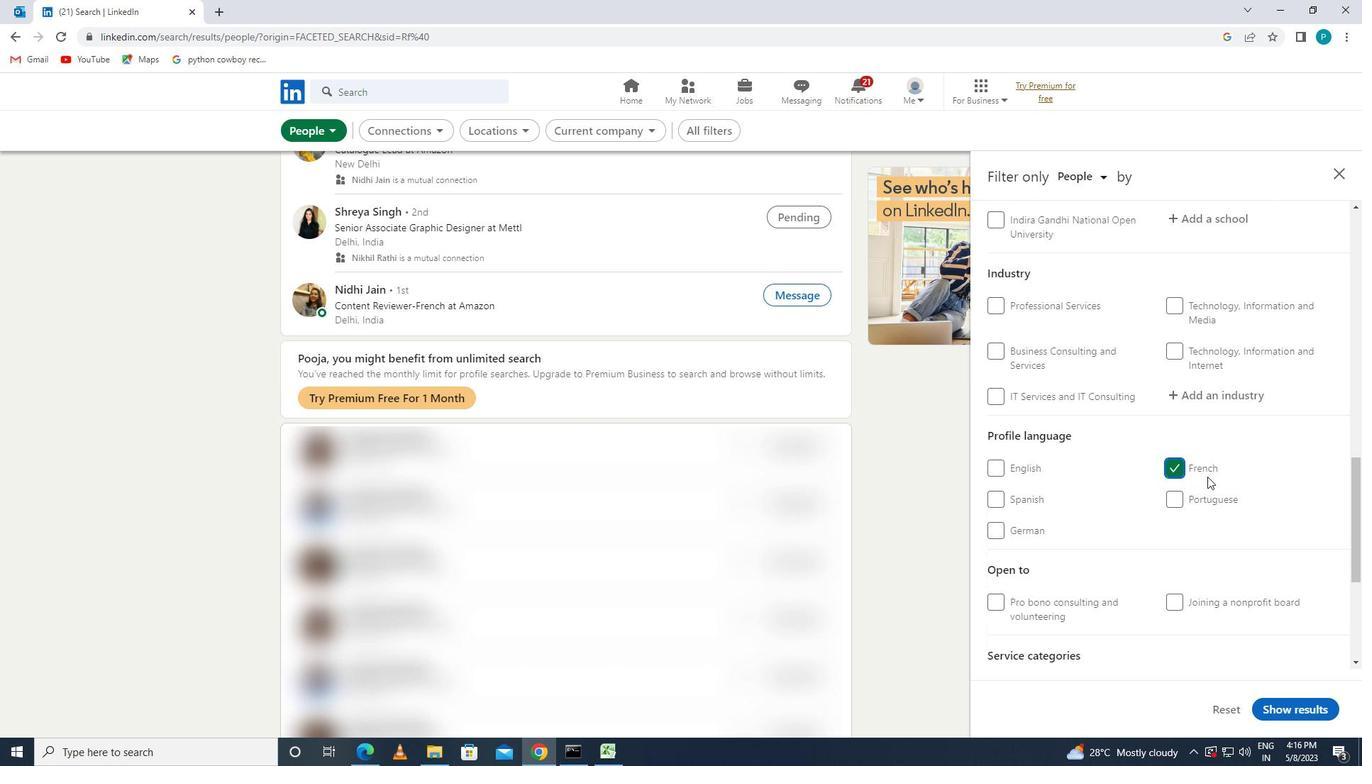 
Action: Mouse scrolled (1232, 474) with delta (0, 0)
Screenshot: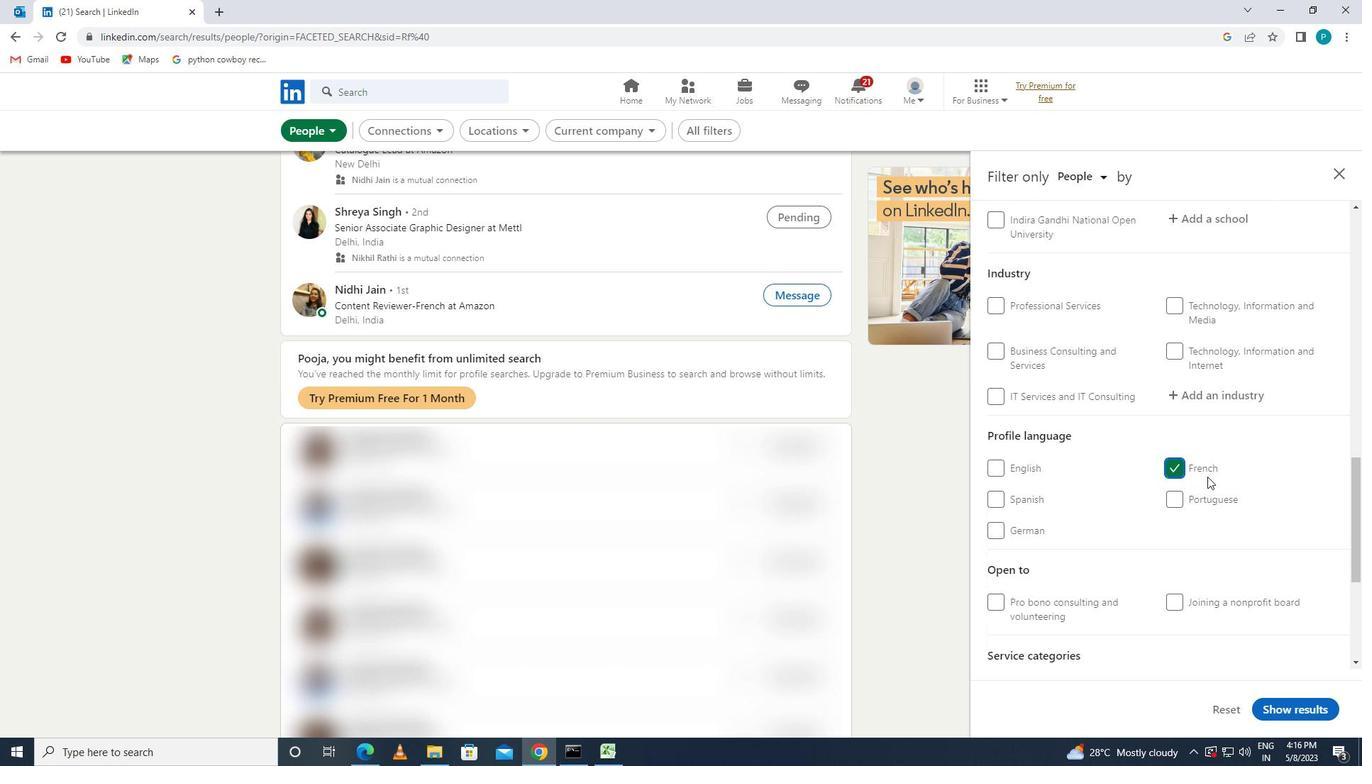 
Action: Mouse scrolled (1232, 474) with delta (0, 0)
Screenshot: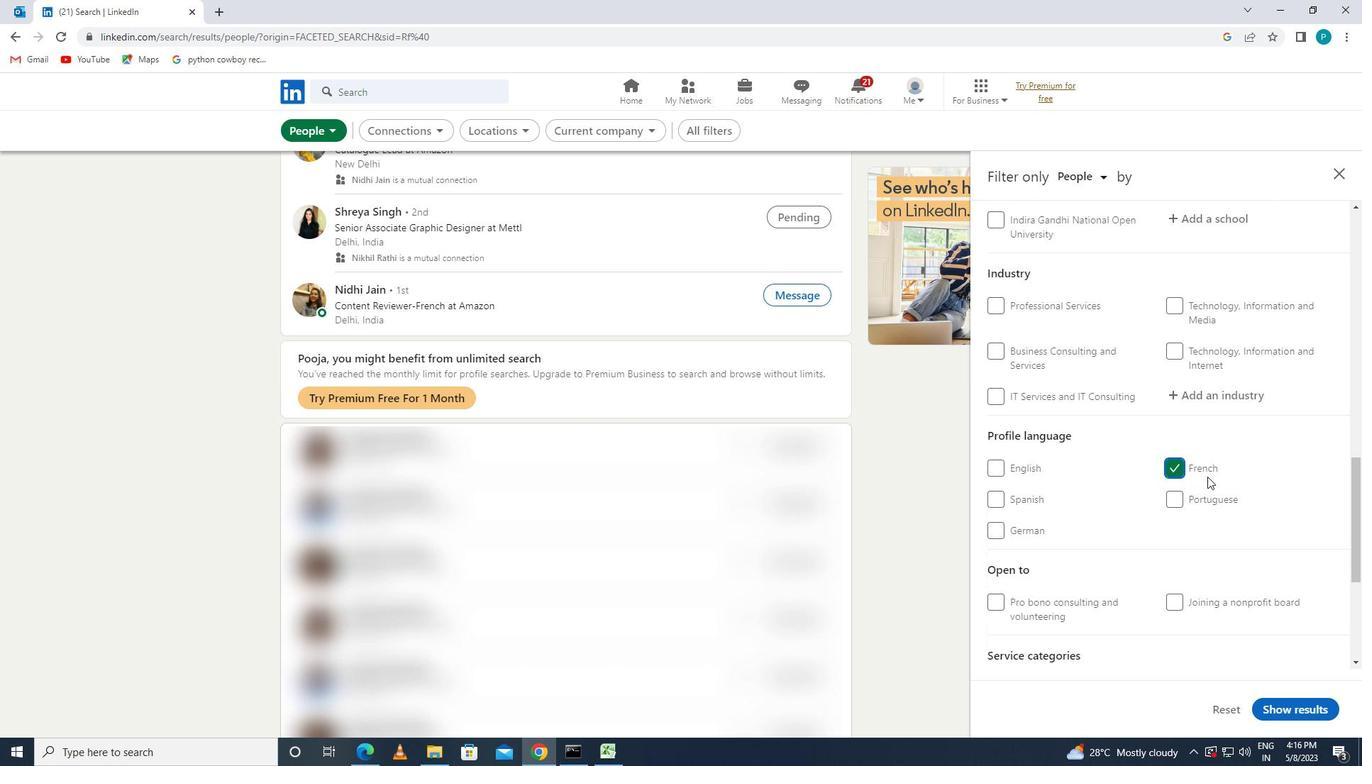 
Action: Mouse scrolled (1232, 474) with delta (0, 0)
Screenshot: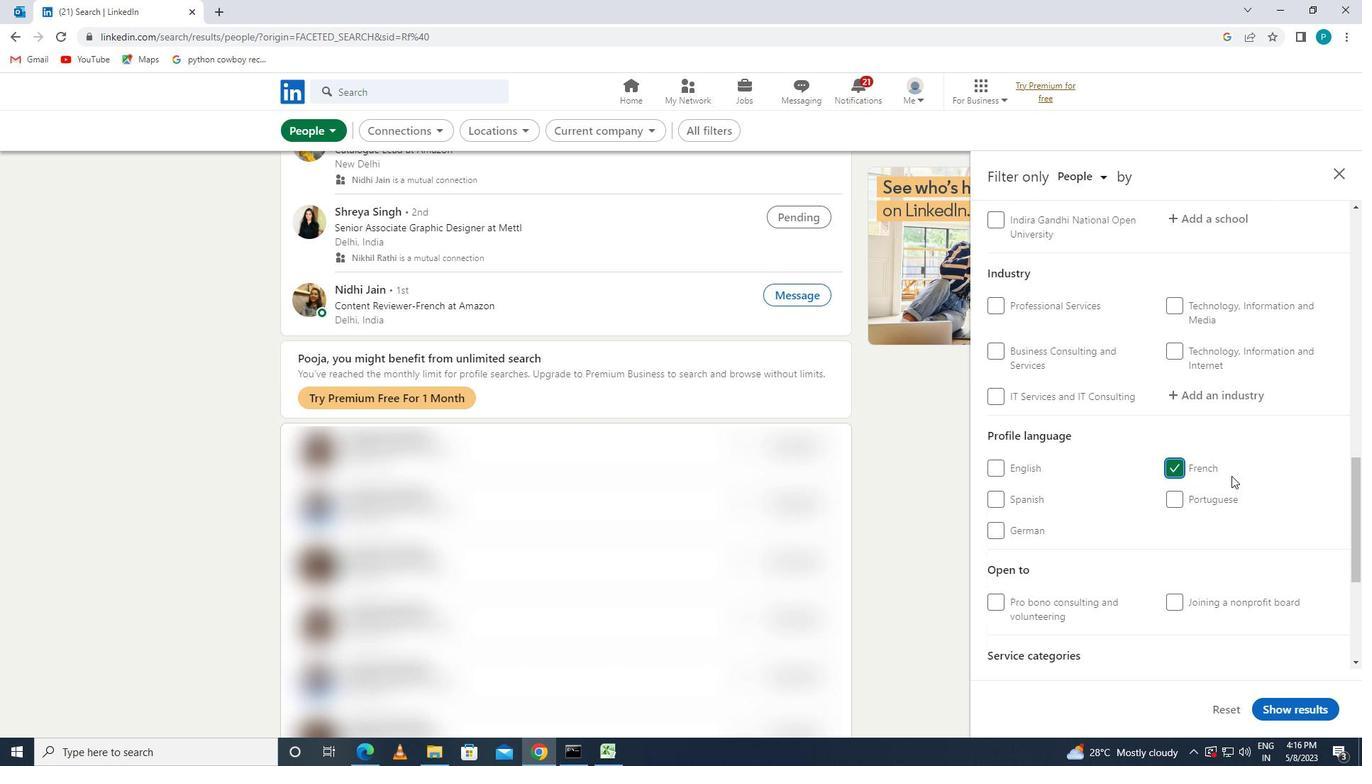 
Action: Mouse moved to (1230, 456)
Screenshot: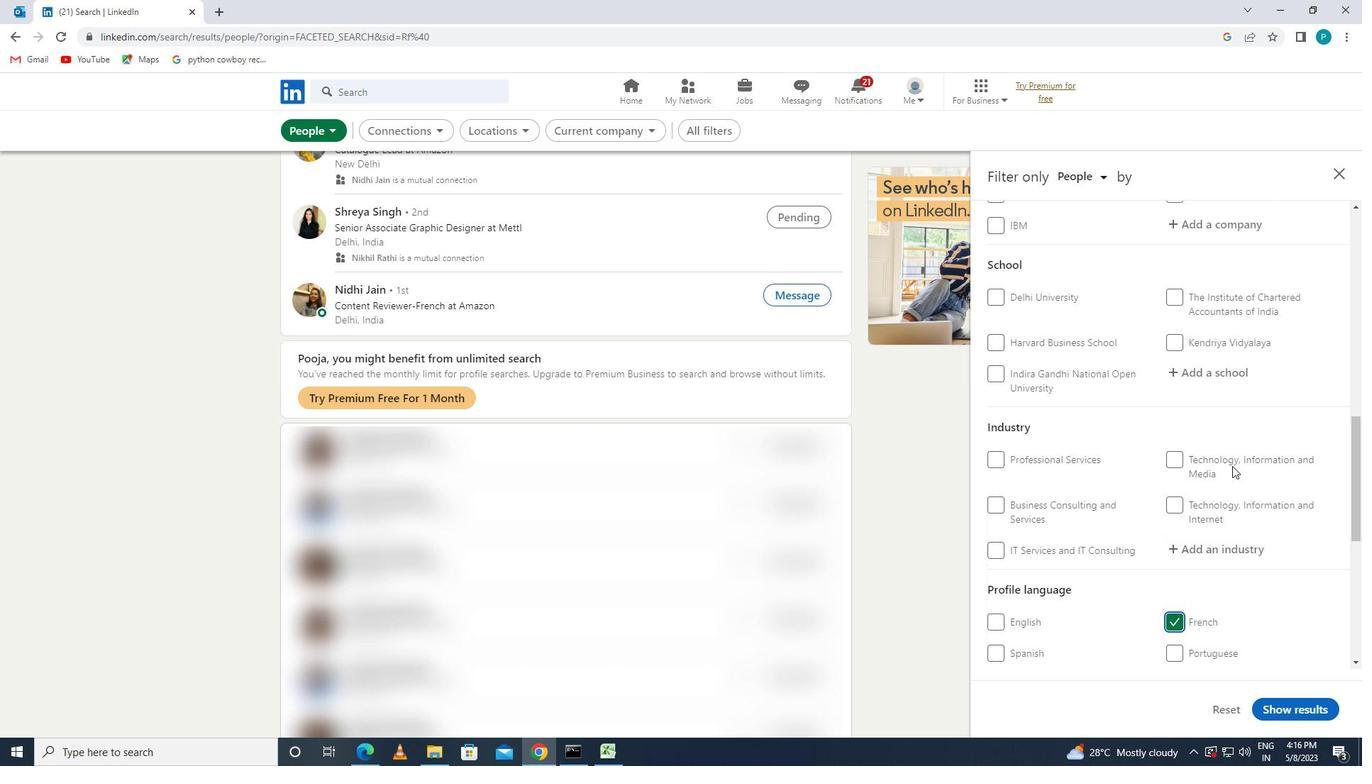 
Action: Mouse scrolled (1230, 457) with delta (0, 0)
Screenshot: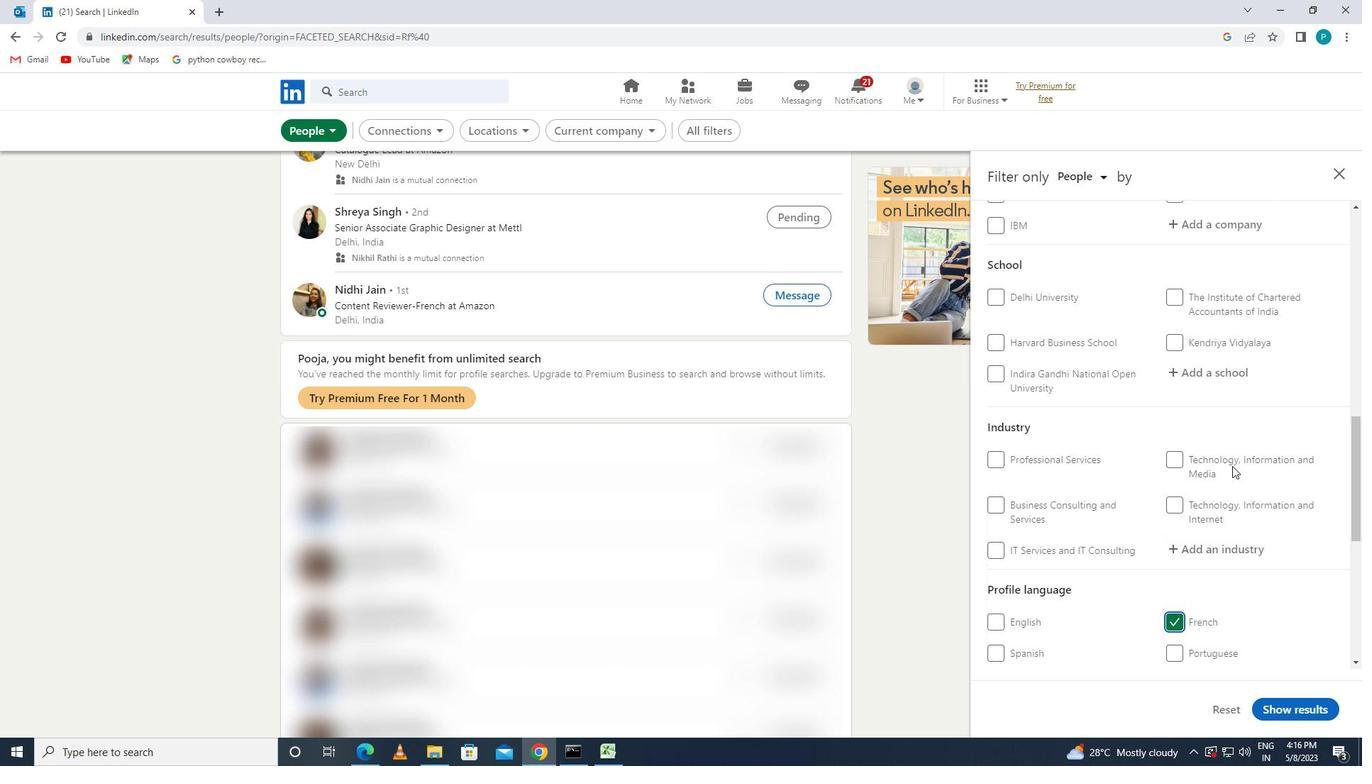 
Action: Mouse scrolled (1230, 457) with delta (0, 0)
Screenshot: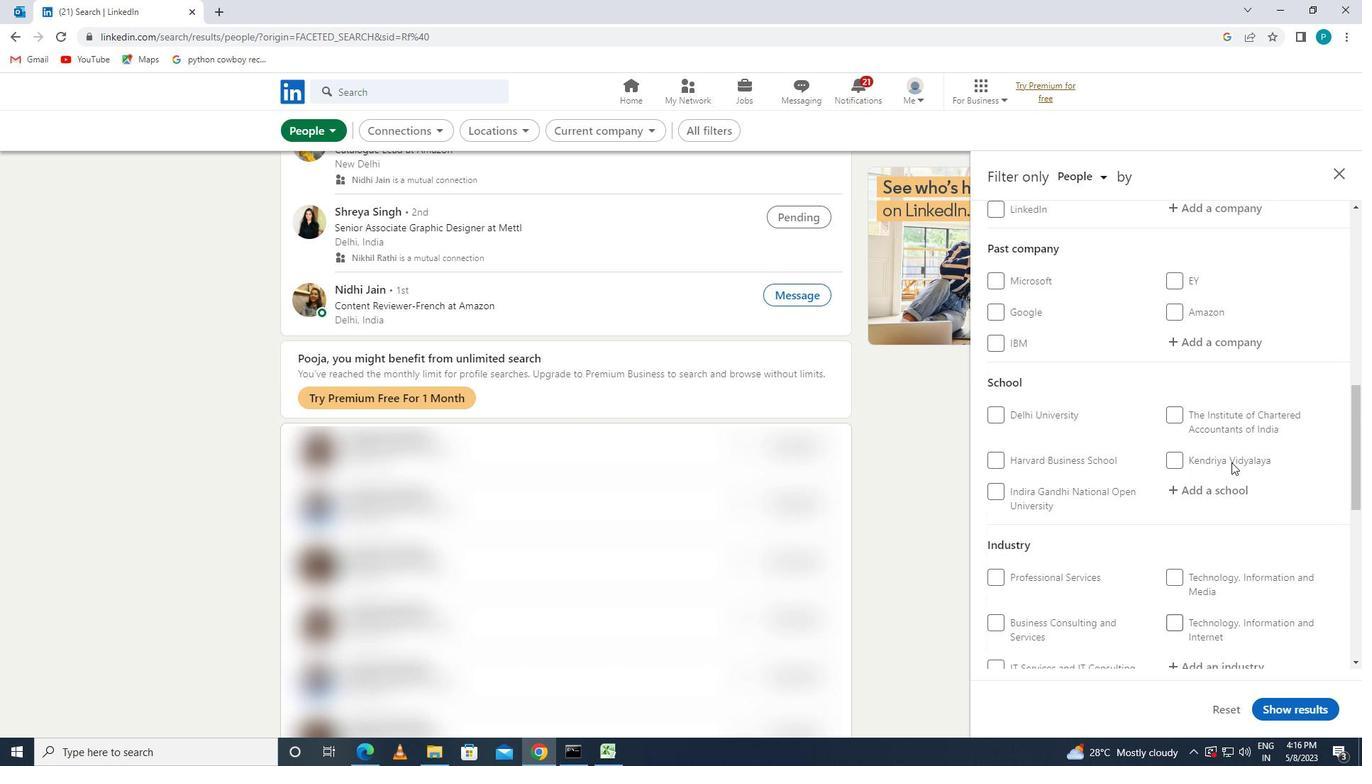 
Action: Mouse scrolled (1230, 457) with delta (0, 0)
Screenshot: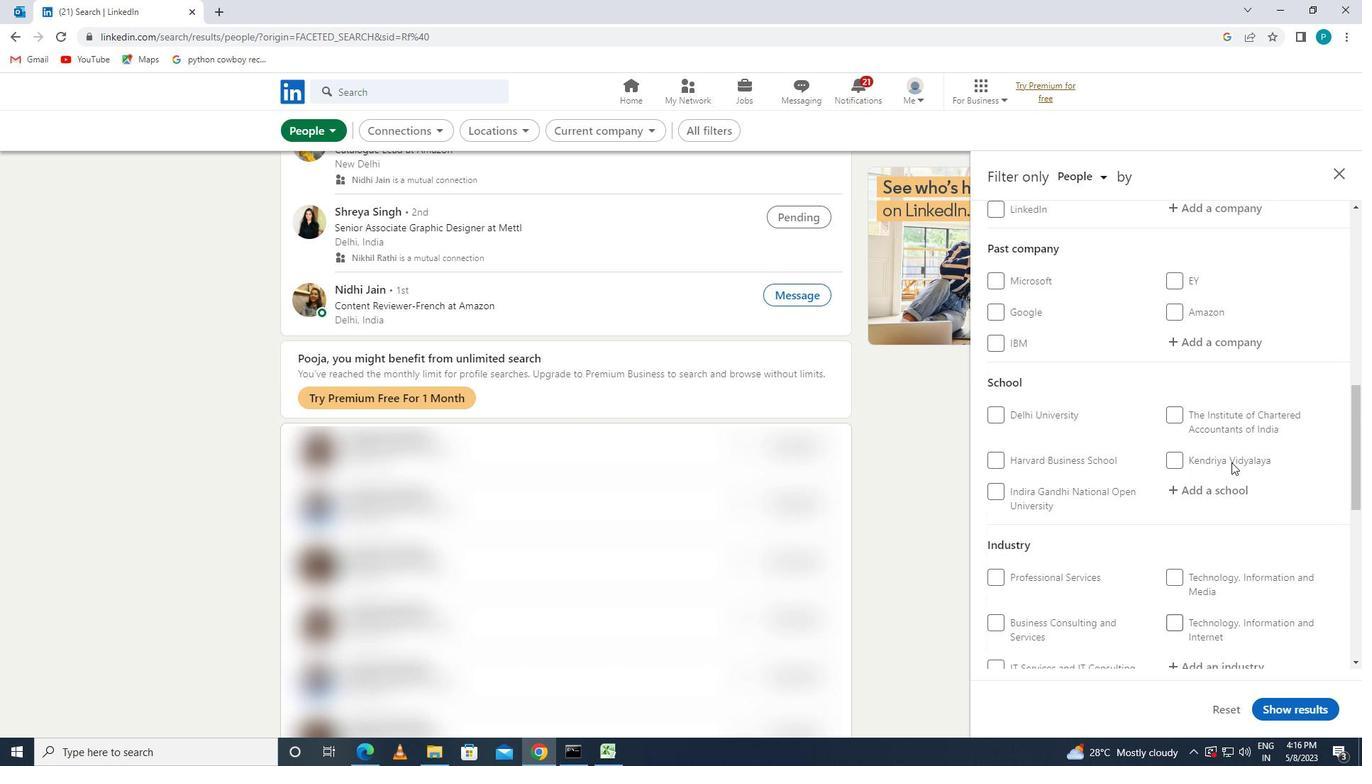 
Action: Mouse moved to (1230, 456)
Screenshot: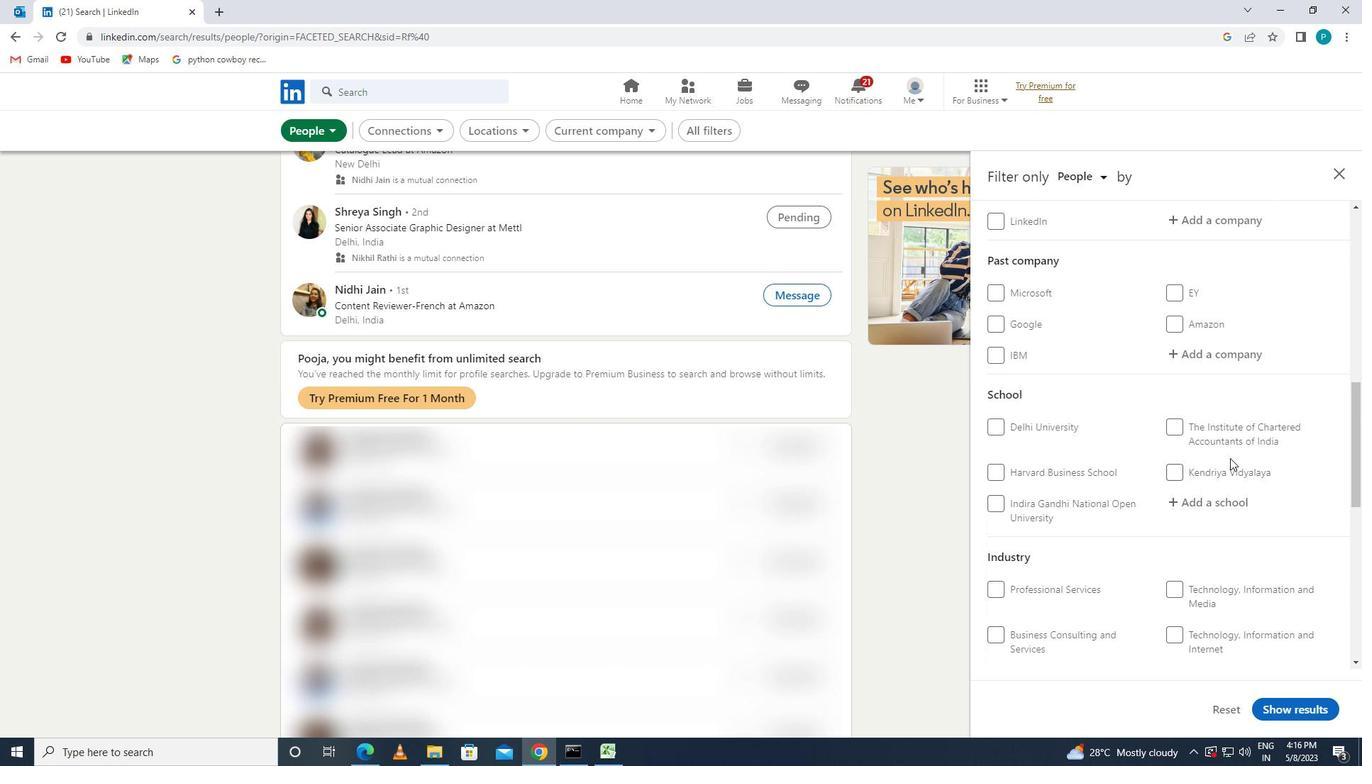 
Action: Mouse scrolled (1230, 457) with delta (0, 0)
Screenshot: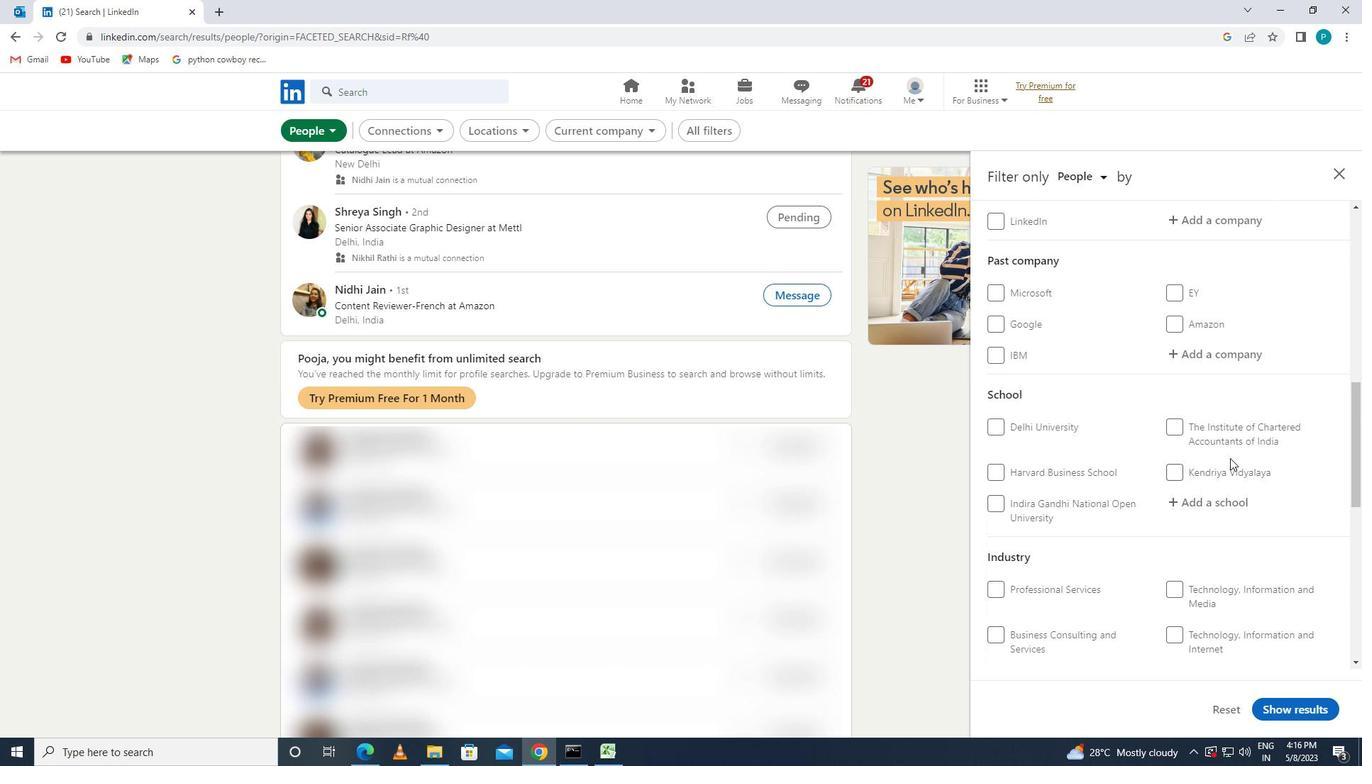 
Action: Mouse moved to (1206, 491)
Screenshot: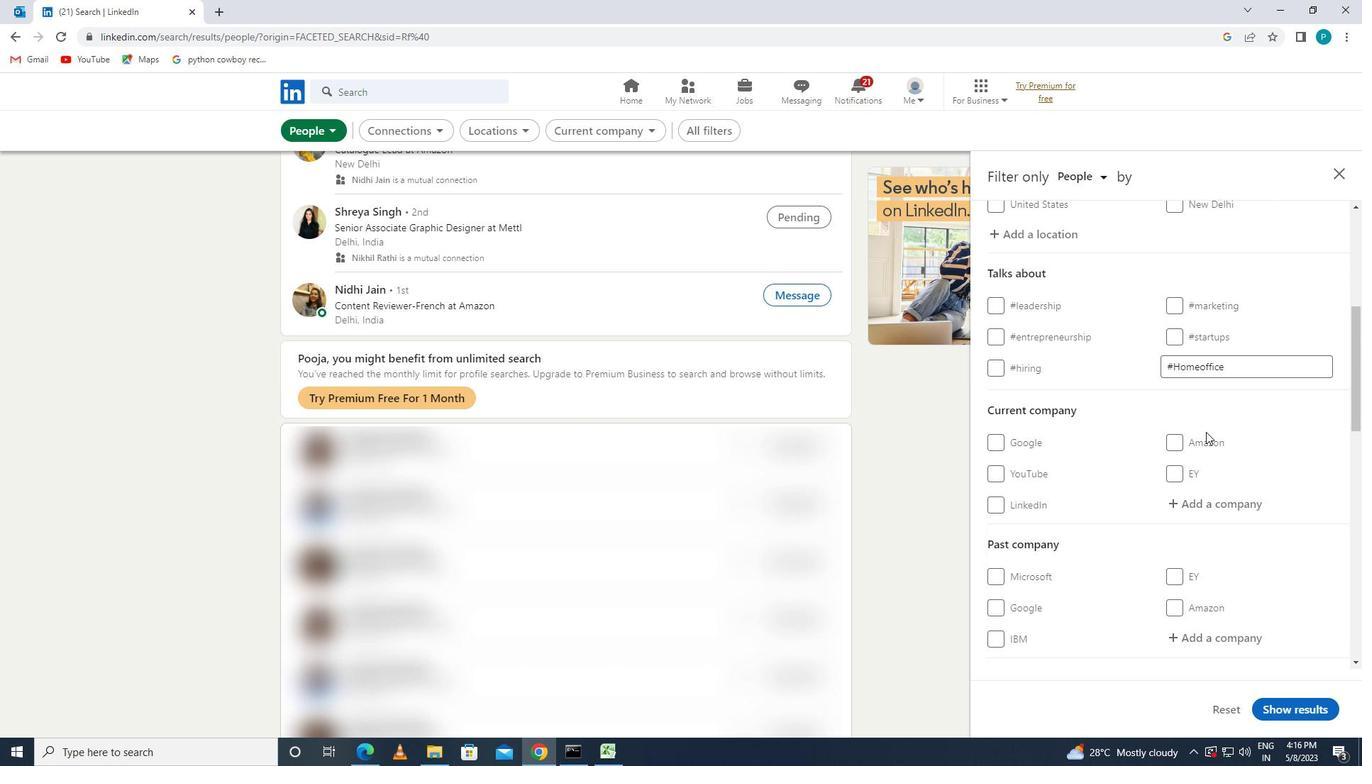 
Action: Mouse pressed left at (1206, 491)
Screenshot: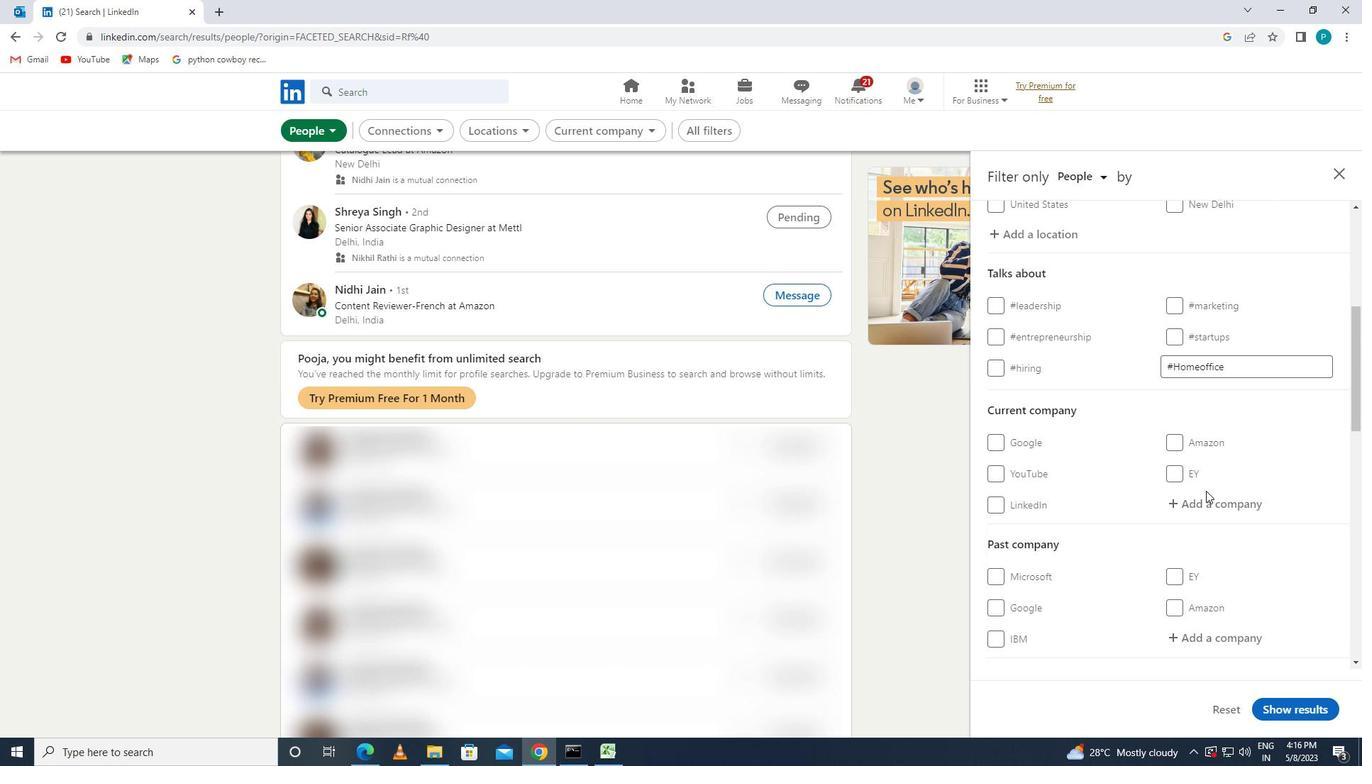 
Action: Mouse moved to (1212, 506)
Screenshot: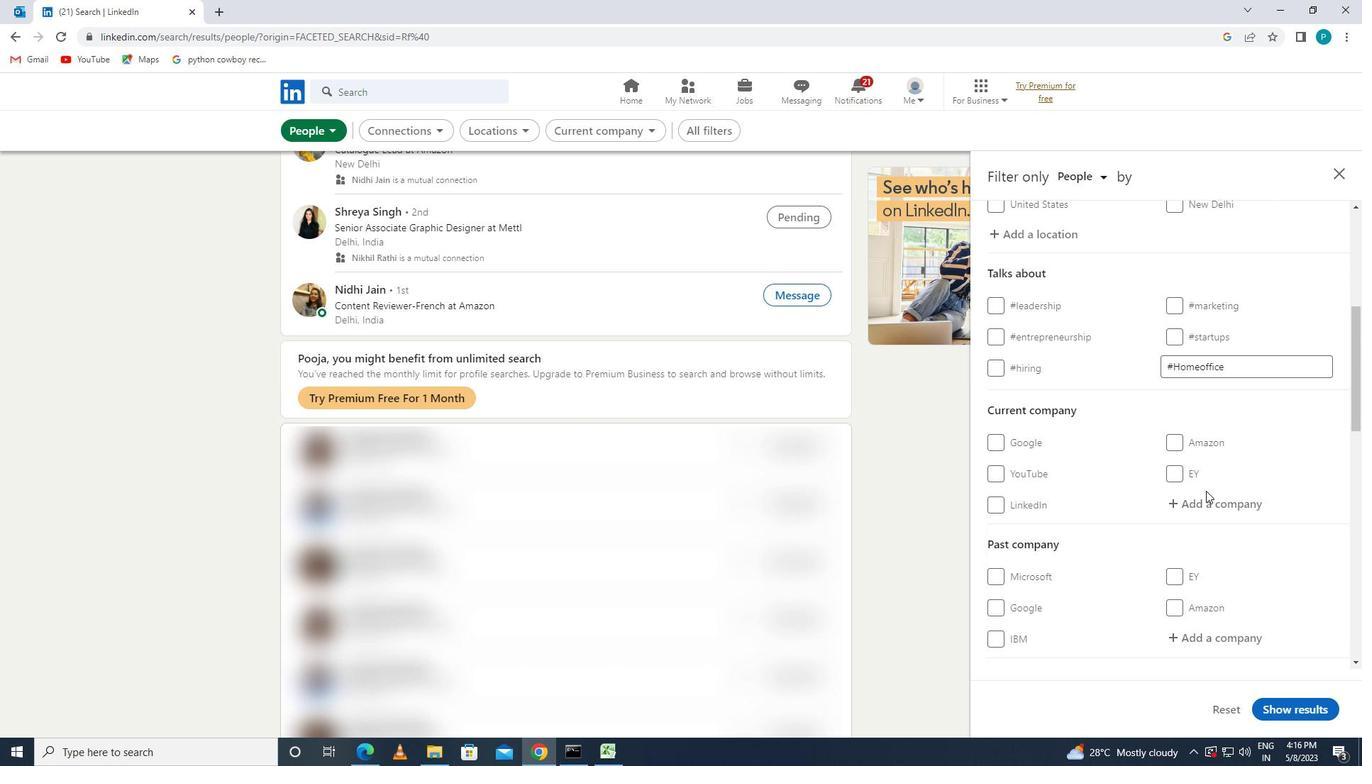 
Action: Mouse pressed left at (1212, 506)
Screenshot: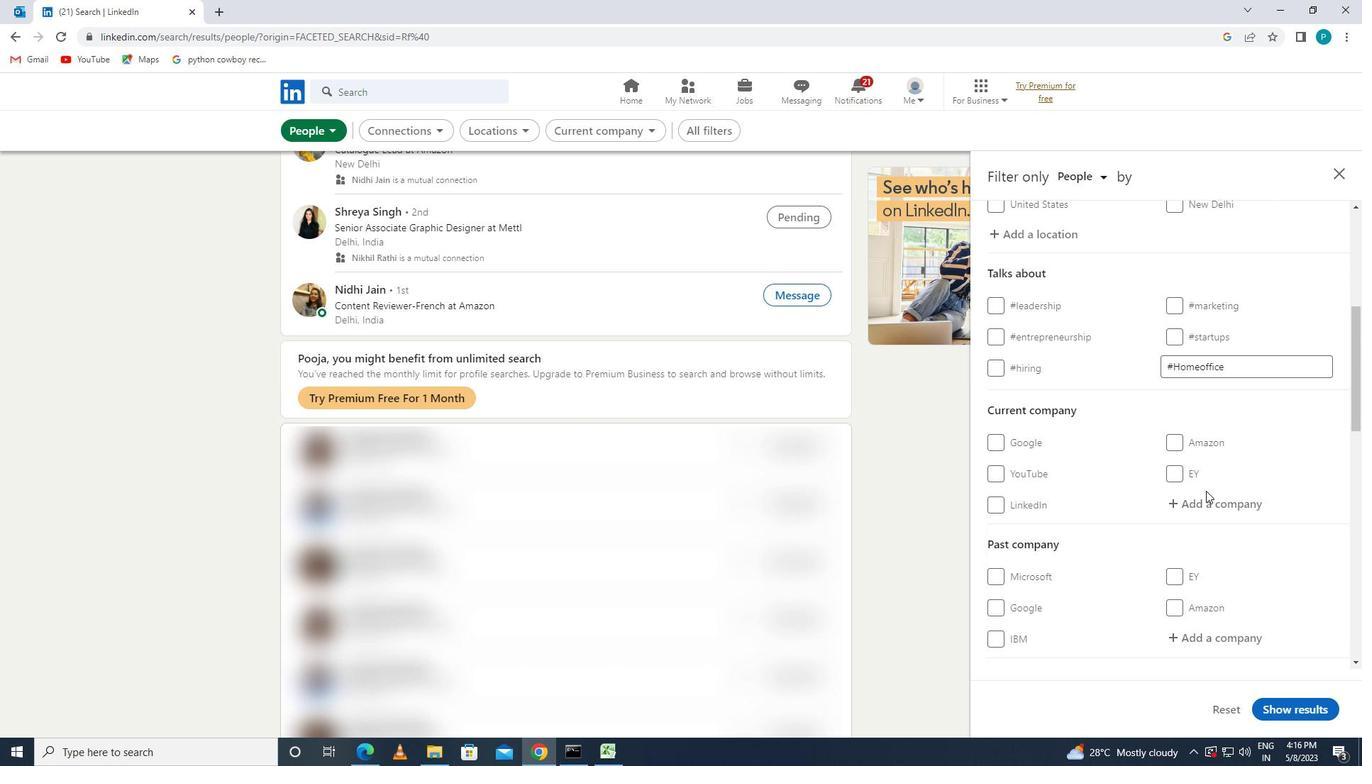 
Action: Mouse moved to (1212, 506)
Screenshot: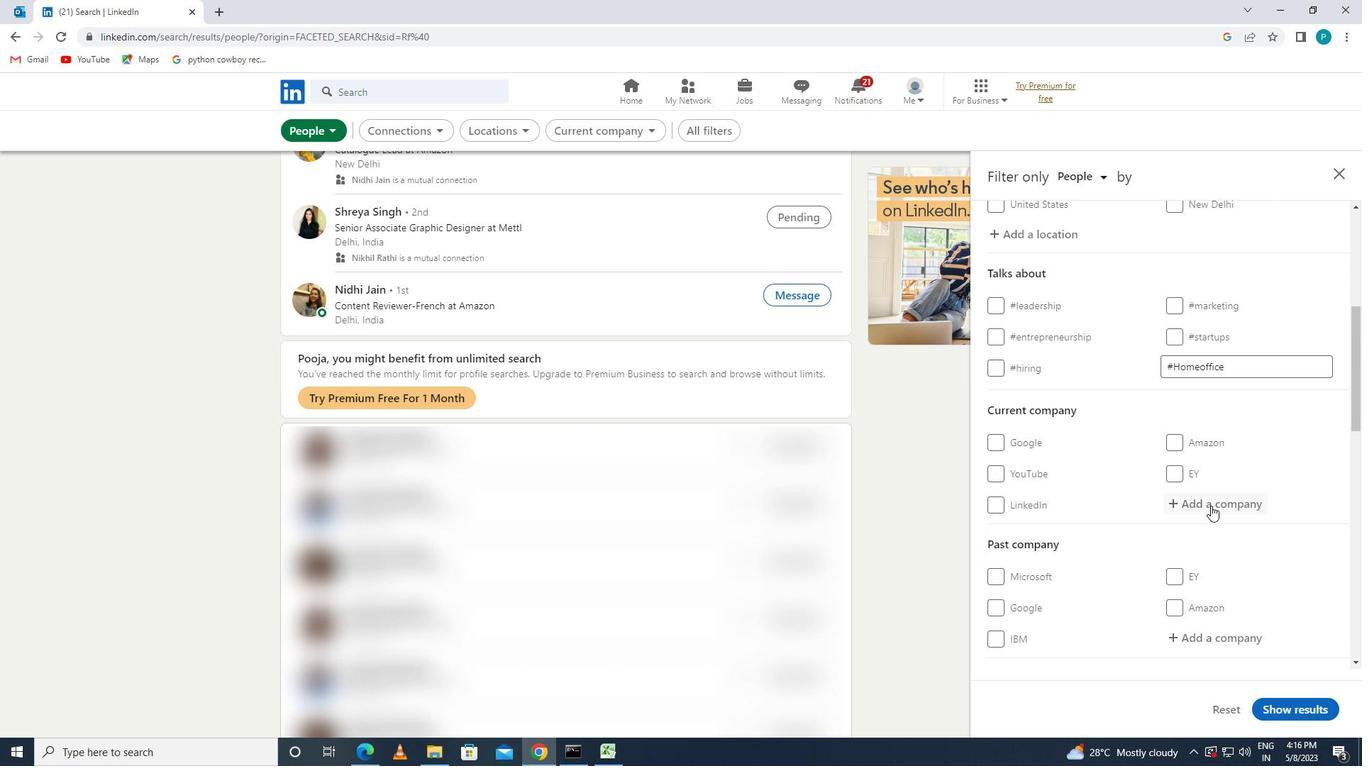 
Action: Key pressed <Key.caps_lock>H.G.<Key.space><Key.space>I<Key.space><Key.caps_lock><Key.backspace>
Screenshot: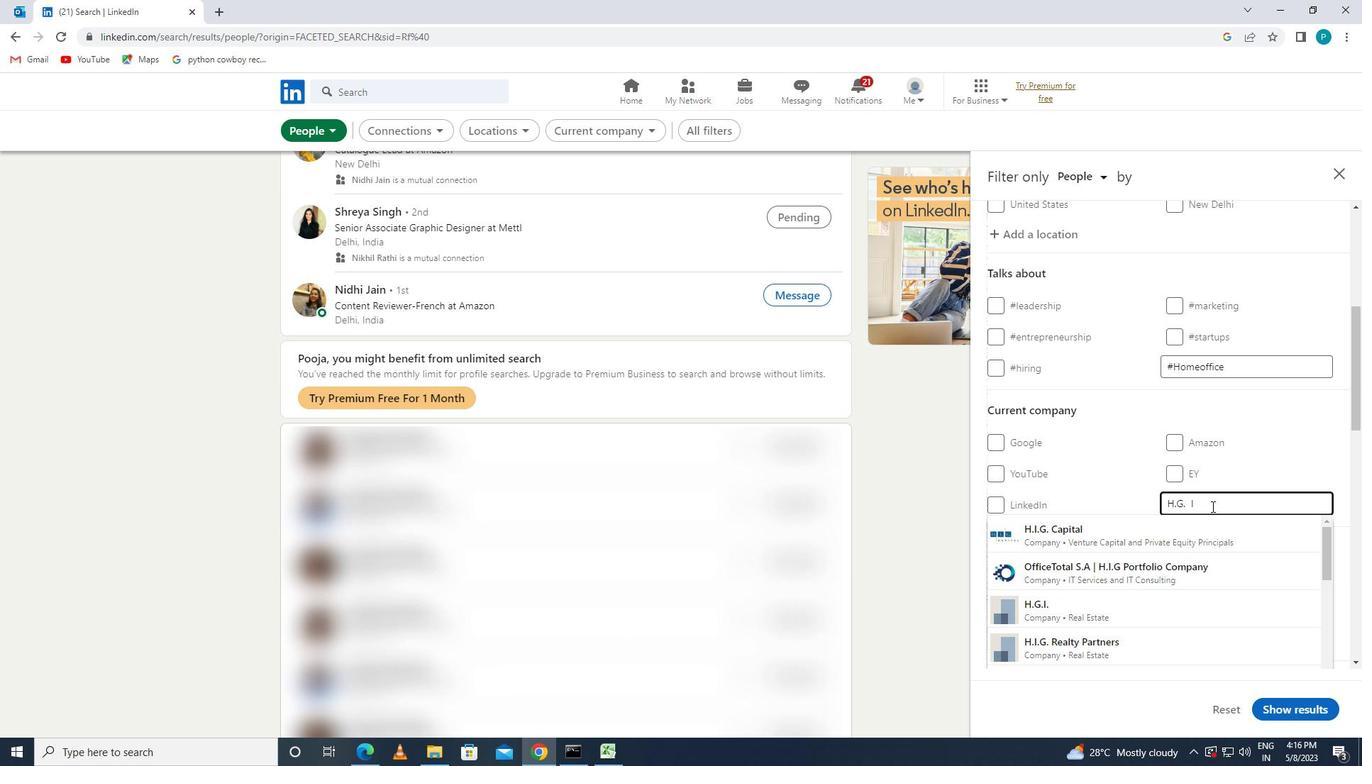 
Action: Mouse moved to (1192, 530)
Screenshot: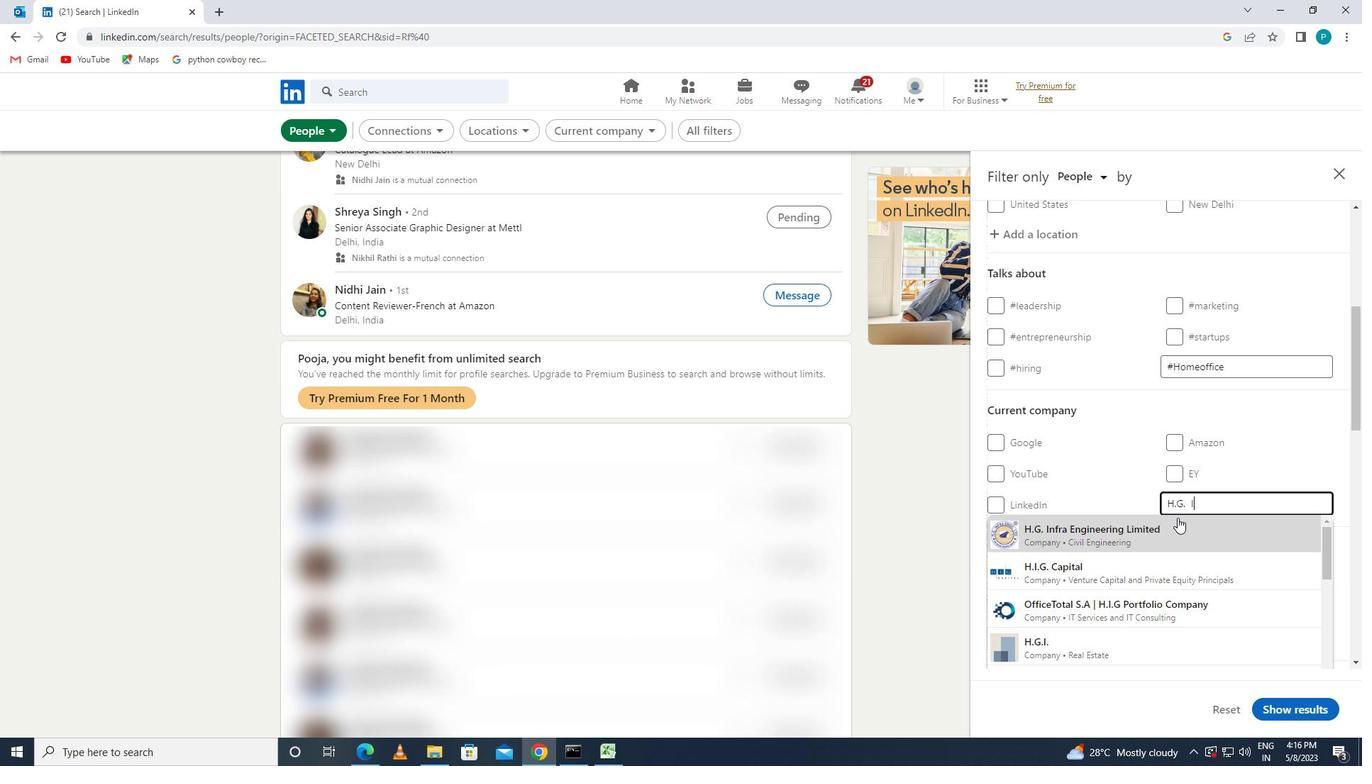 
Action: Mouse pressed left at (1192, 530)
Screenshot: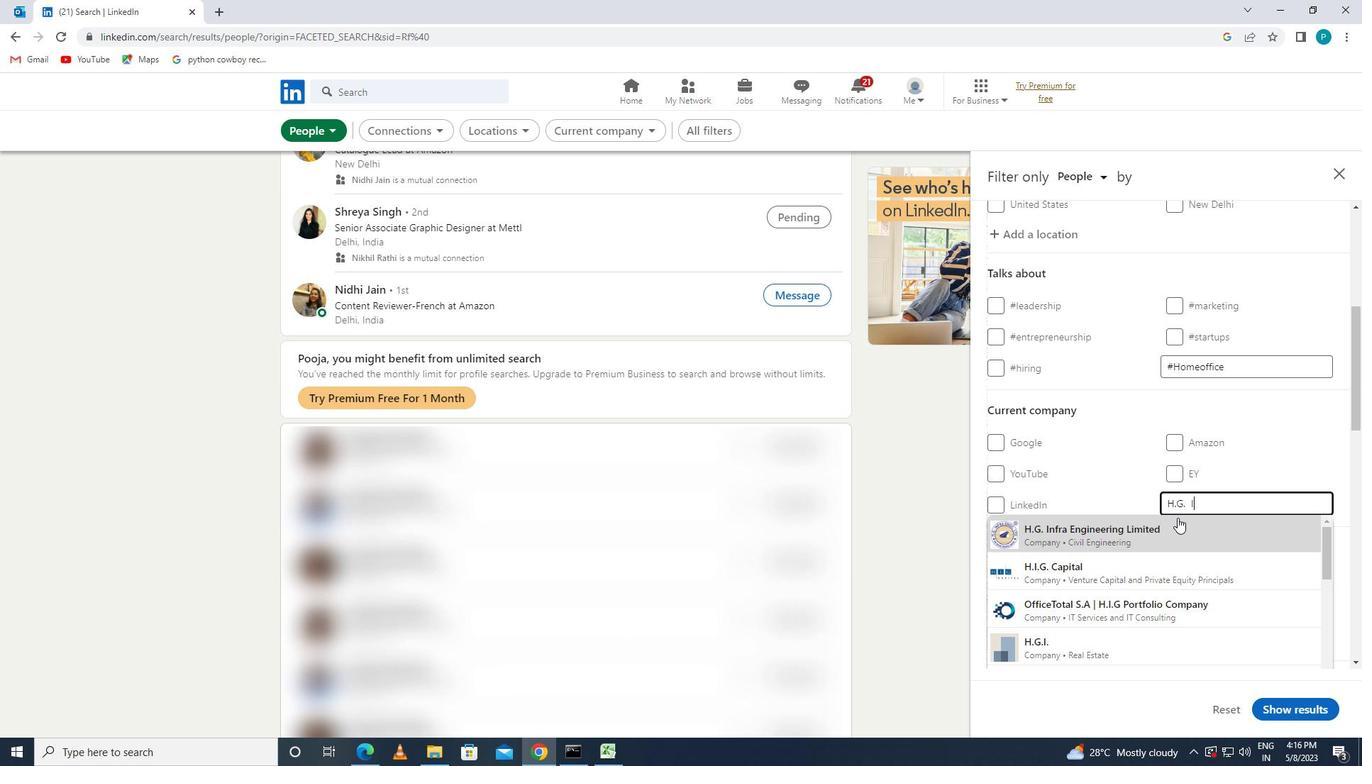 
Action: Mouse moved to (1202, 524)
Screenshot: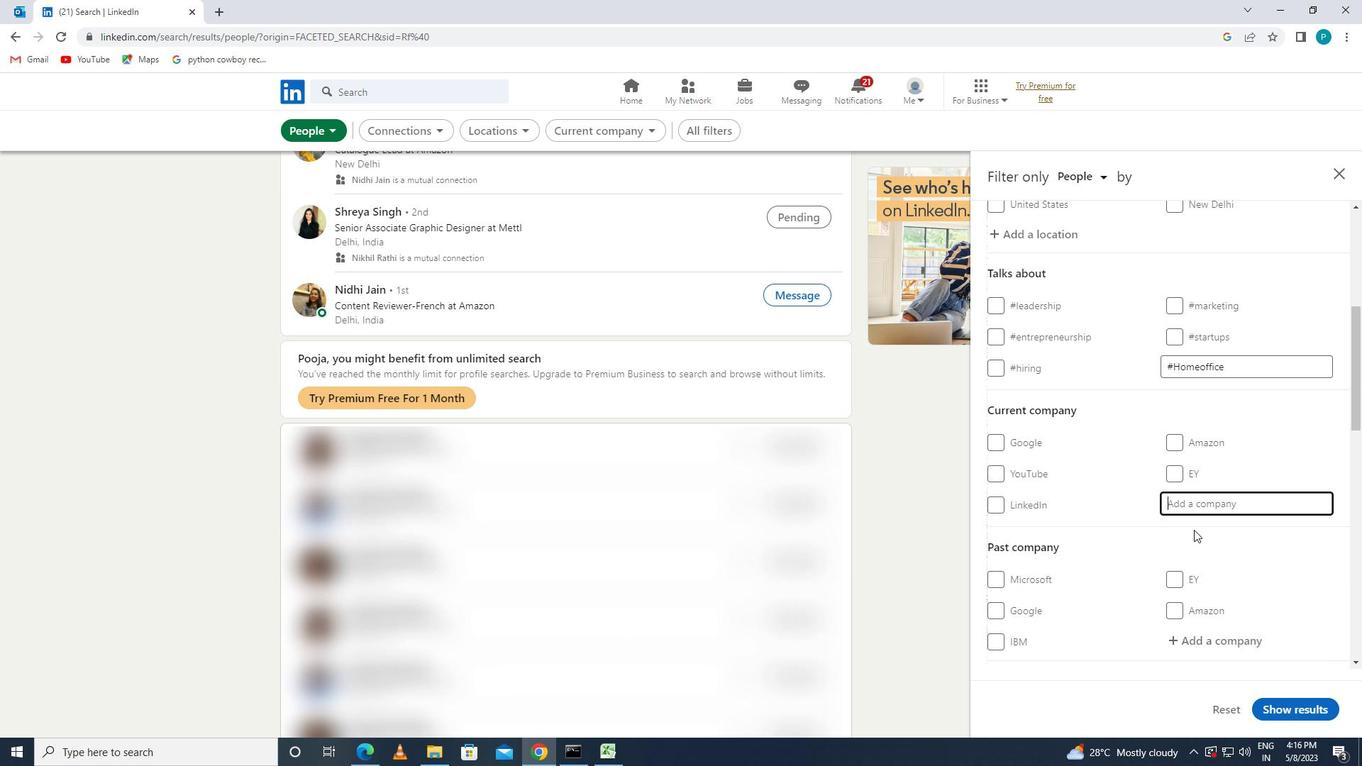 
Action: Mouse scrolled (1202, 523) with delta (0, 0)
Screenshot: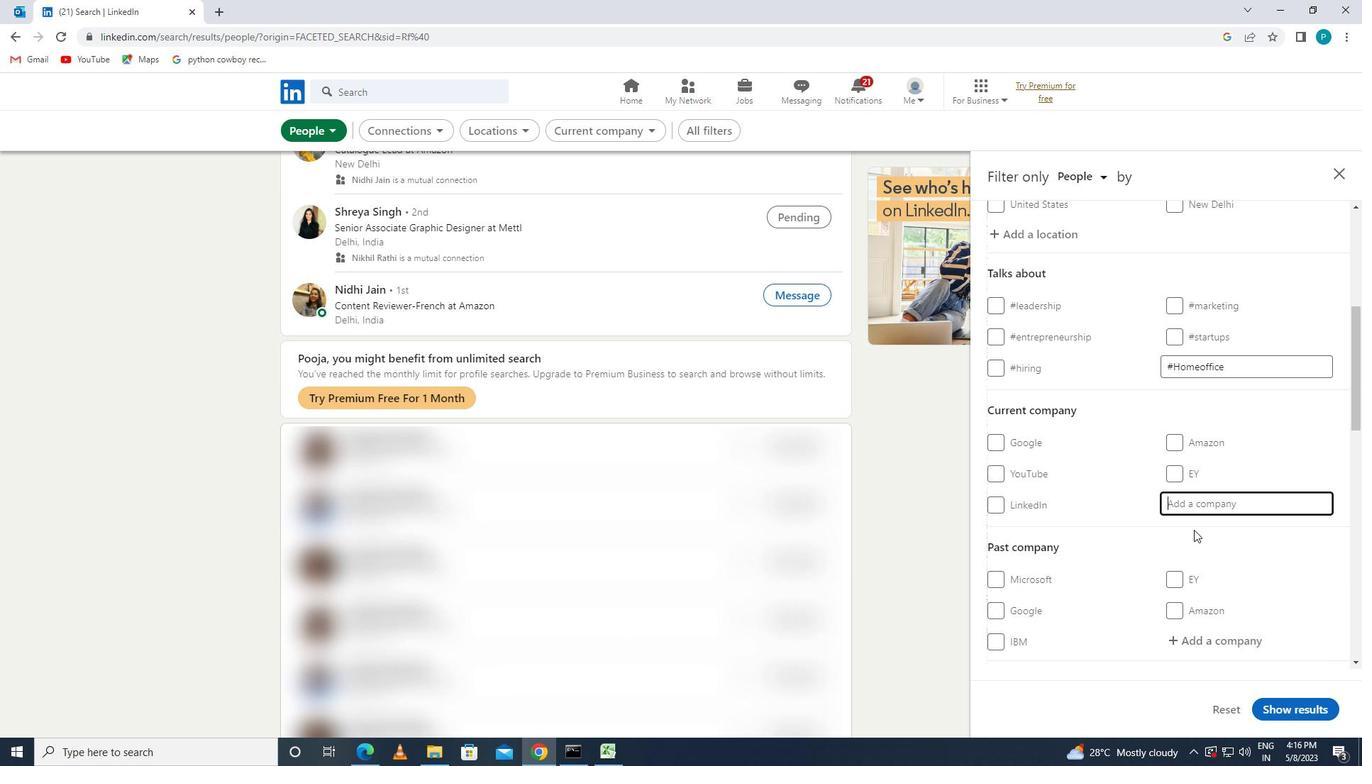 
Action: Mouse scrolled (1202, 523) with delta (0, 0)
Screenshot: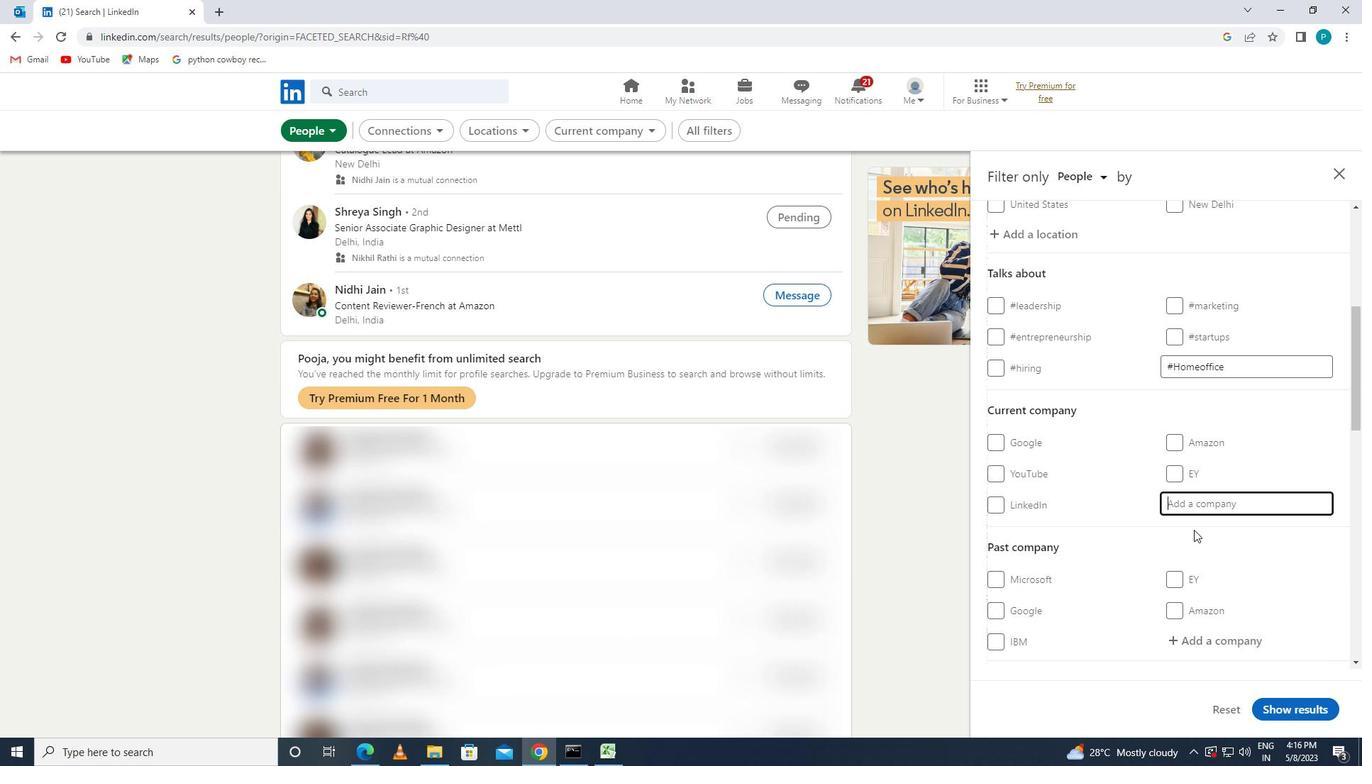 
Action: Mouse scrolled (1202, 523) with delta (0, 0)
Screenshot: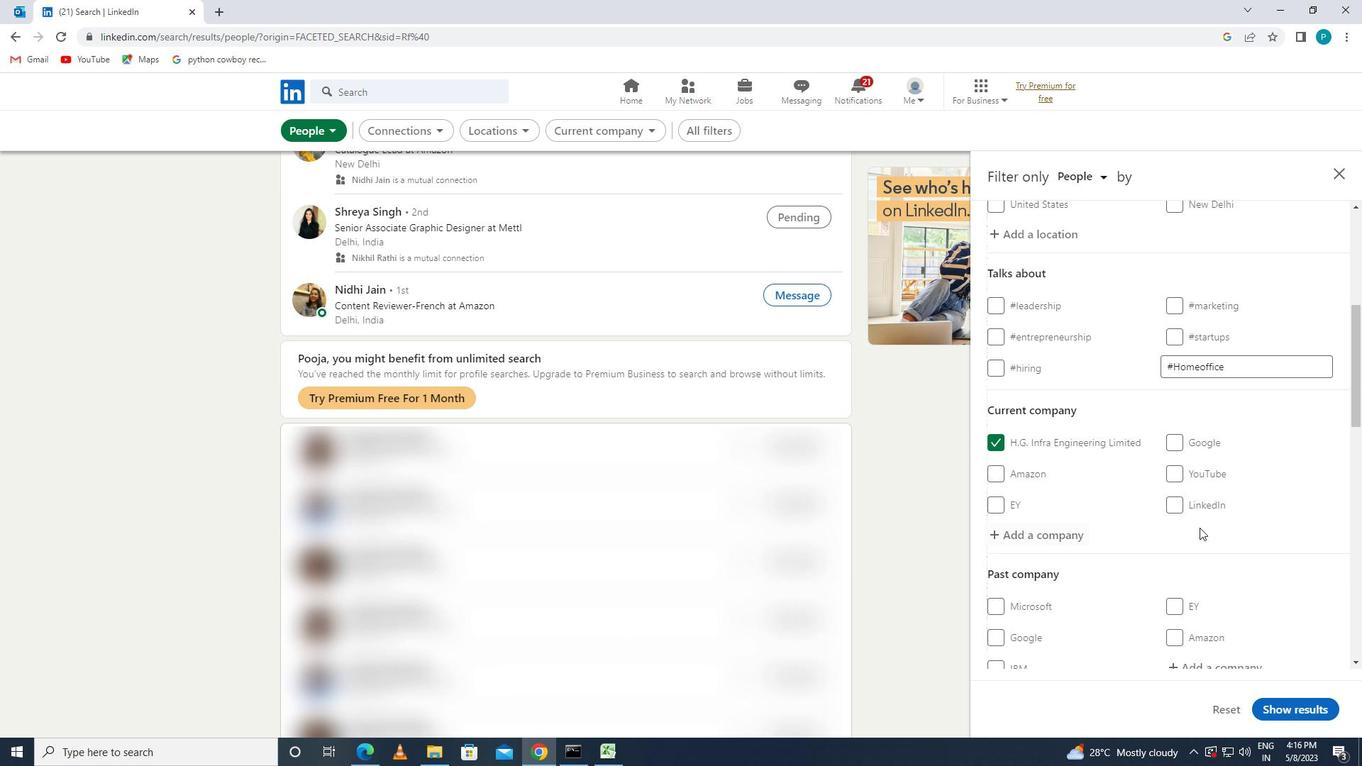 
Action: Mouse scrolled (1202, 523) with delta (0, 0)
Screenshot: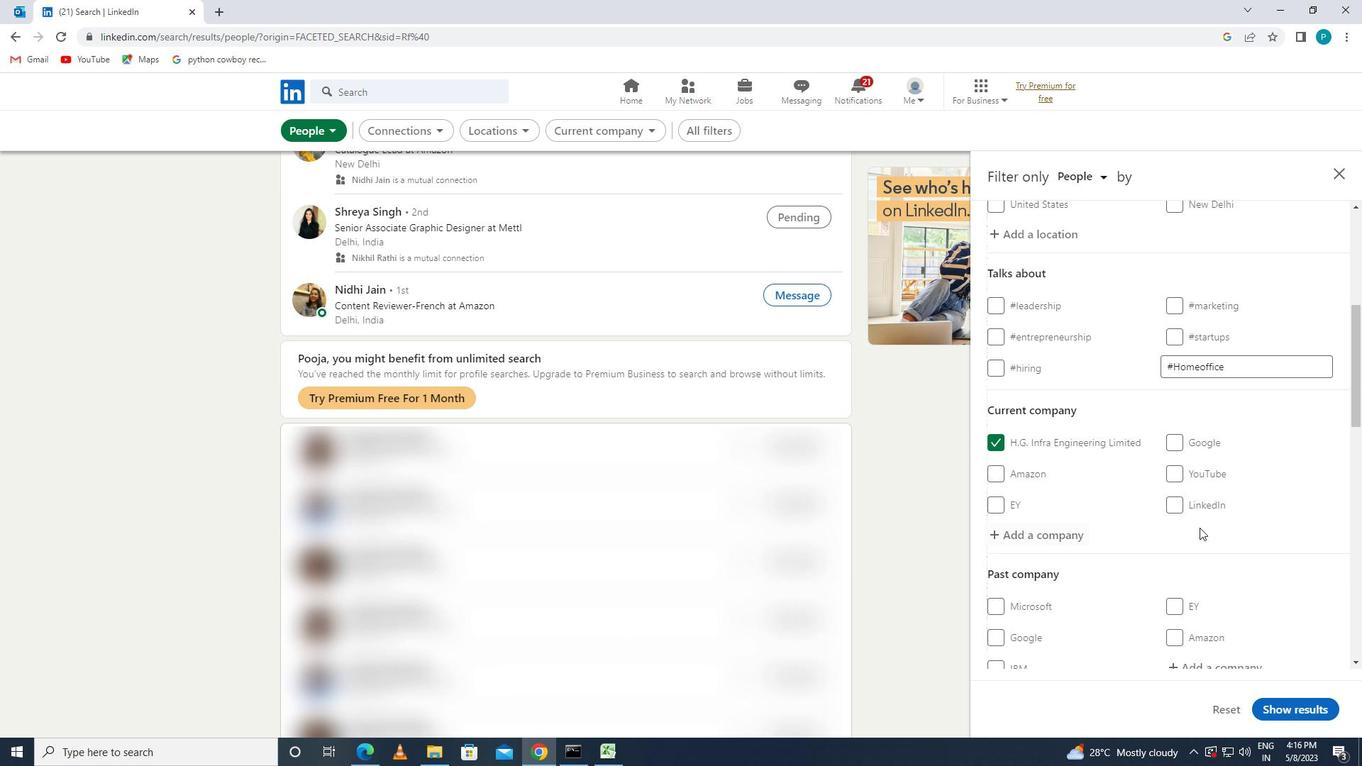 
Action: Mouse scrolled (1202, 523) with delta (0, 0)
Screenshot: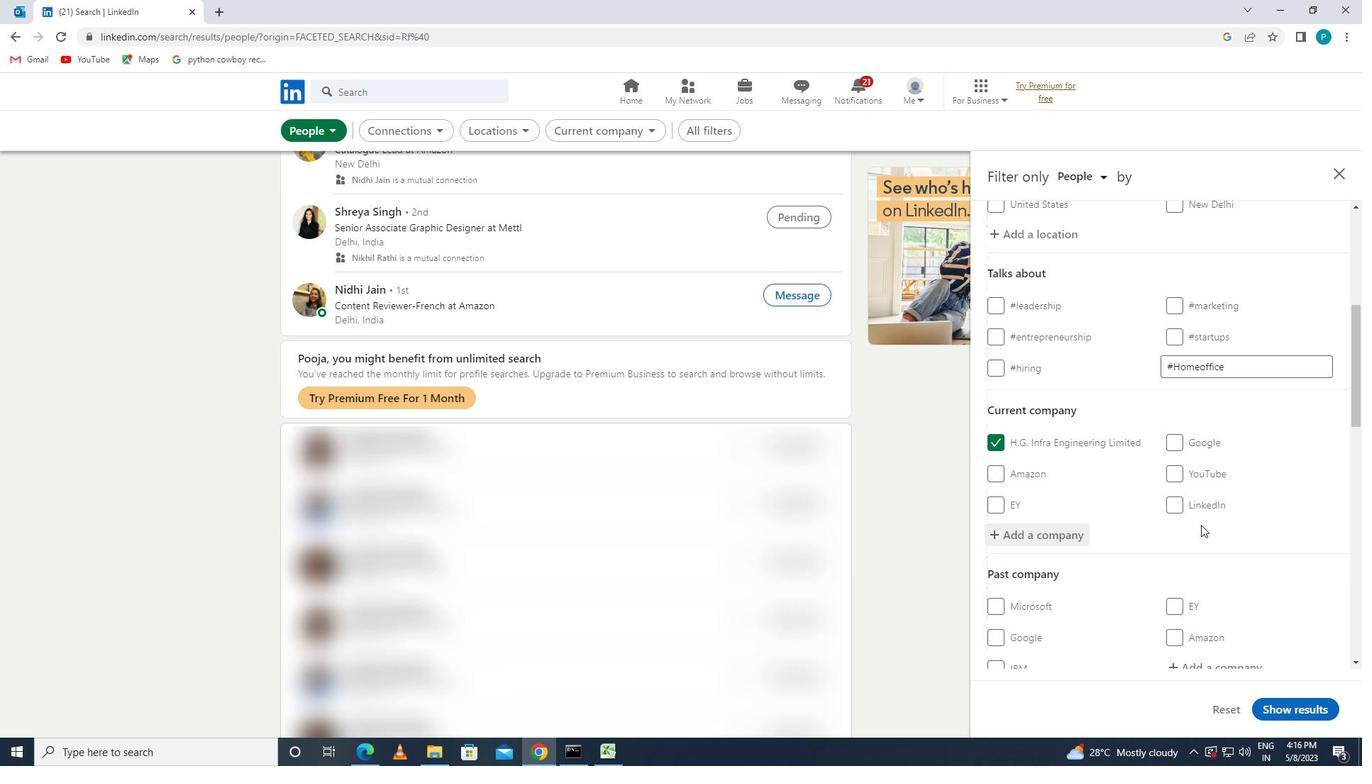 
Action: Mouse moved to (1209, 457)
Screenshot: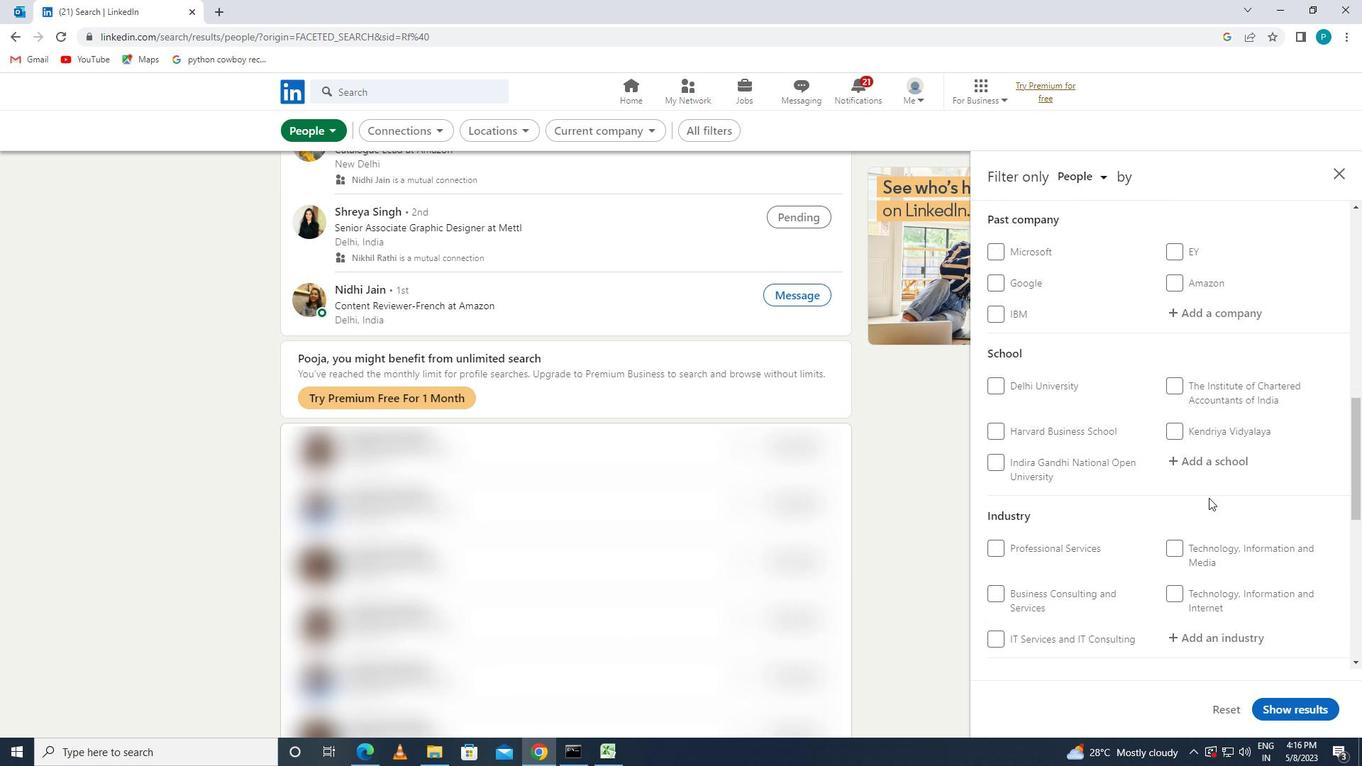 
Action: Mouse pressed left at (1209, 457)
Screenshot: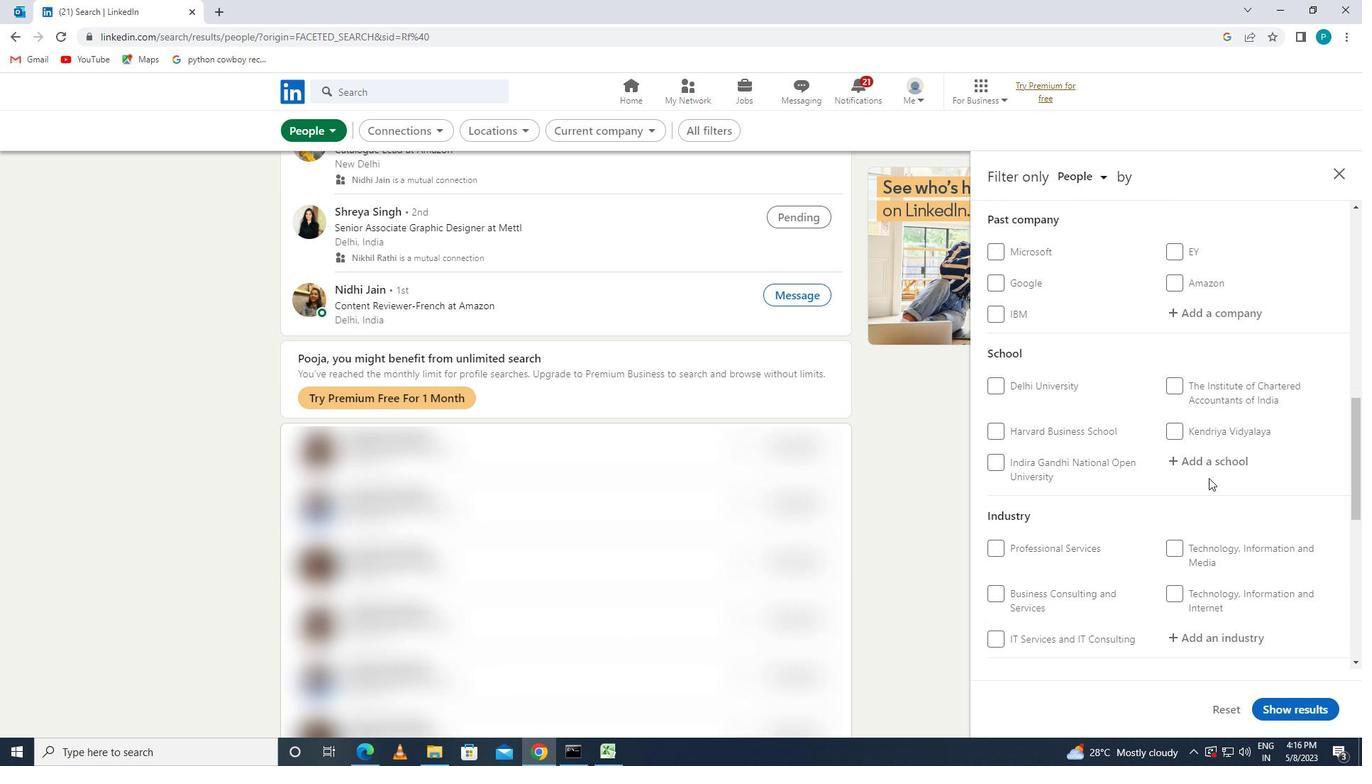 
Action: Key pressed <Key.caps_lock>S<Key.caps_lock>ATHYABAMA
Screenshot: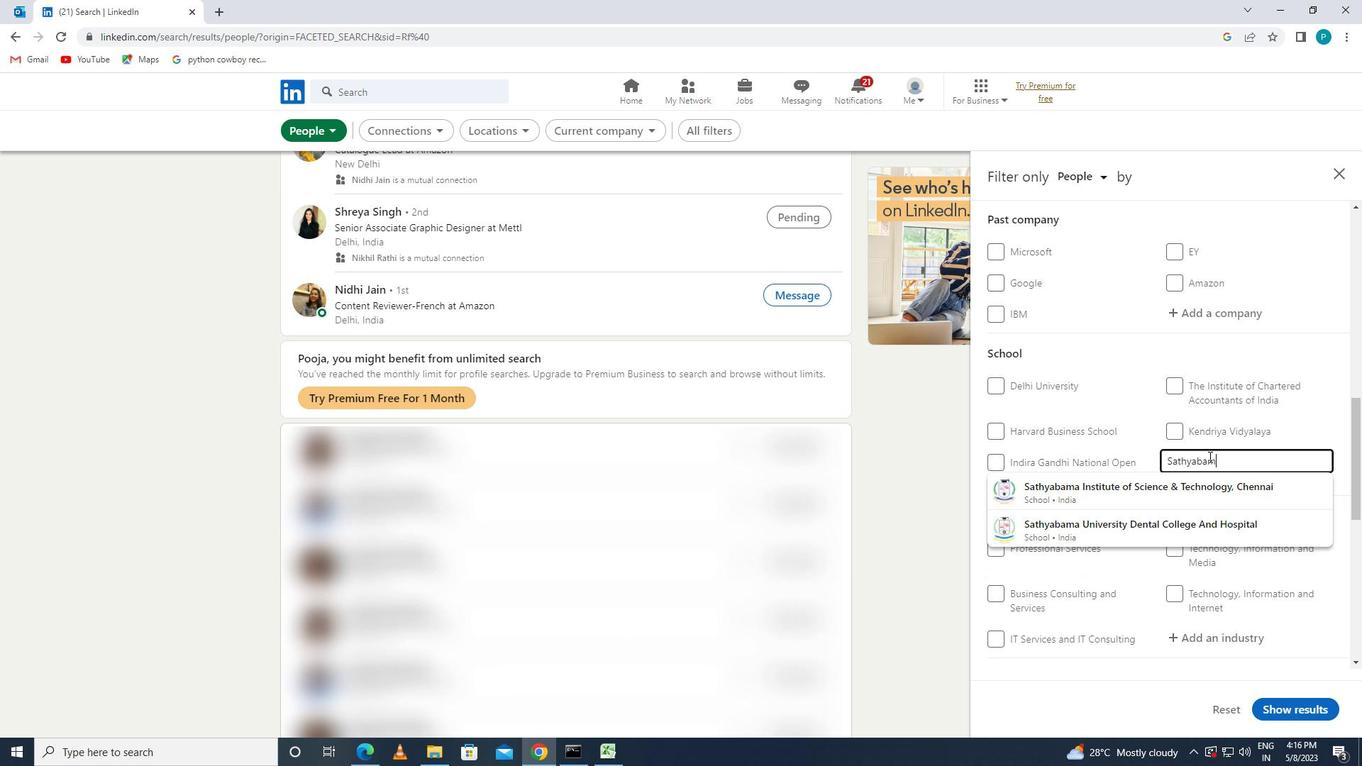
Action: Mouse moved to (1220, 496)
Screenshot: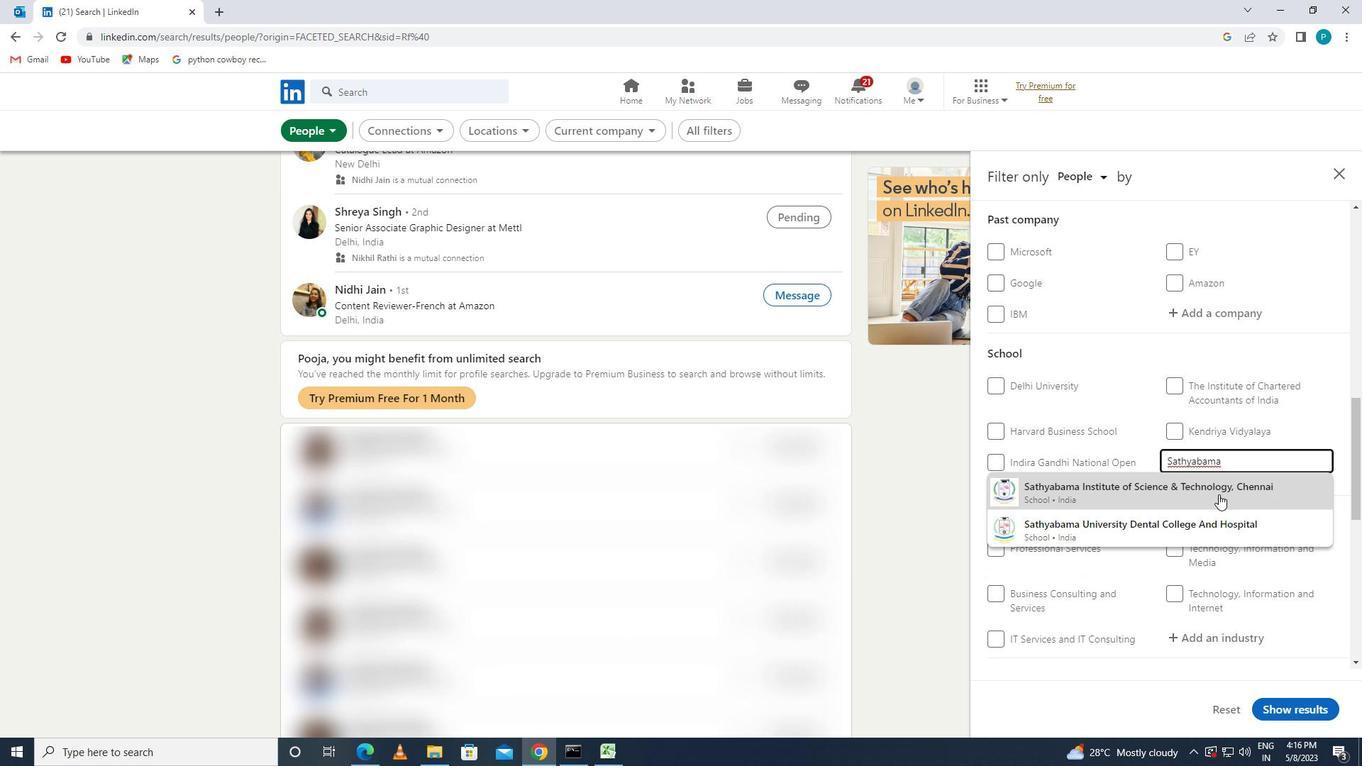 
Action: Mouse pressed left at (1220, 496)
Screenshot: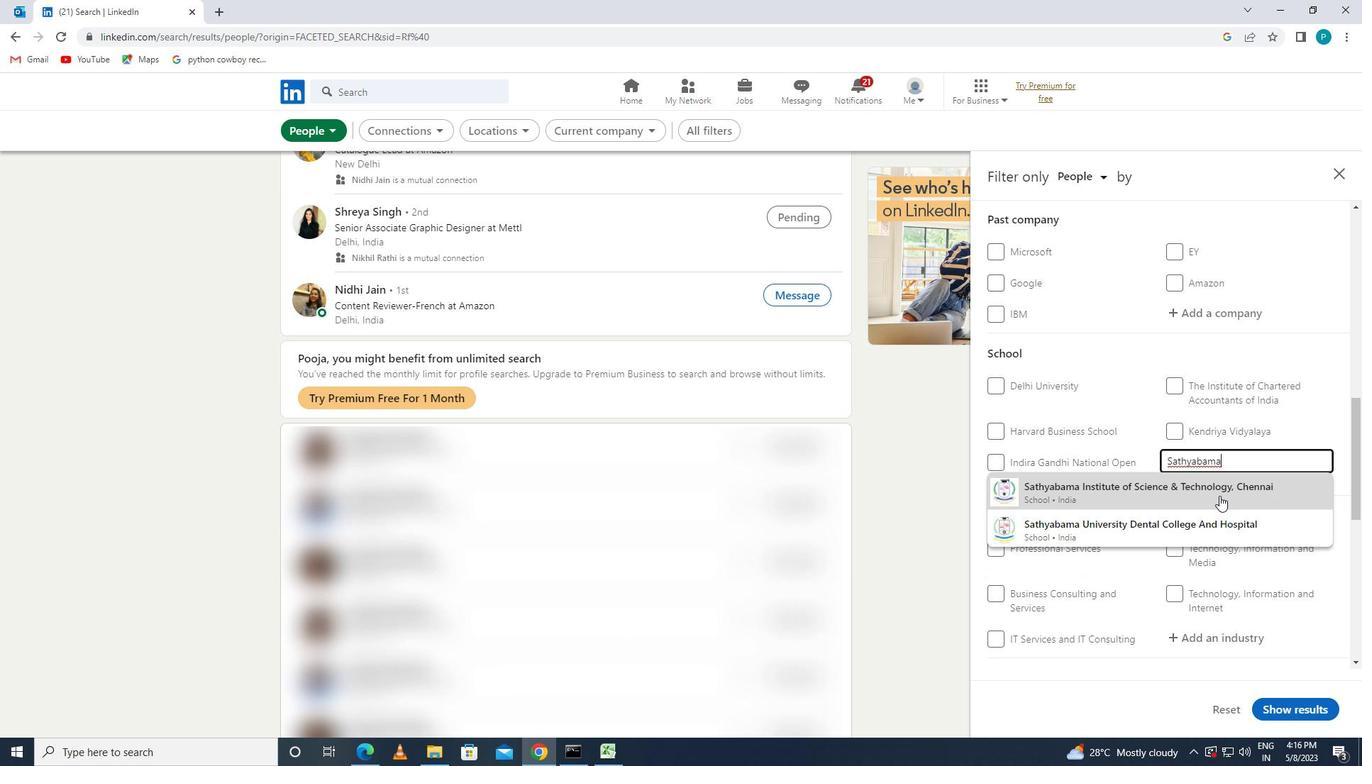 
Action: Mouse scrolled (1220, 495) with delta (0, 0)
Screenshot: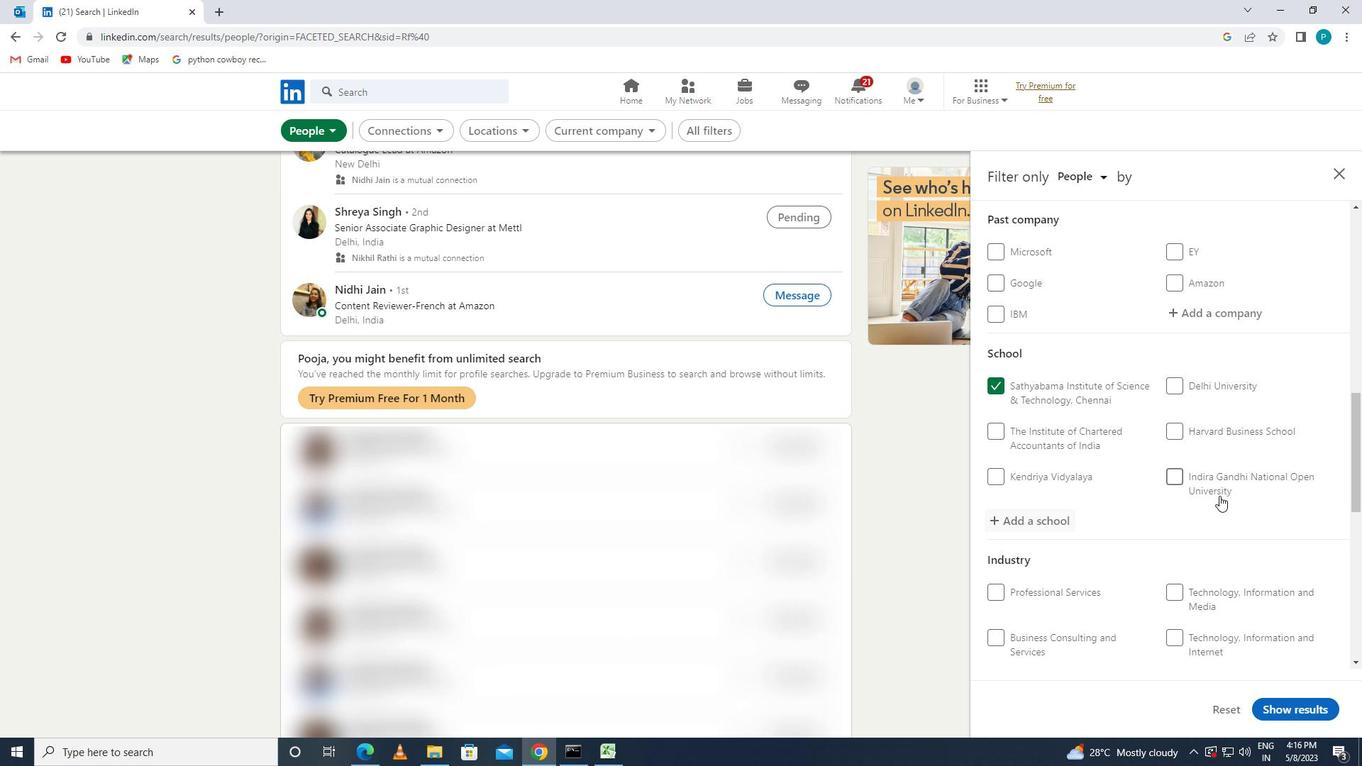 
Action: Mouse scrolled (1220, 495) with delta (0, 0)
Screenshot: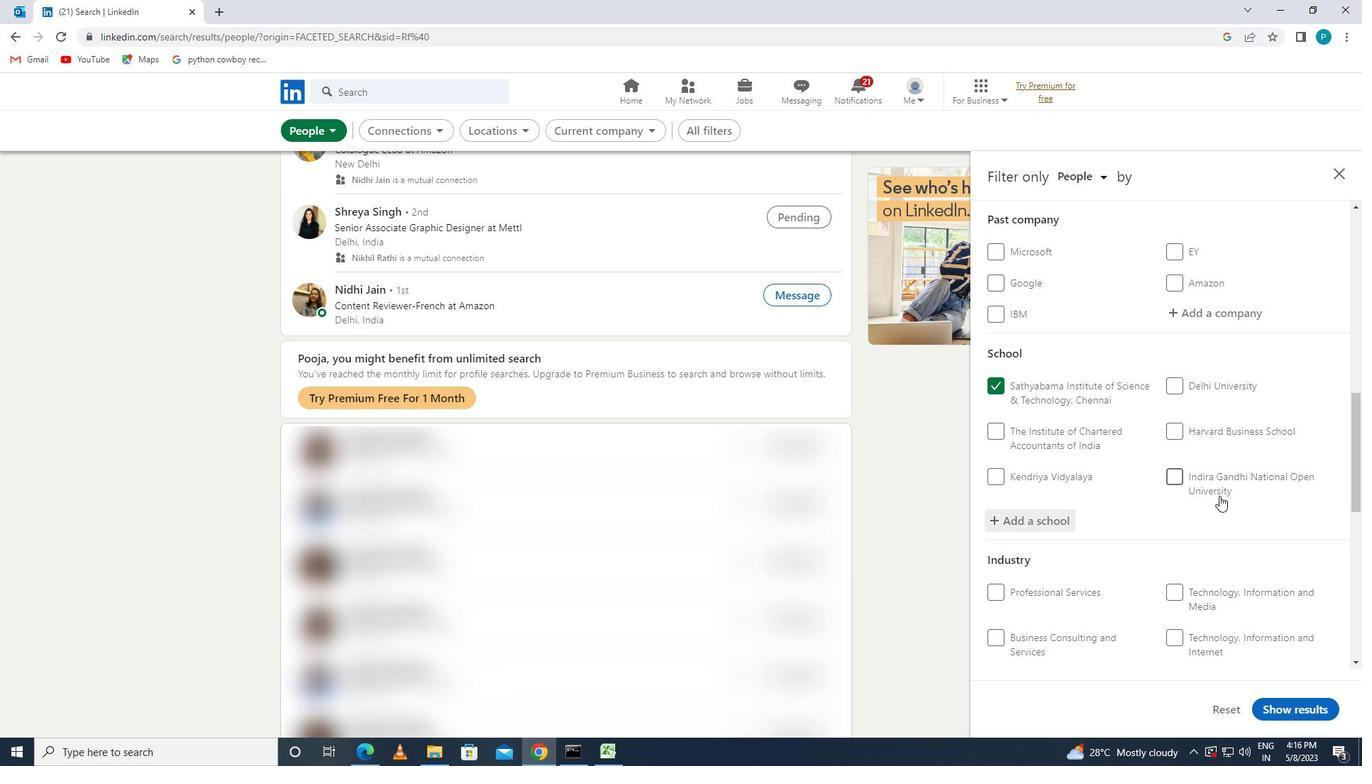 
Action: Mouse scrolled (1220, 495) with delta (0, 0)
Screenshot: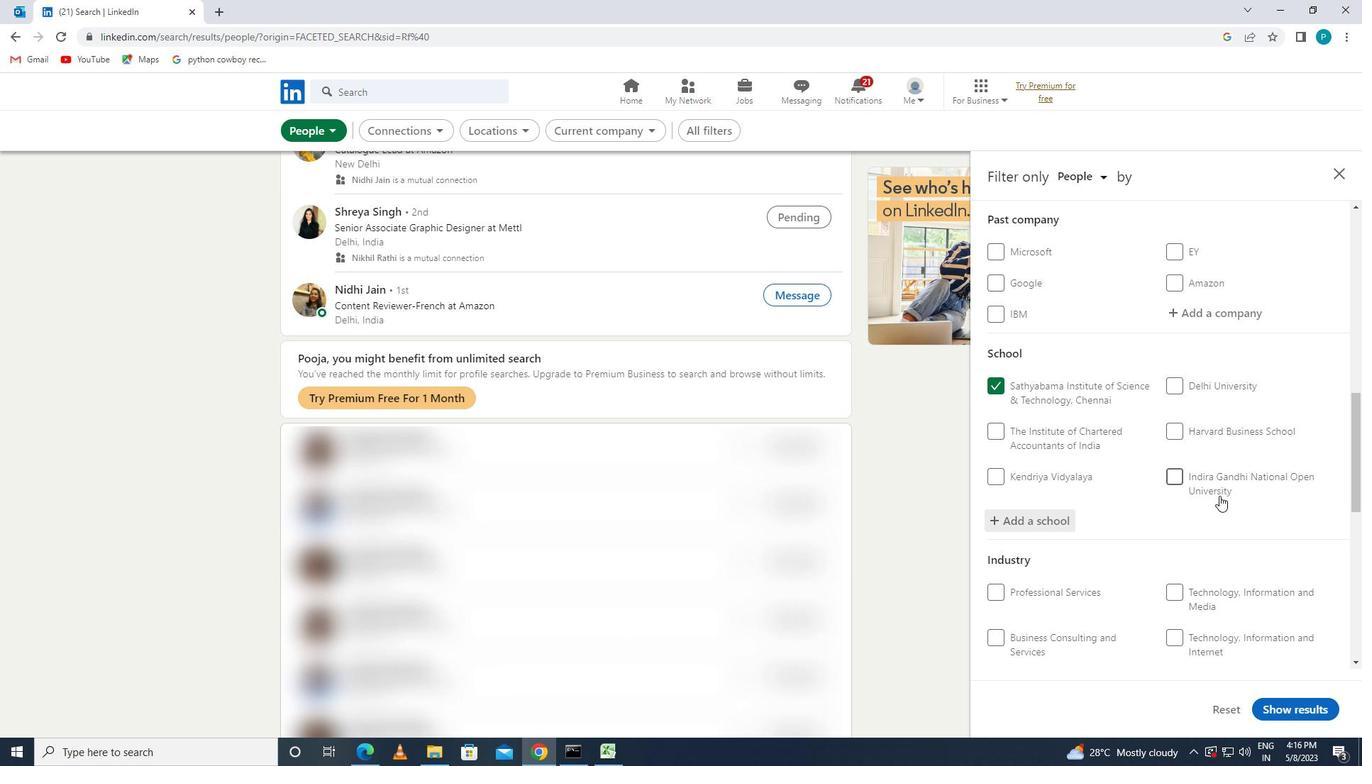 
Action: Mouse moved to (1193, 461)
Screenshot: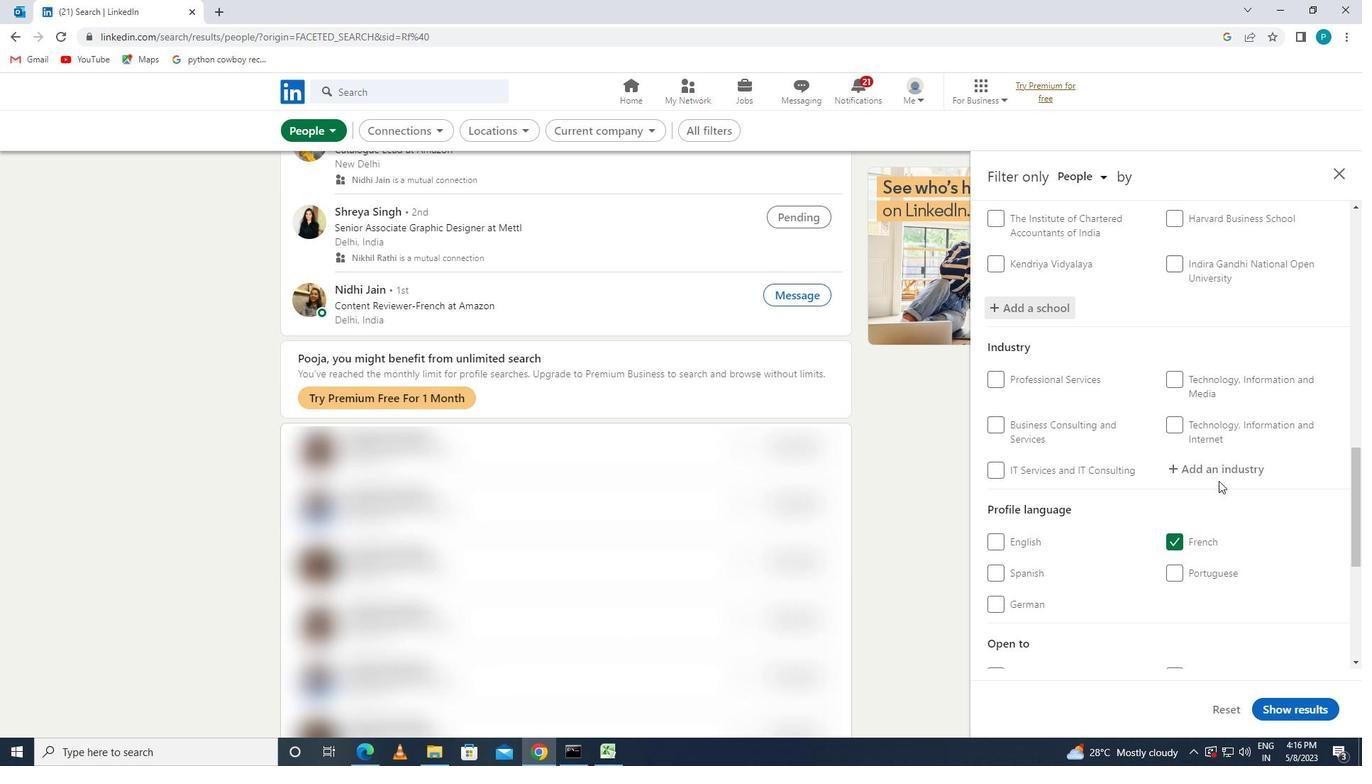 
Action: Mouse pressed left at (1193, 461)
Screenshot: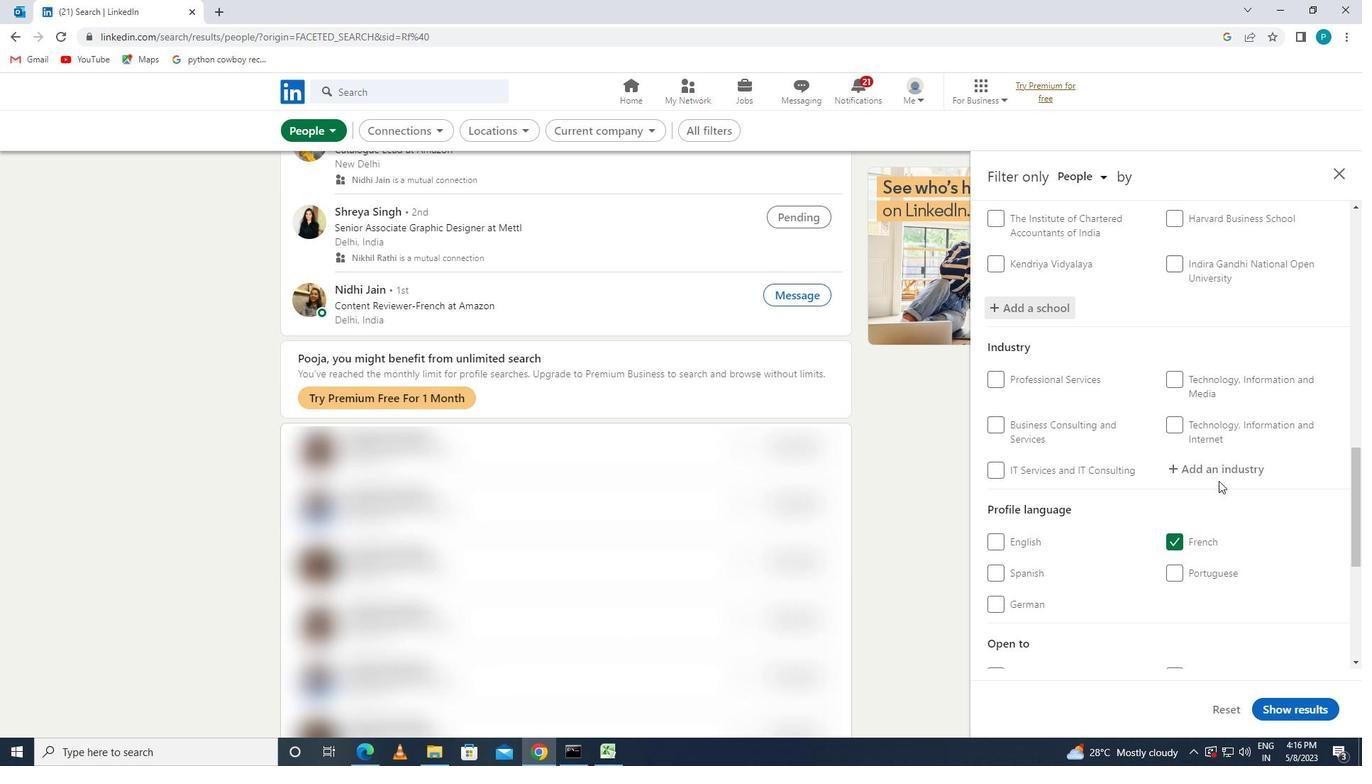 
Action: Key pressed <Key.caps_lock>E<Key.caps_lock>NGINES<Key.space>
Screenshot: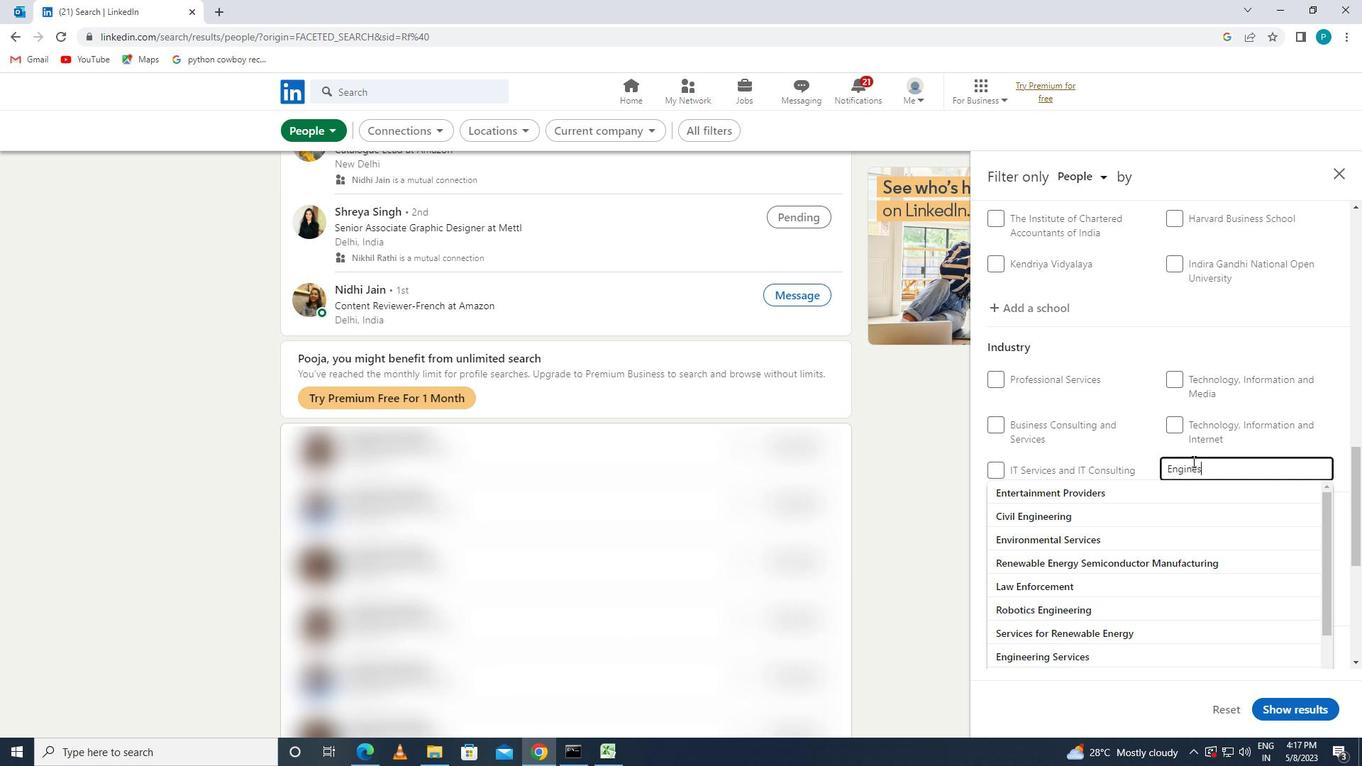 
Action: Mouse moved to (1197, 501)
Screenshot: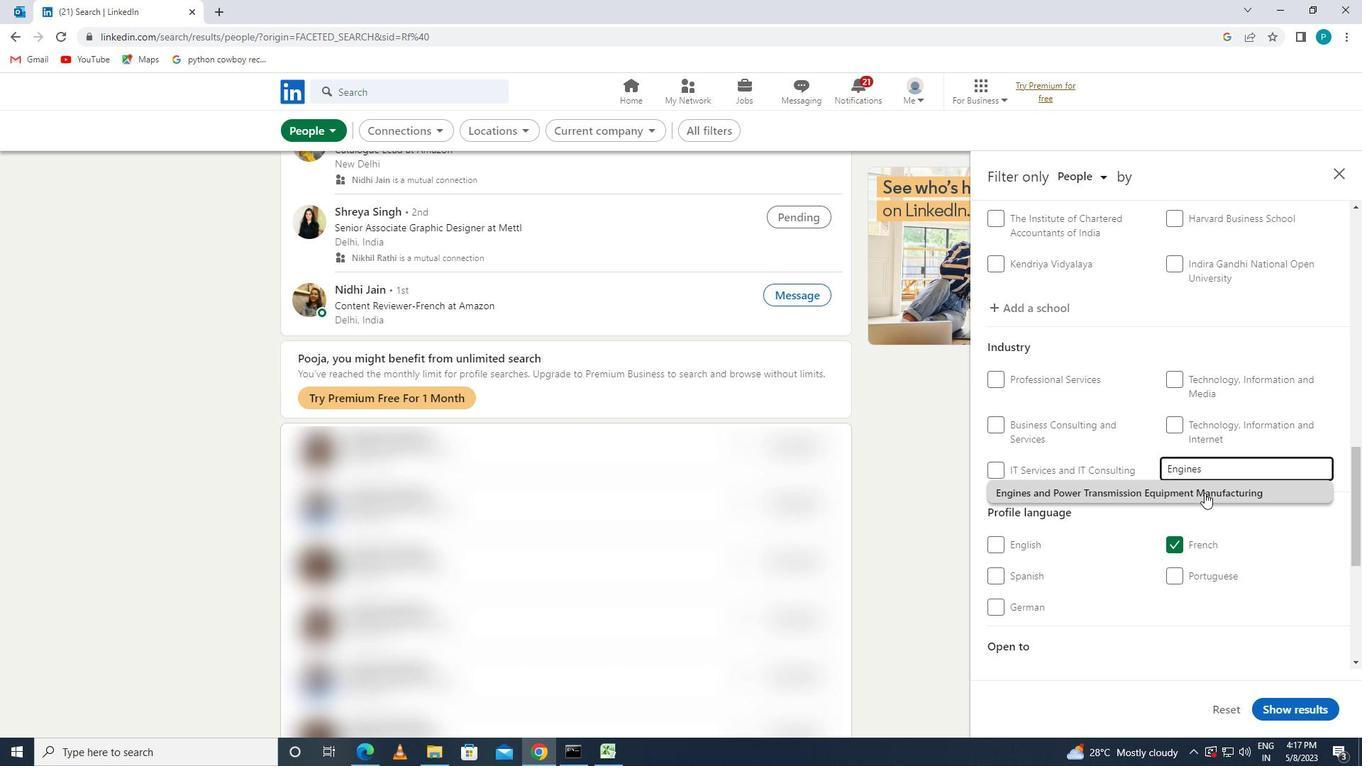 
Action: Mouse pressed left at (1197, 501)
Screenshot: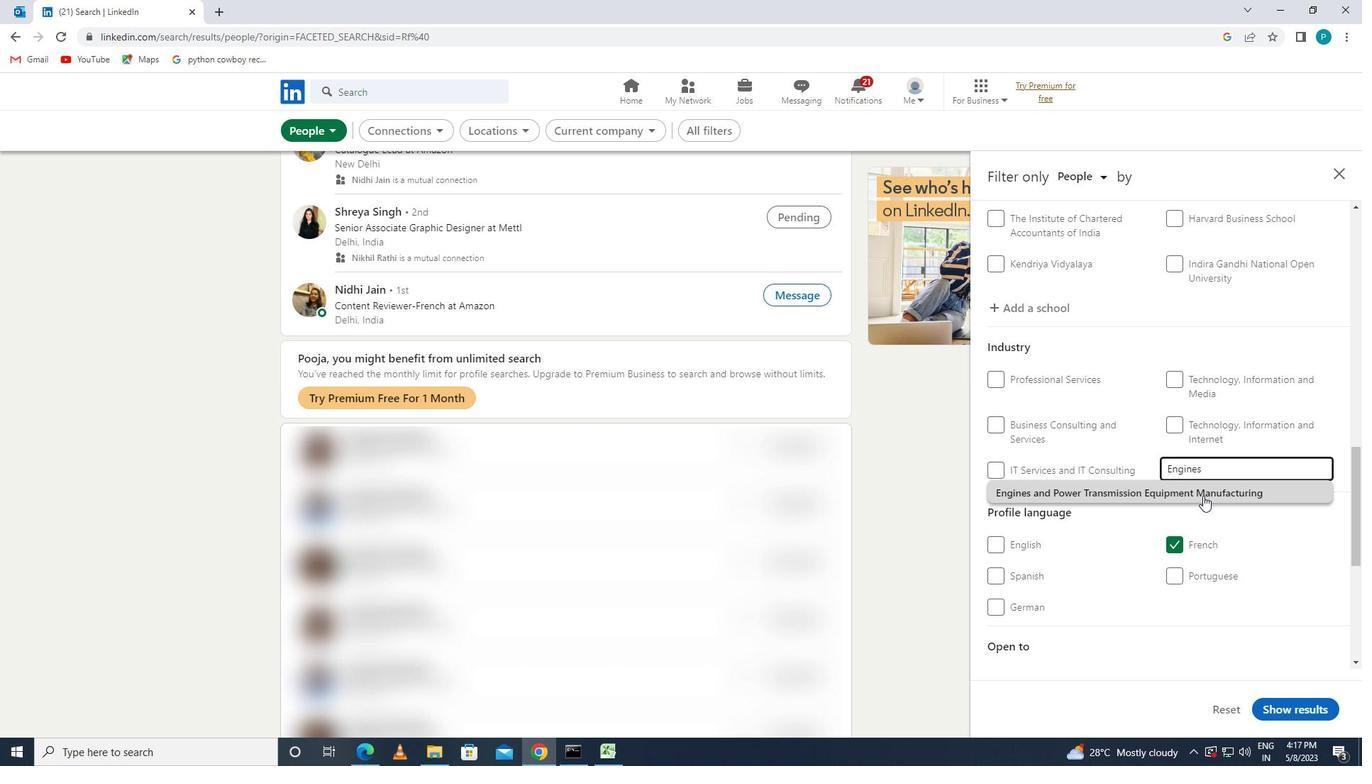 
Action: Mouse moved to (1197, 502)
Screenshot: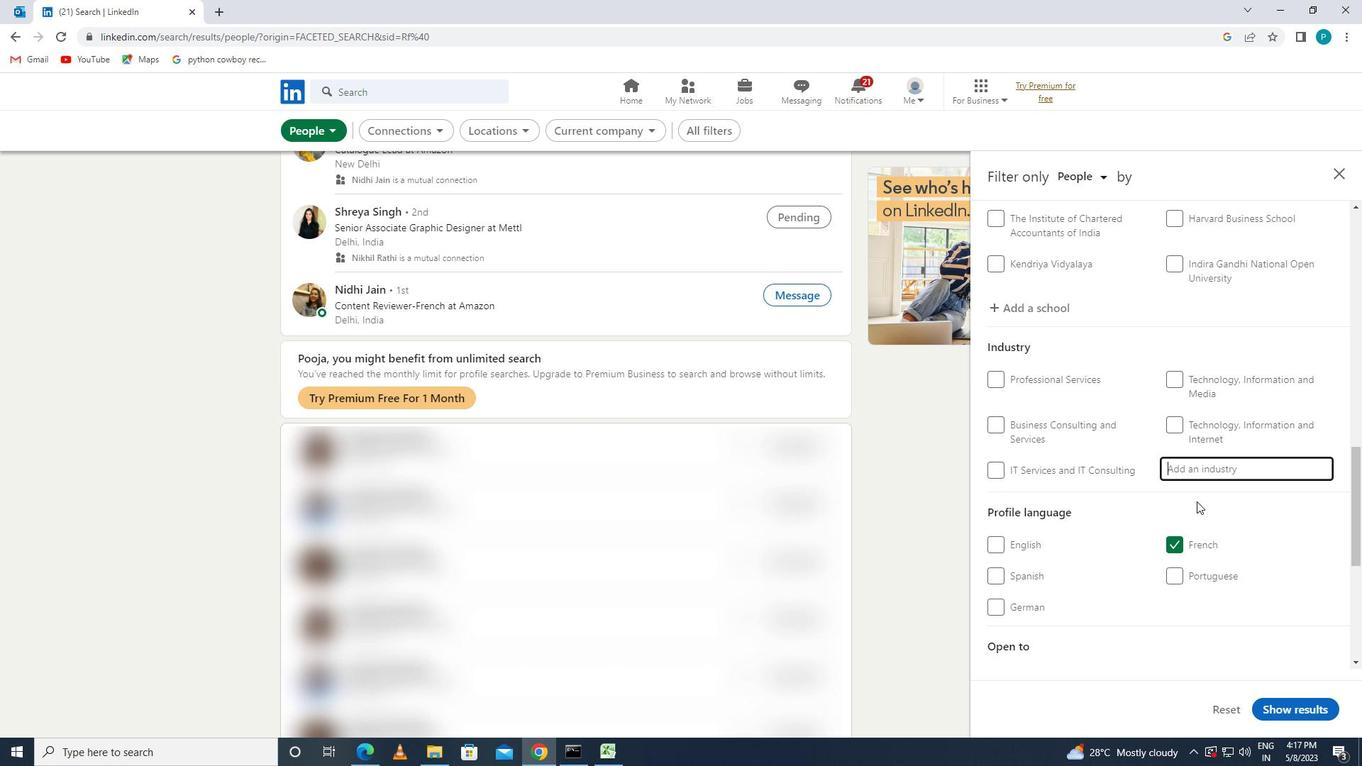 
Action: Mouse scrolled (1197, 501) with delta (0, 0)
Screenshot: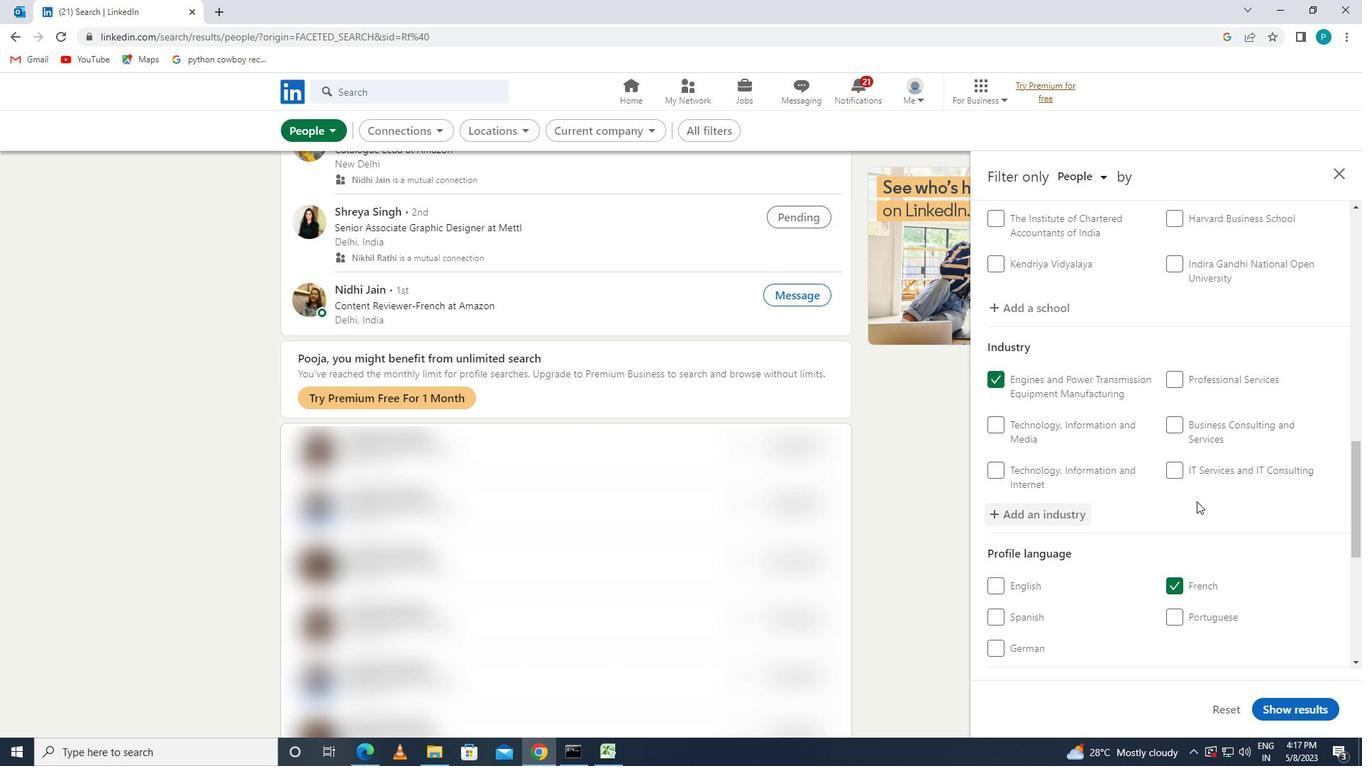 
Action: Mouse moved to (1197, 503)
Screenshot: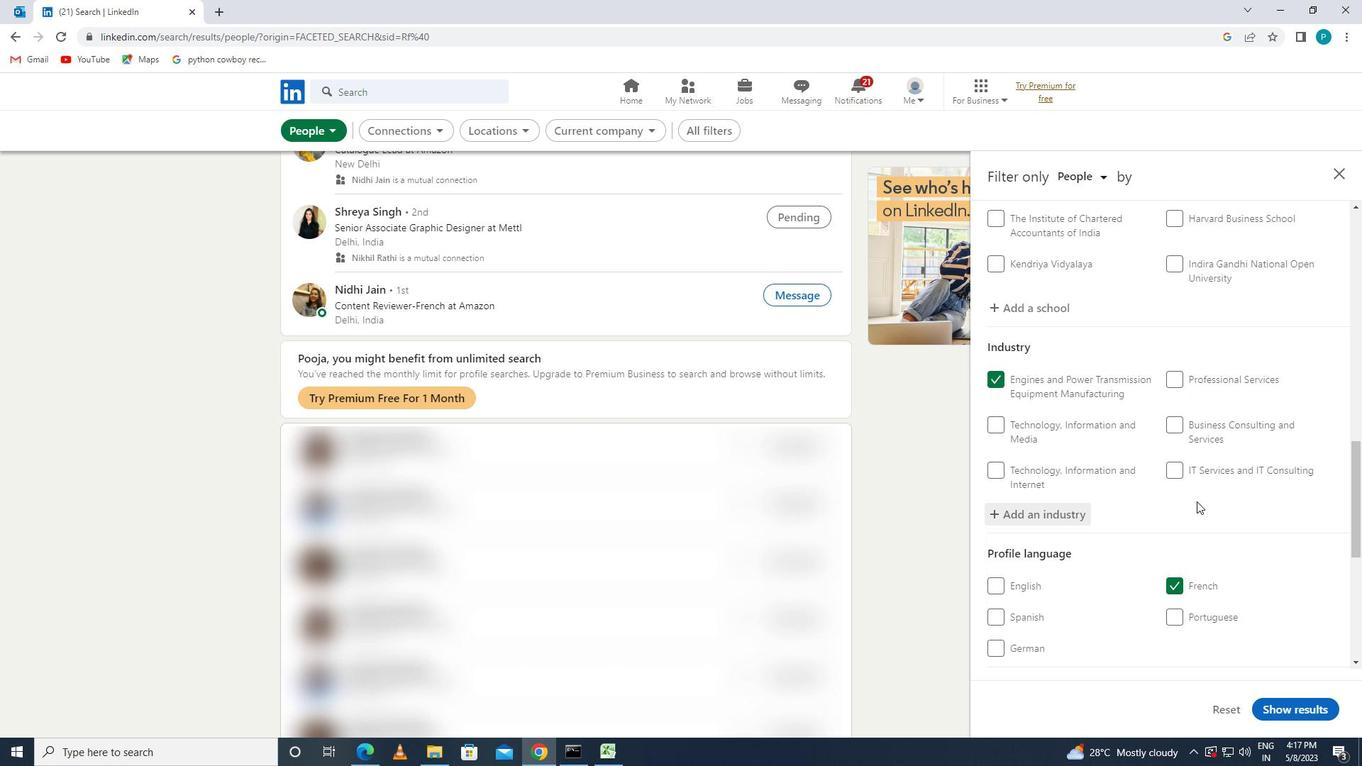 
Action: Mouse scrolled (1197, 502) with delta (0, 0)
Screenshot: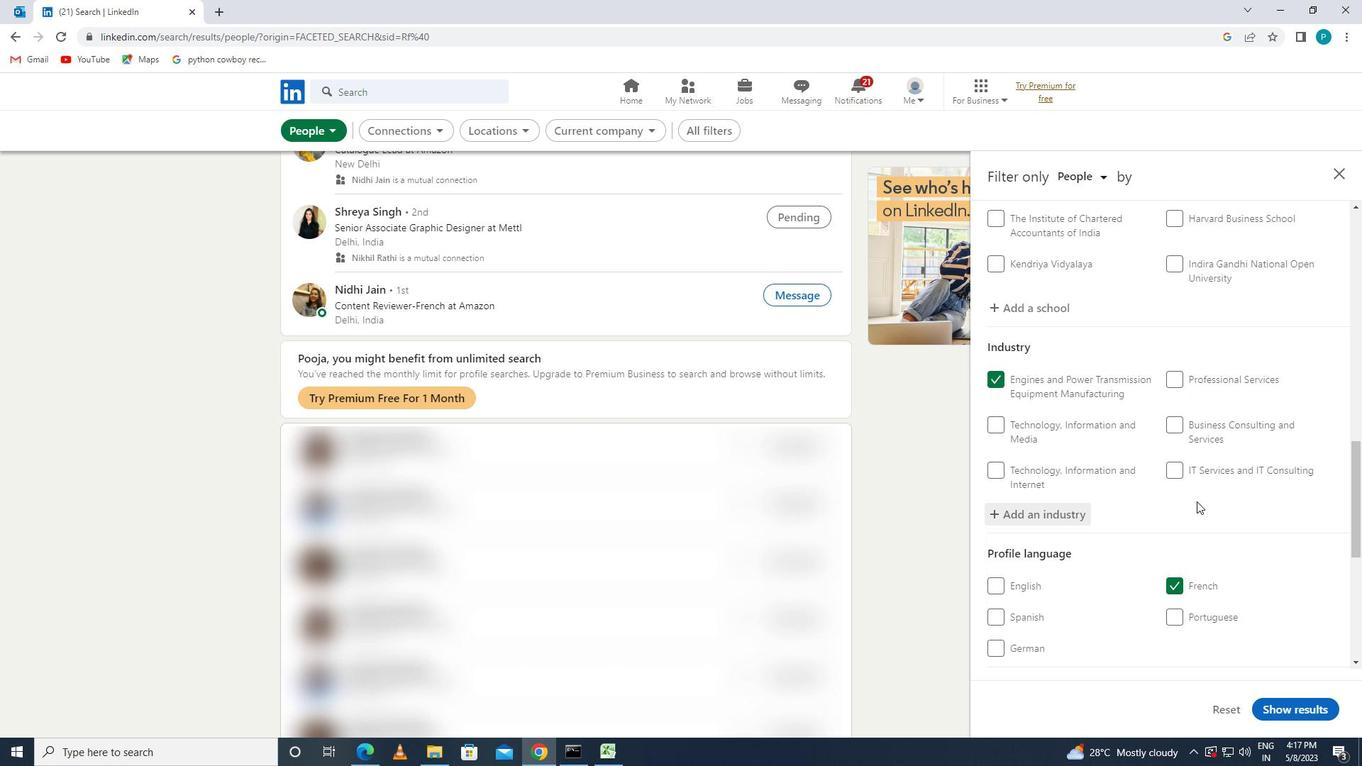 
Action: Mouse scrolled (1197, 502) with delta (0, 0)
Screenshot: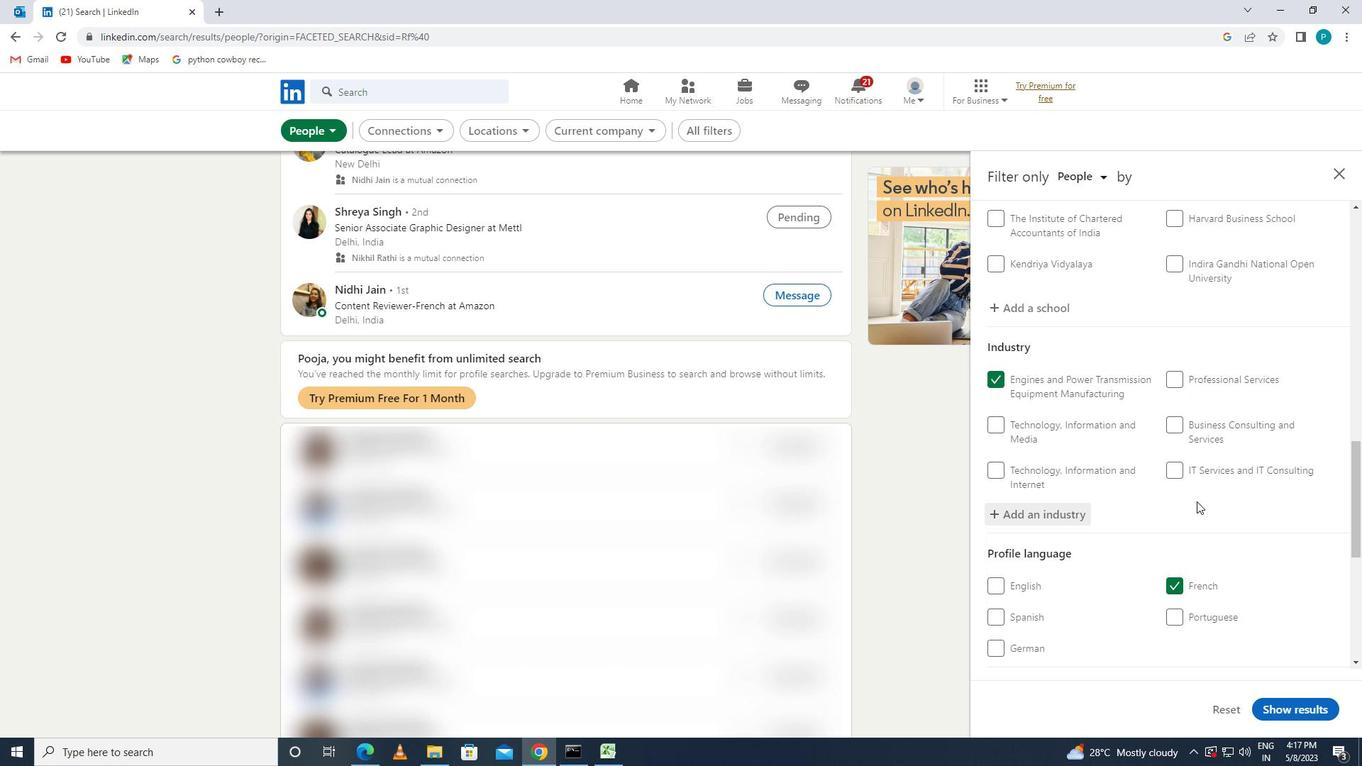 
Action: Mouse moved to (1100, 591)
Screenshot: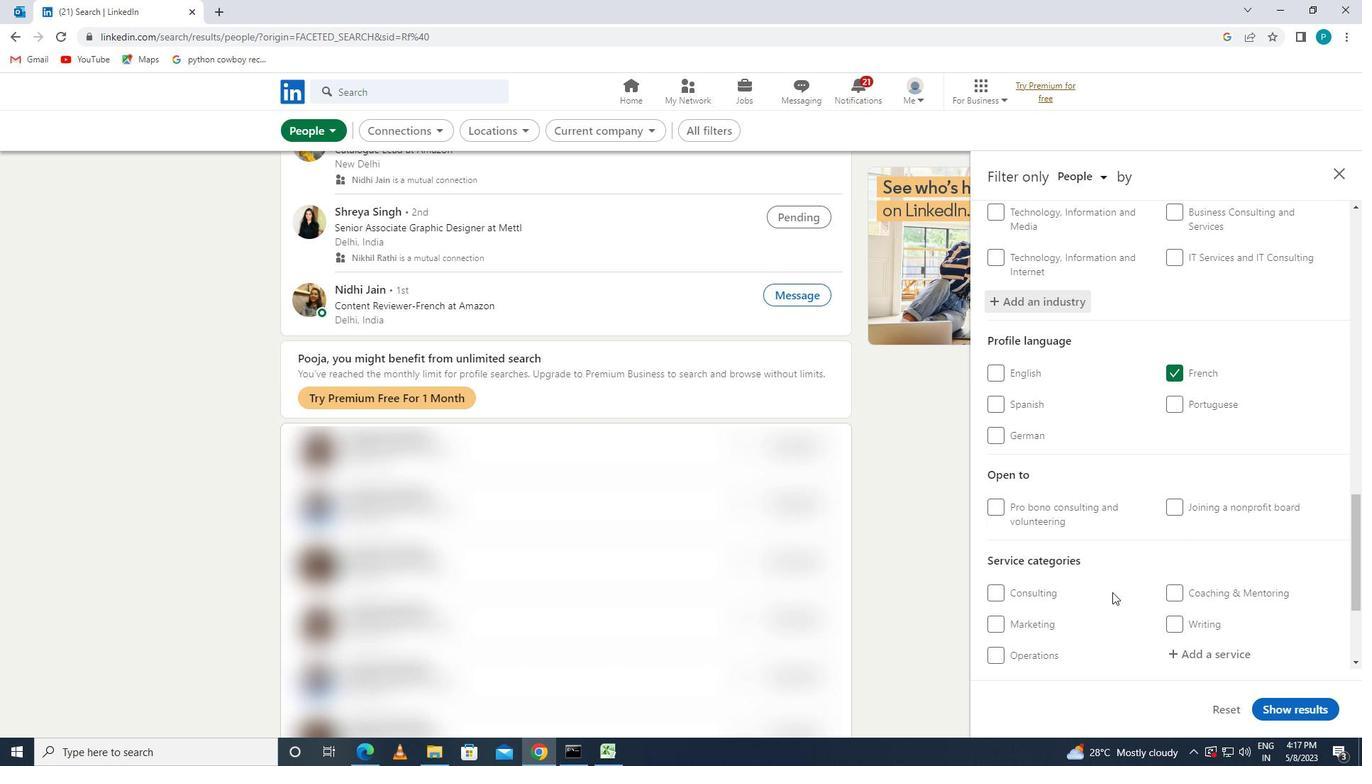 
Action: Mouse scrolled (1100, 590) with delta (0, 0)
Screenshot: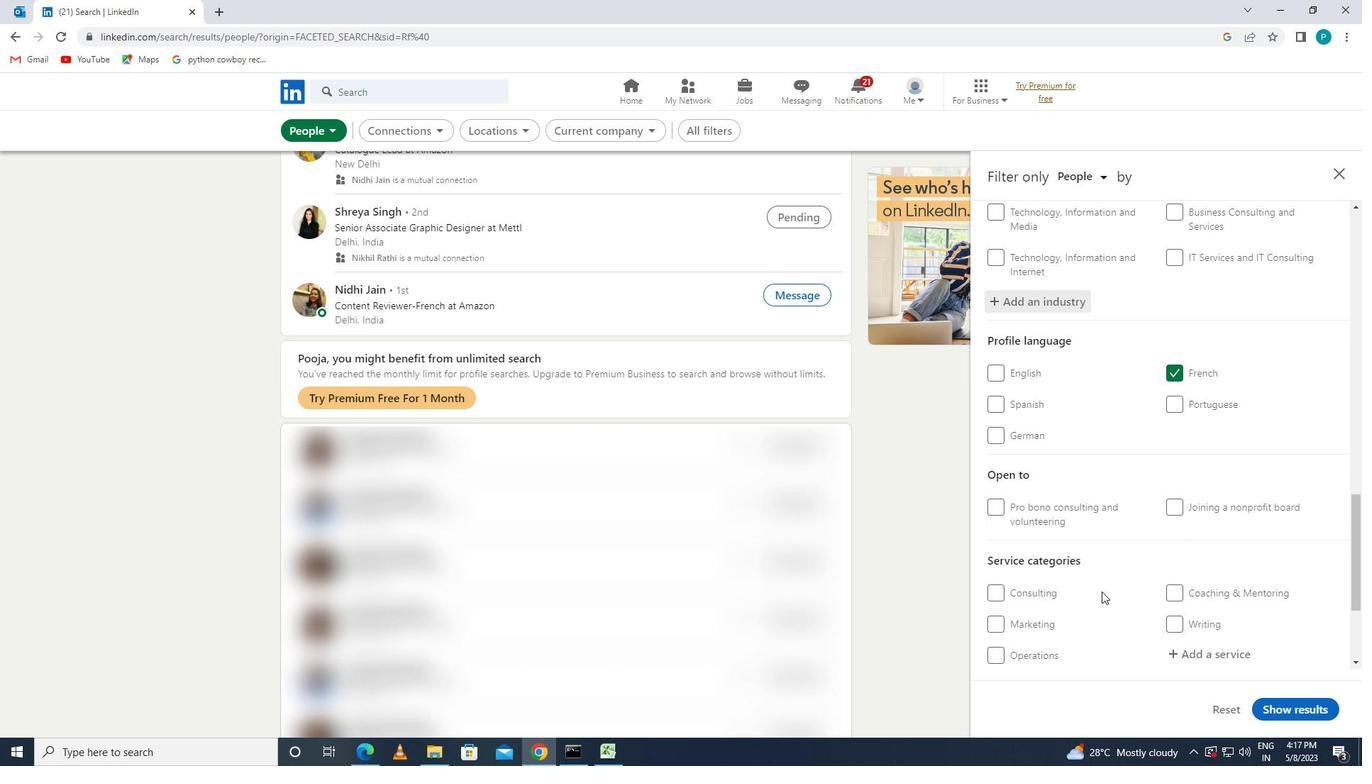 
Action: Mouse moved to (1099, 590)
Screenshot: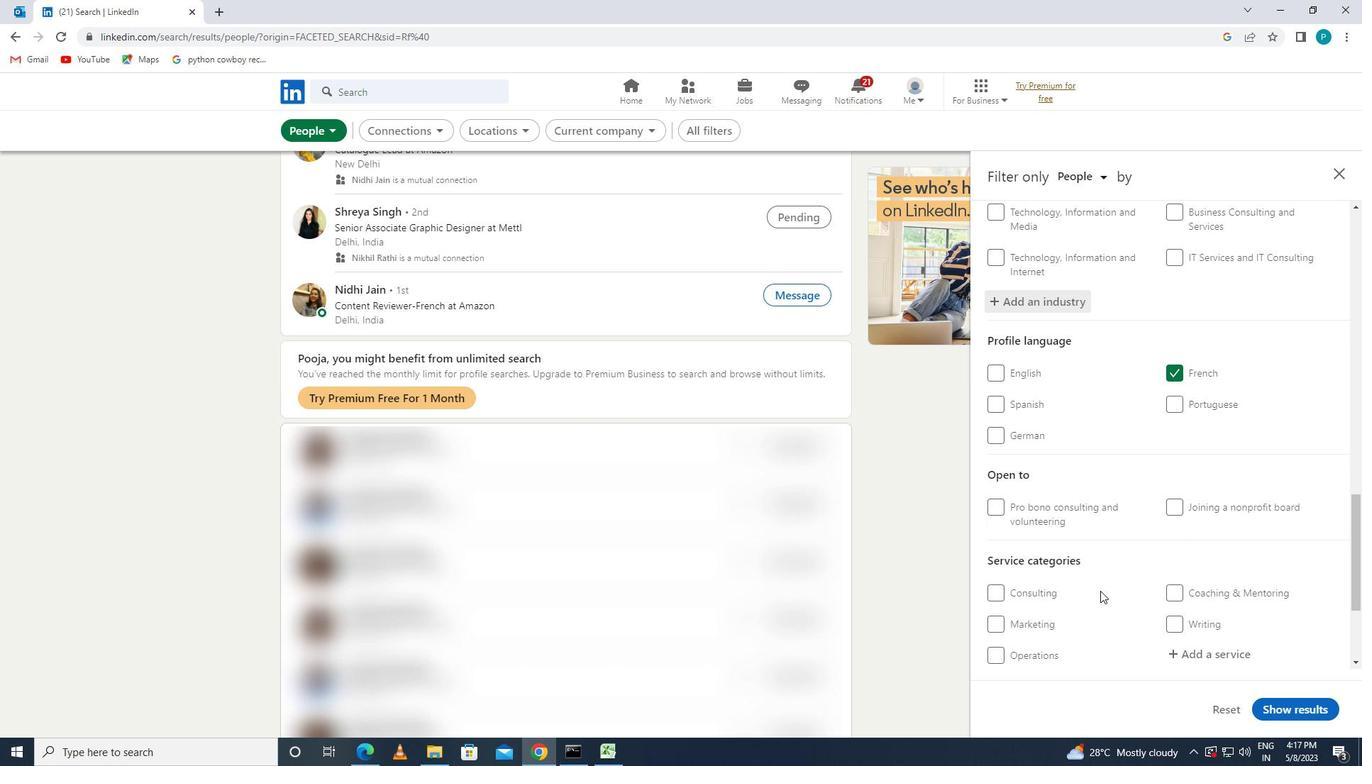 
Action: Mouse scrolled (1099, 589) with delta (0, 0)
Screenshot: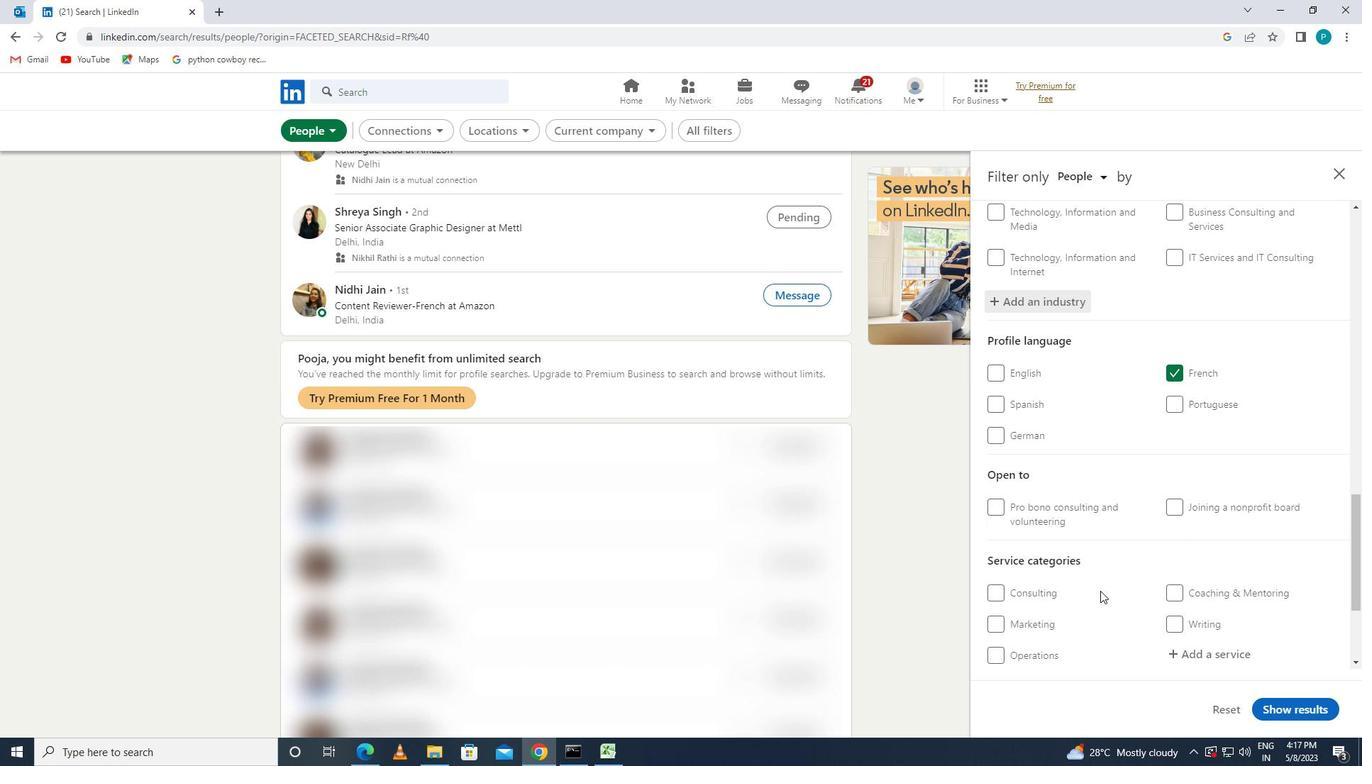 
Action: Mouse moved to (1180, 508)
Screenshot: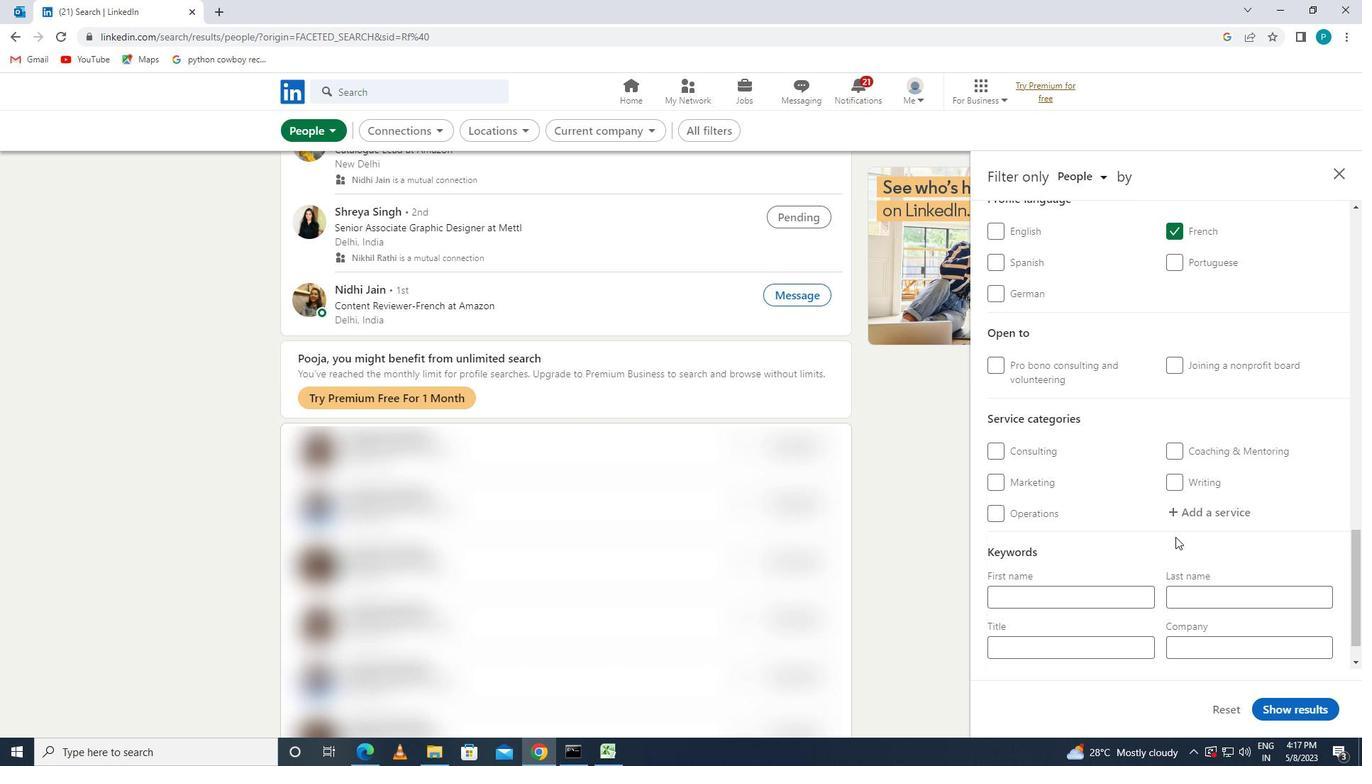 
Action: Mouse pressed left at (1180, 508)
Screenshot: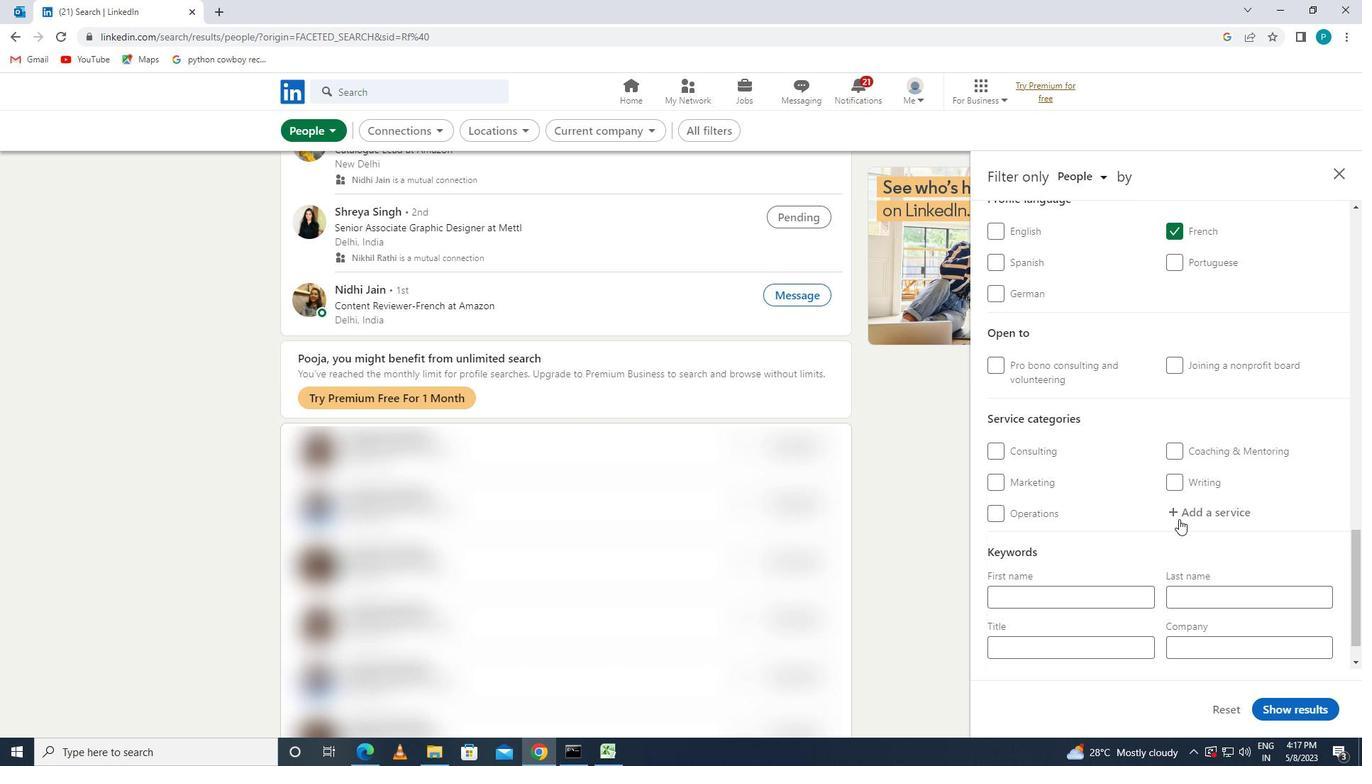 
Action: Mouse moved to (1182, 508)
Screenshot: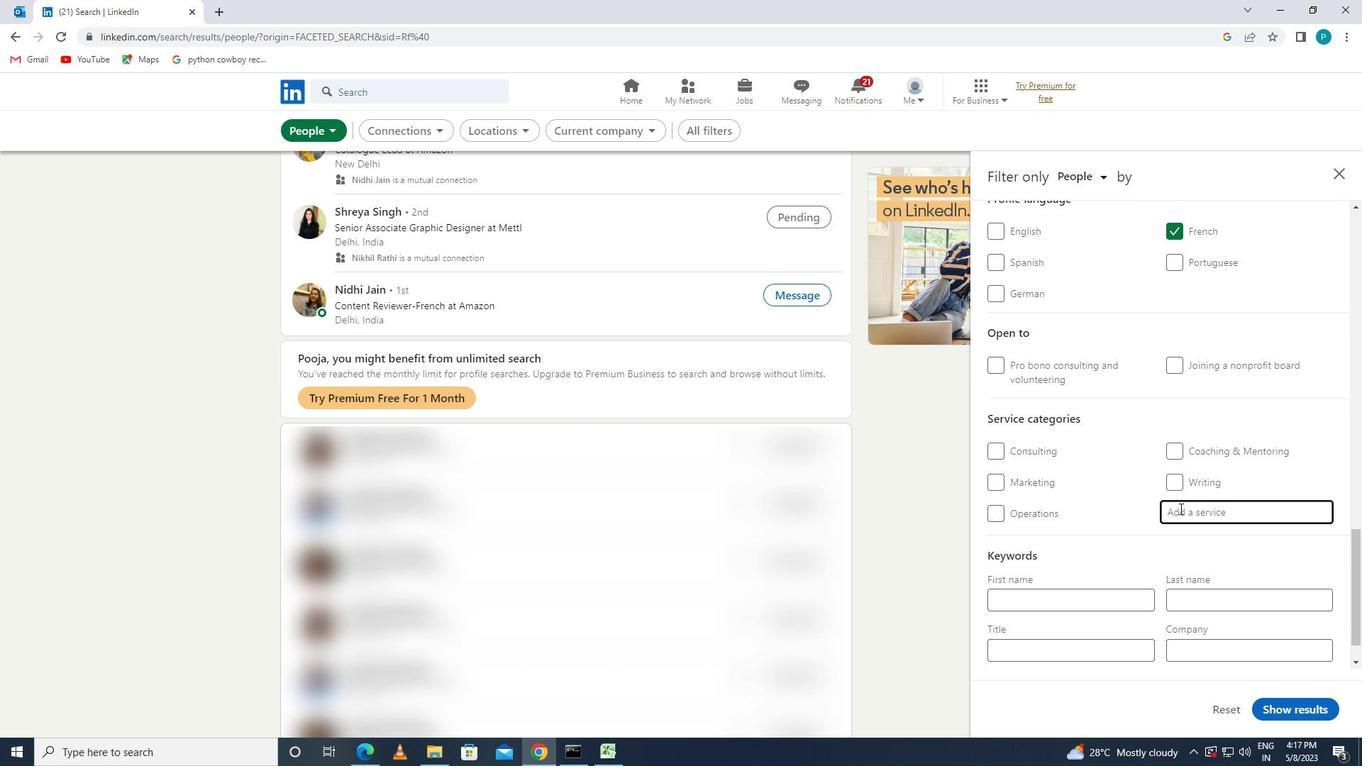 
Action: Key pressed <Key.caps_lock>T<Key.caps_lock>RANSLATION
Screenshot: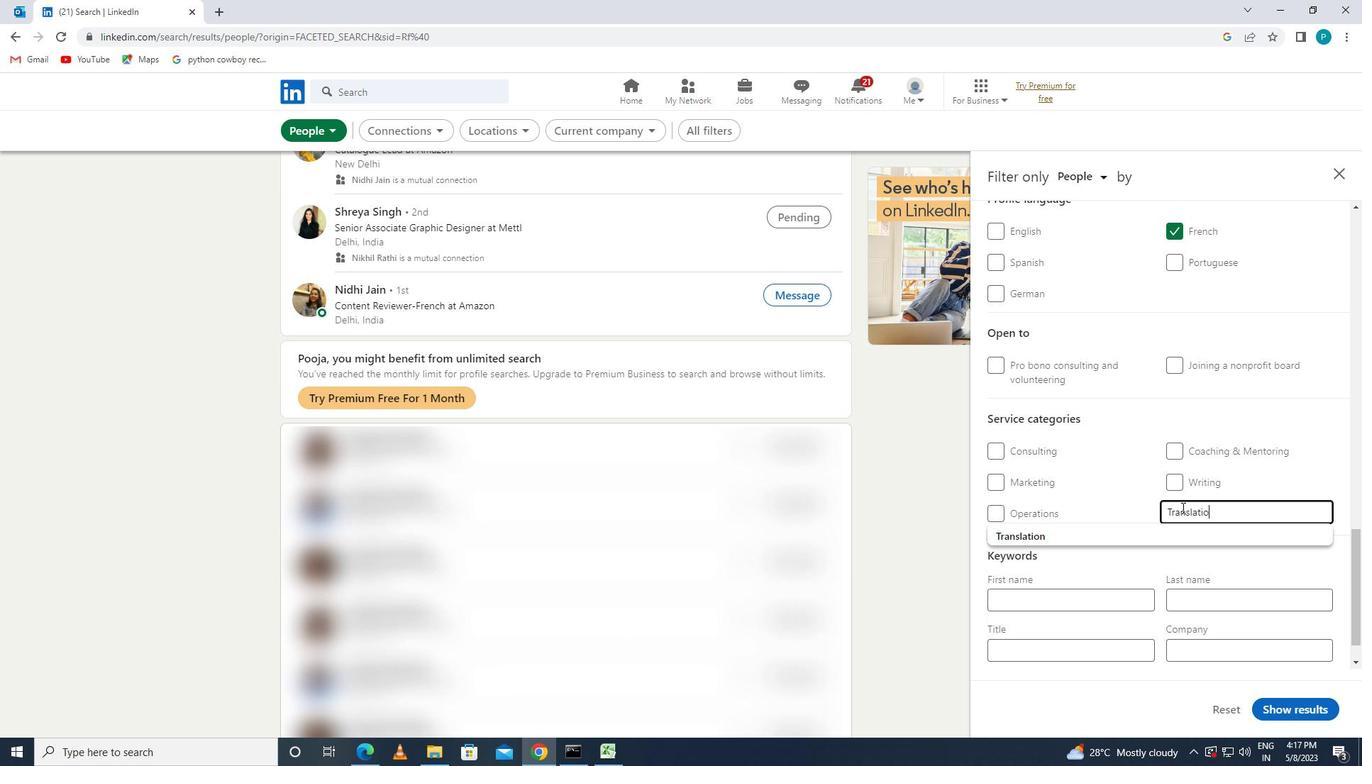 
Action: Mouse moved to (1164, 541)
Screenshot: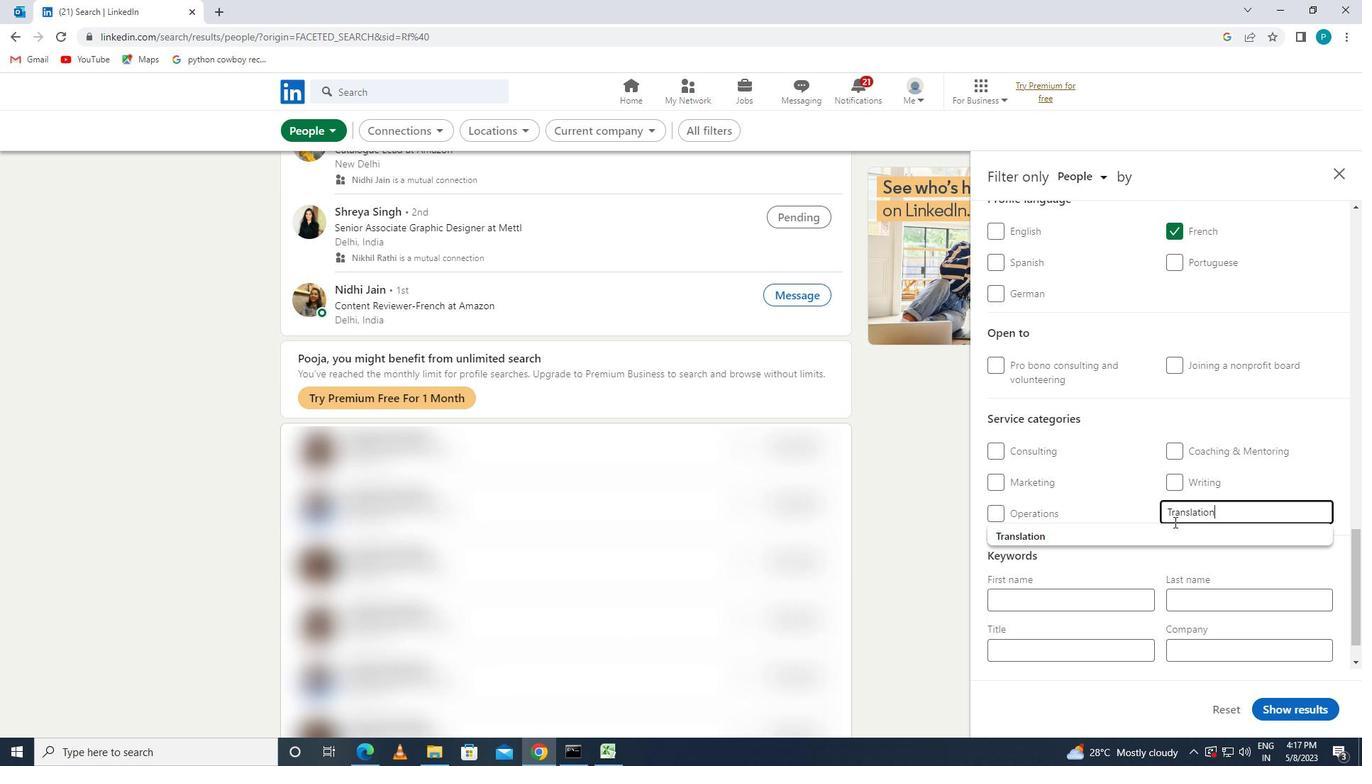 
Action: Mouse pressed left at (1164, 541)
Screenshot: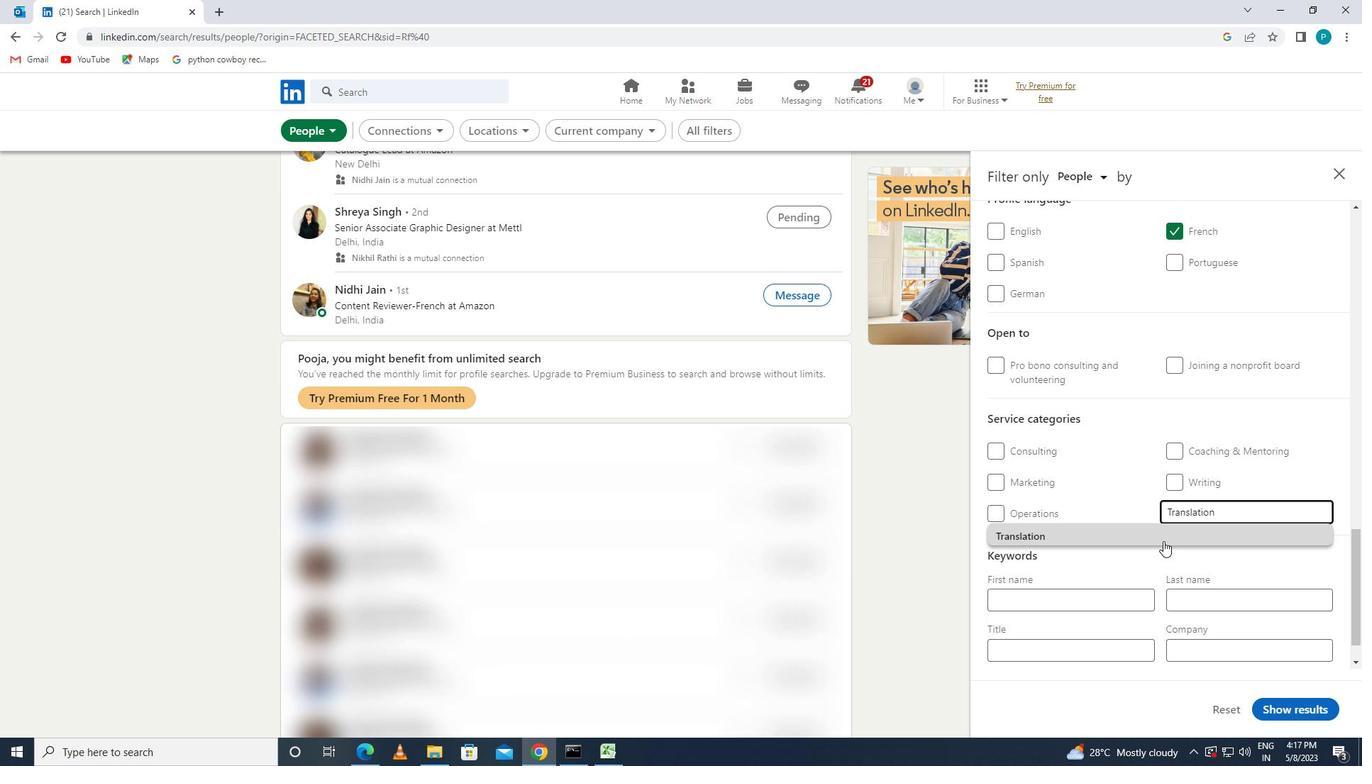 
Action: Mouse scrolled (1164, 540) with delta (0, 0)
Screenshot: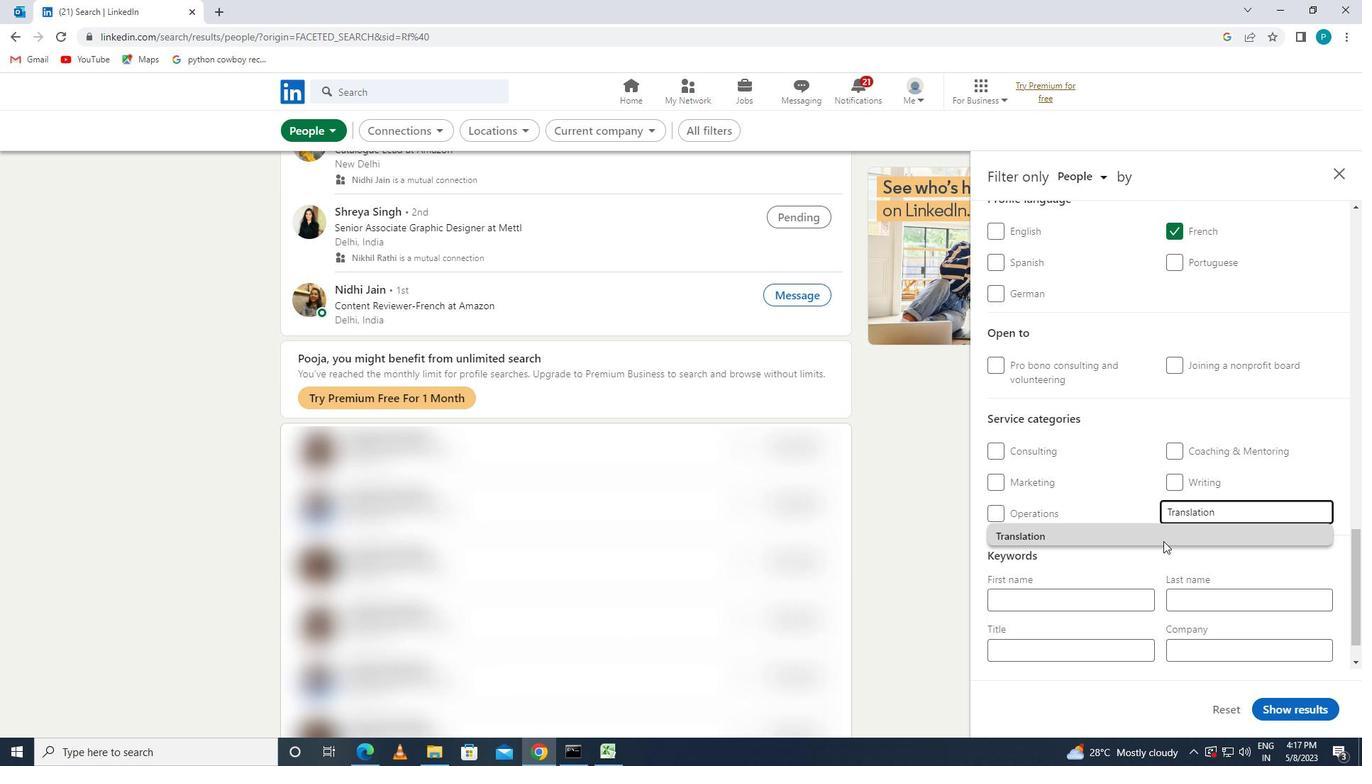 
Action: Mouse moved to (1161, 545)
Screenshot: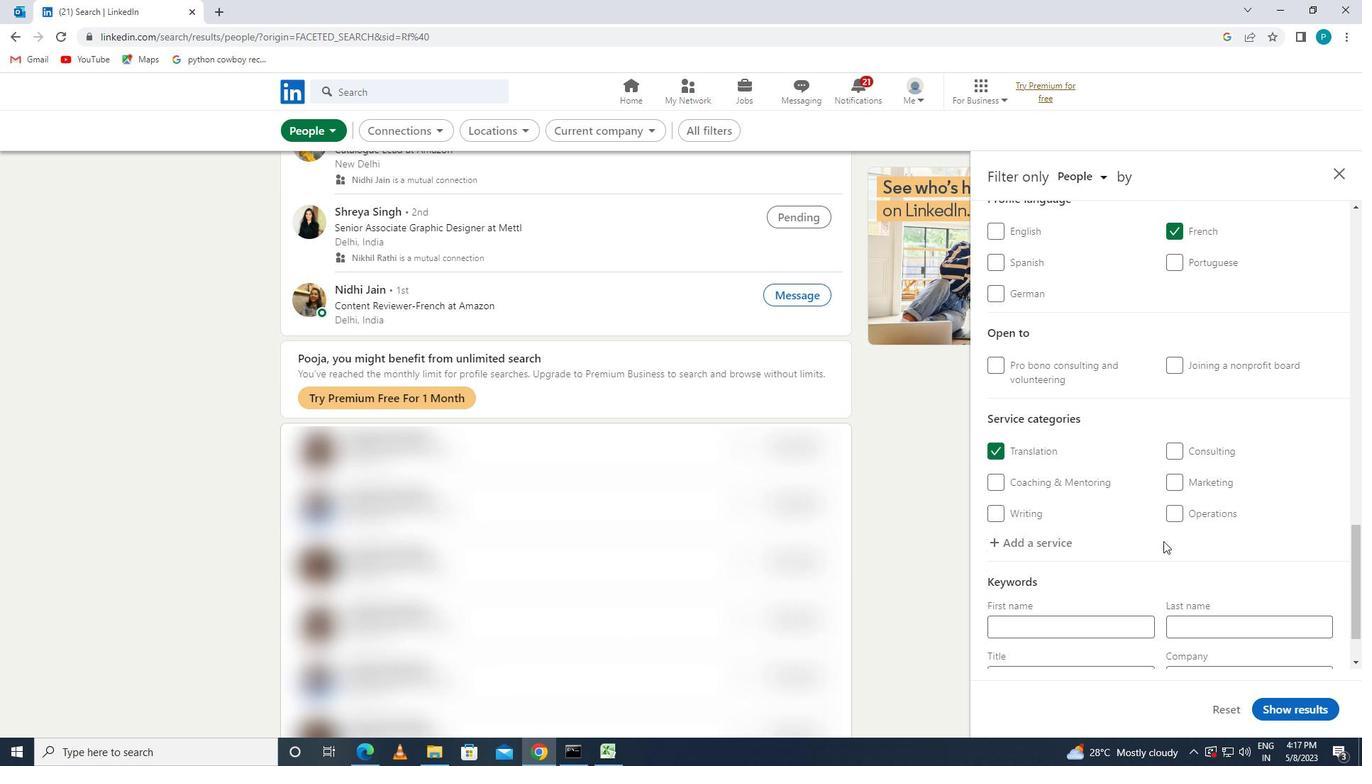 
Action: Mouse scrolled (1161, 544) with delta (0, 0)
Screenshot: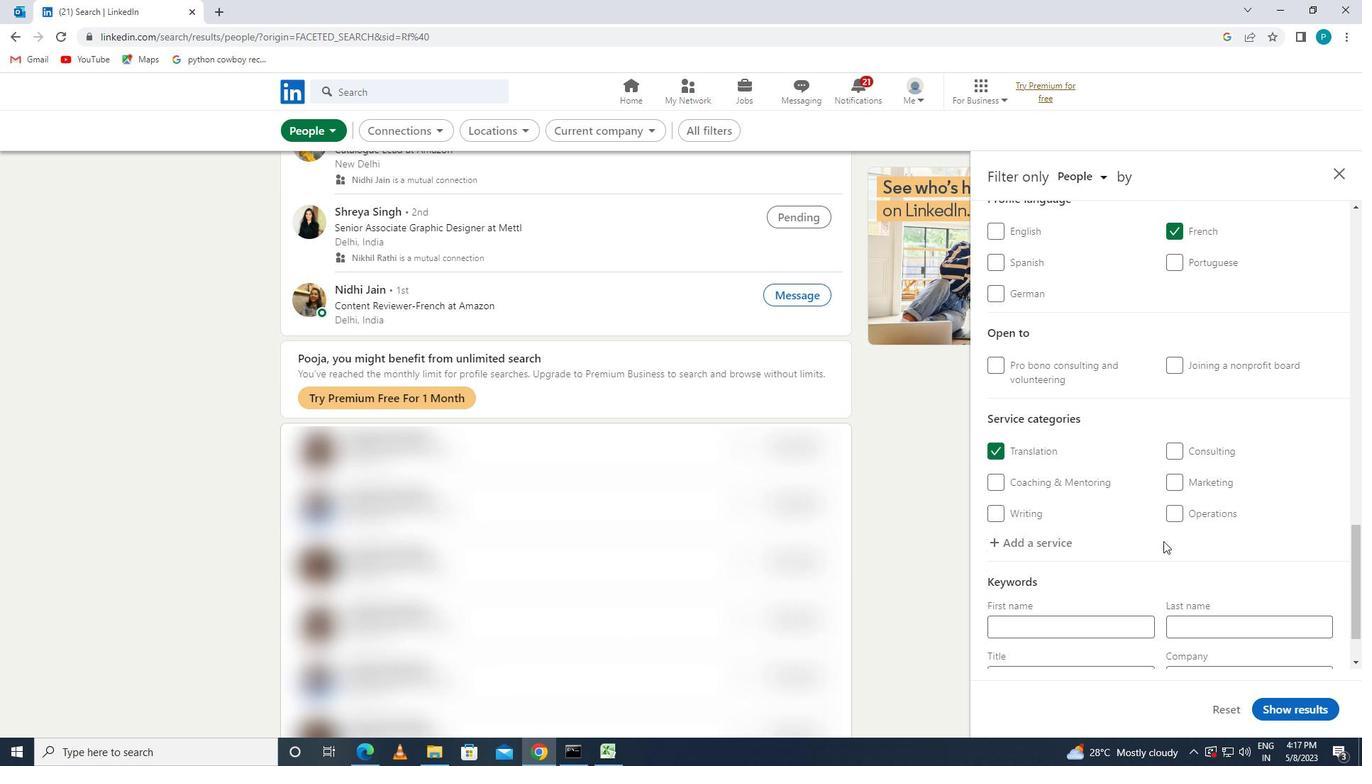 
Action: Mouse moved to (1103, 609)
Screenshot: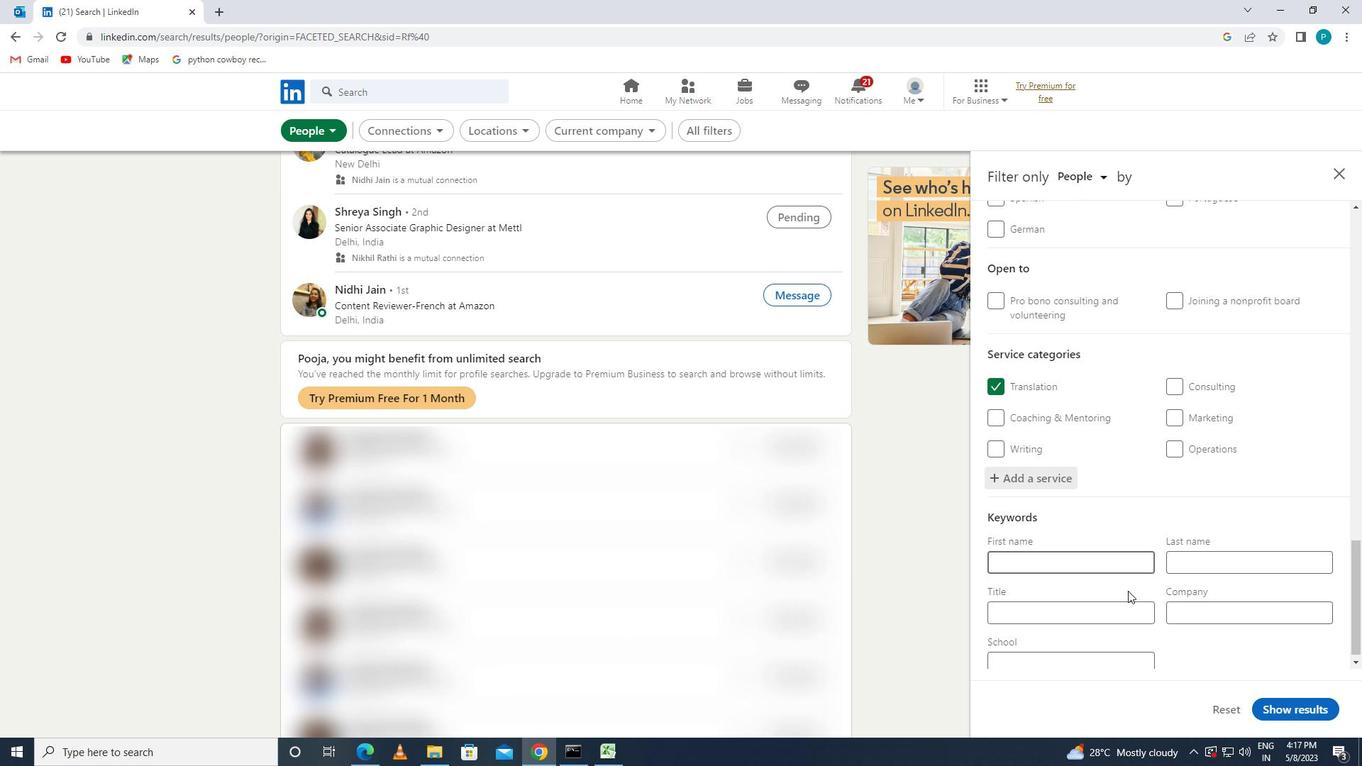 
Action: Mouse pressed left at (1103, 609)
Screenshot: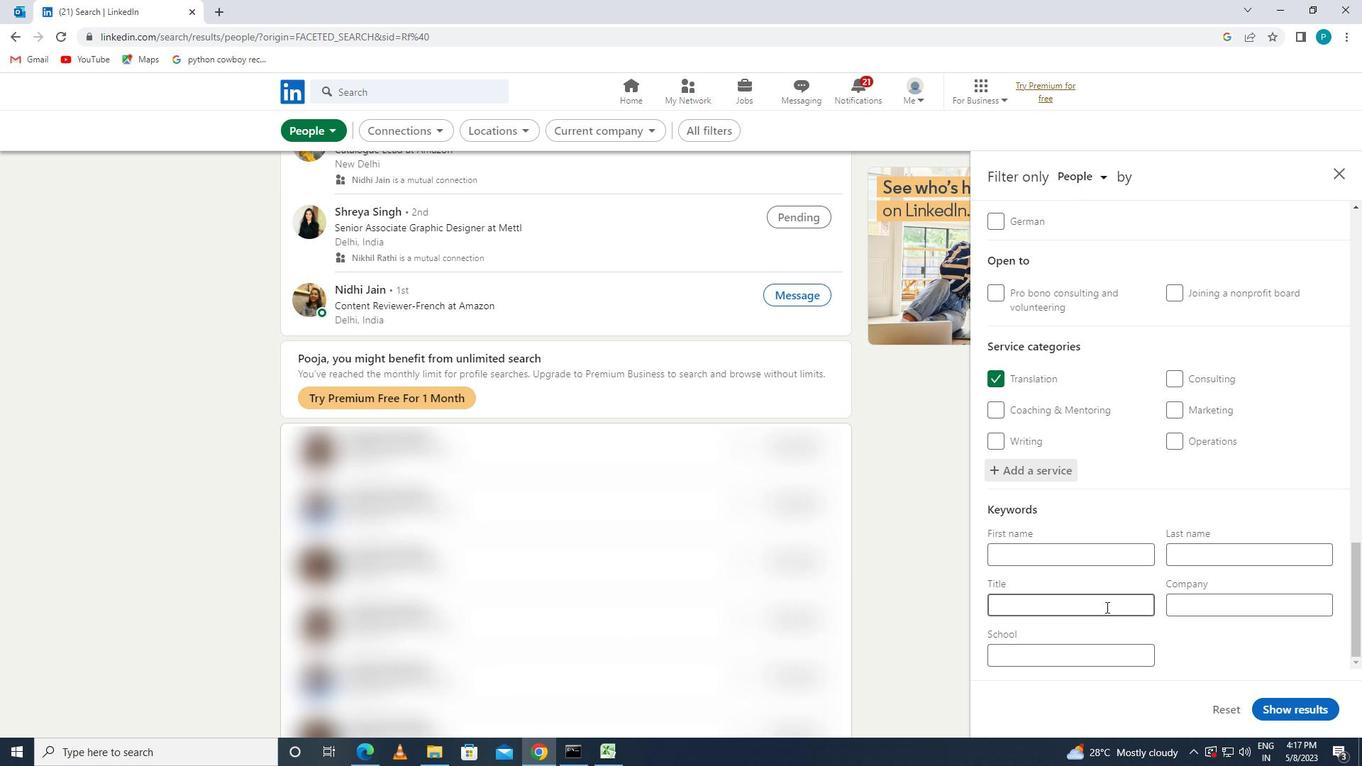 
Action: Key pressed <Key.caps_lock>D<Key.caps_lock>IRECTOR<Key.space><Key.caps_lock><Key.caps_lock>OF<Key.space><Key.caps_lock>S<Key.caps_lock>TORYTR<Key.backspace>ELLING
Screenshot: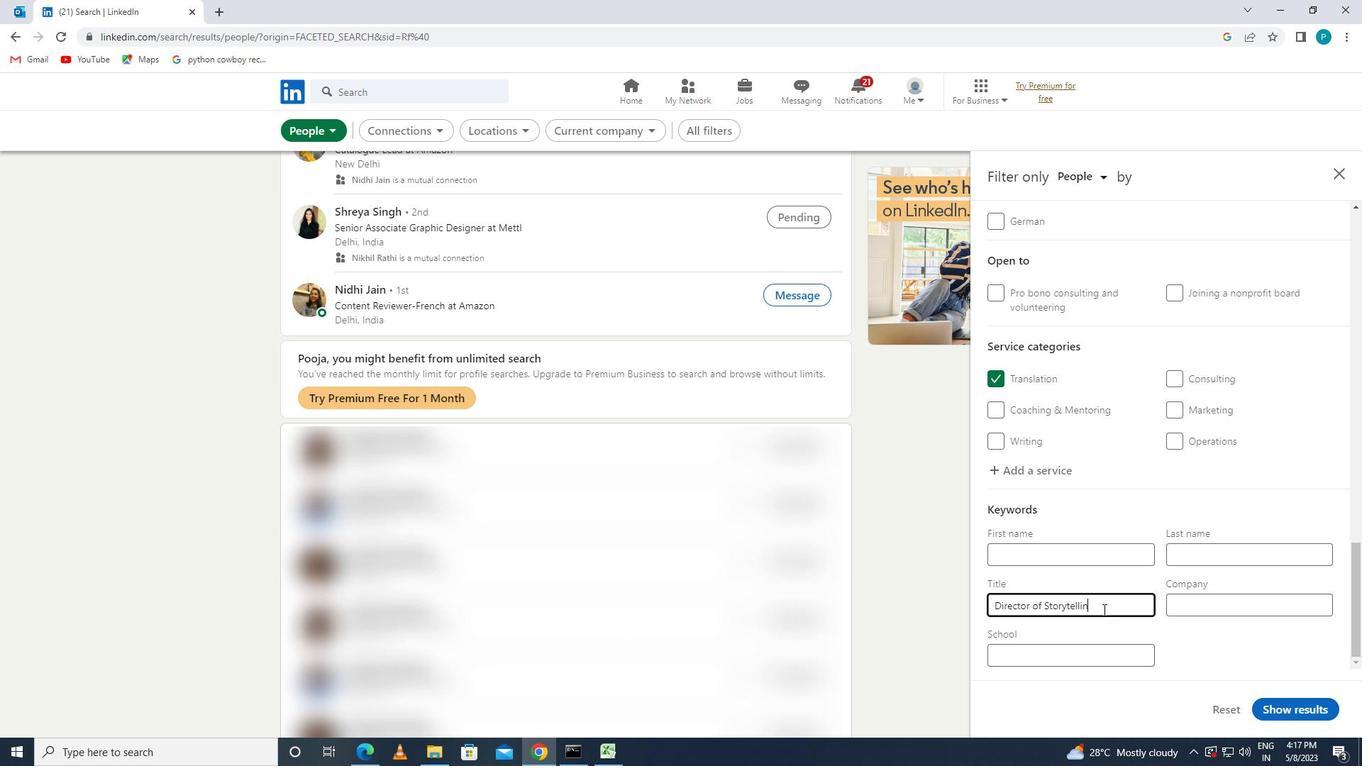 
Action: Mouse moved to (1296, 704)
Screenshot: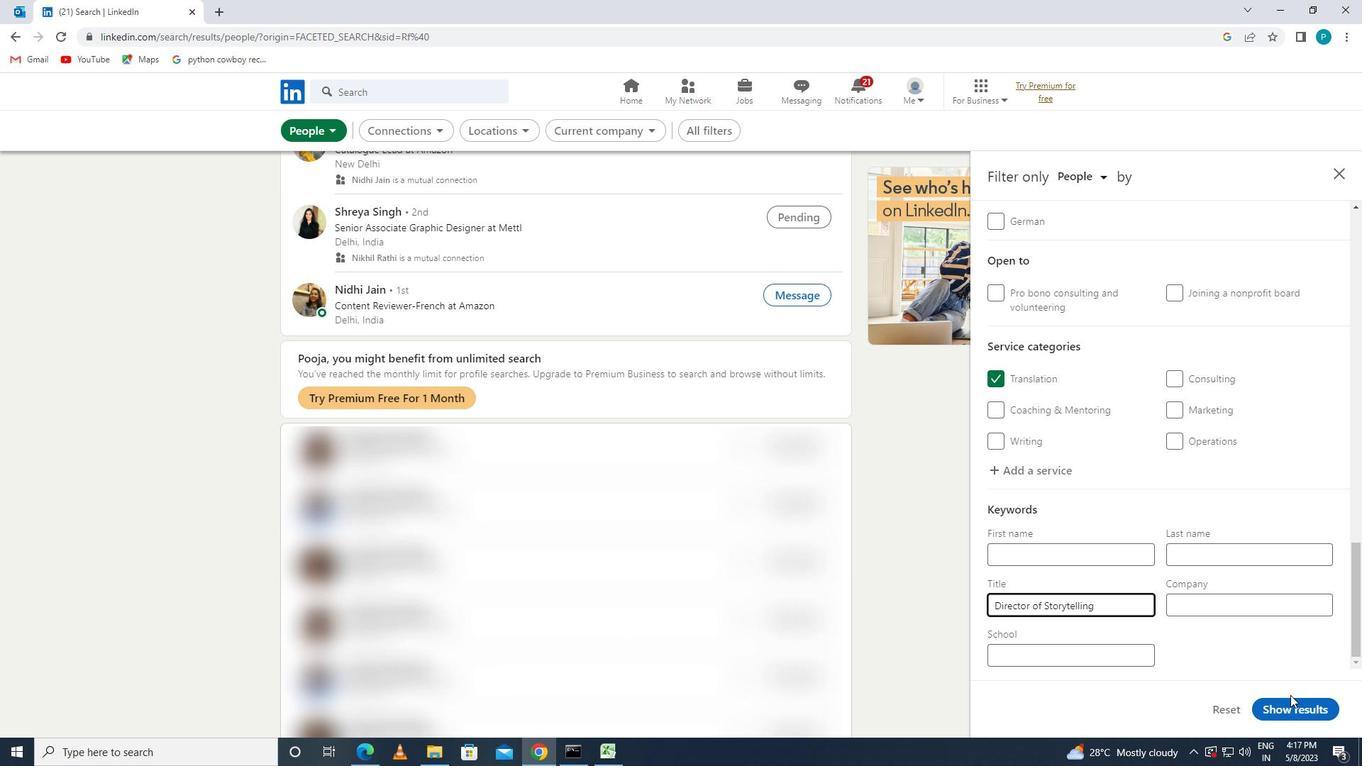 
Action: Mouse pressed left at (1296, 704)
Screenshot: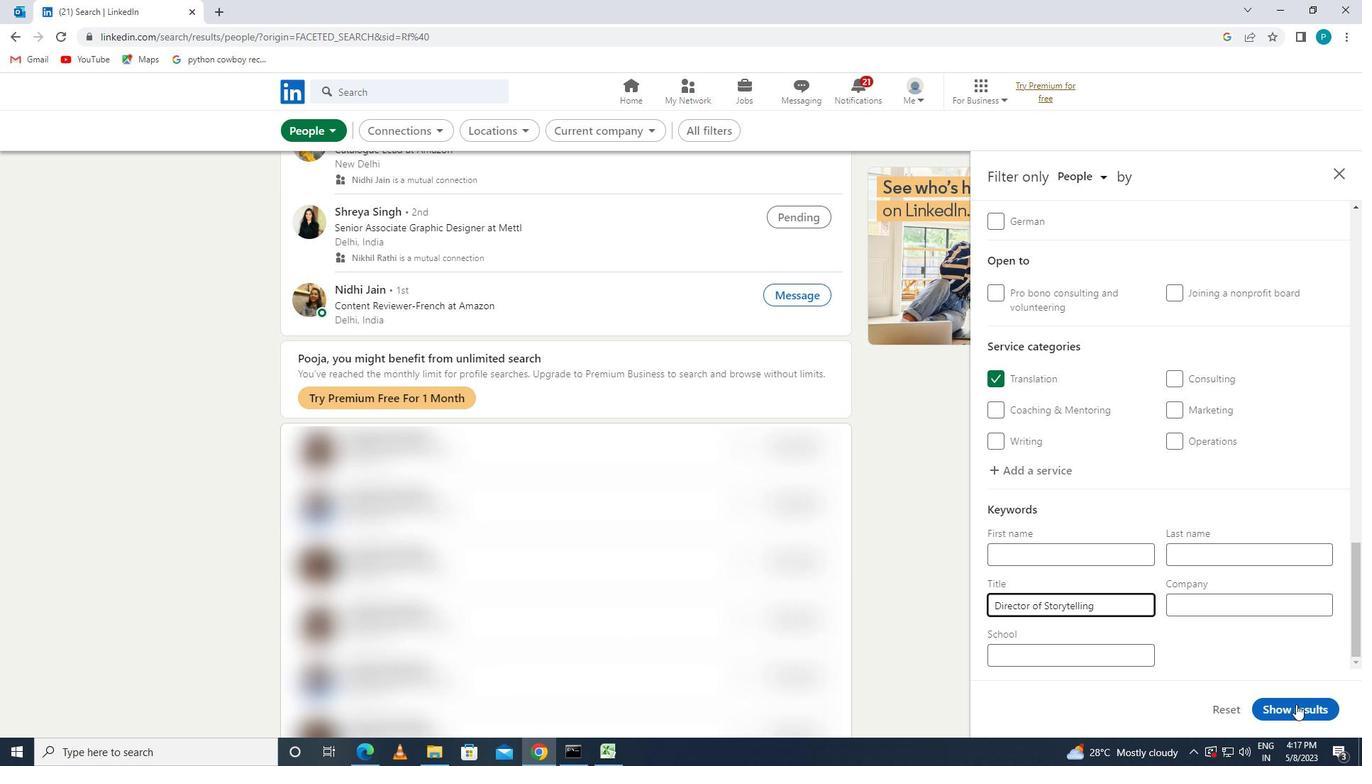 
